 Task: Look for space in Békés, Hungary from 12th July, 2023 to 16th July, 2023 for 8 adults in price range Rs.10000 to Rs.16000. Place can be private room with 8 bedrooms having 8 beds and 8 bathrooms. Property type can be house, flat, guest house. Amenities needed are: wifi, TV, free parkinig on premises, gym, breakfast. Booking option can be shelf check-in. Required host language is English.
Action: Mouse moved to (566, 107)
Screenshot: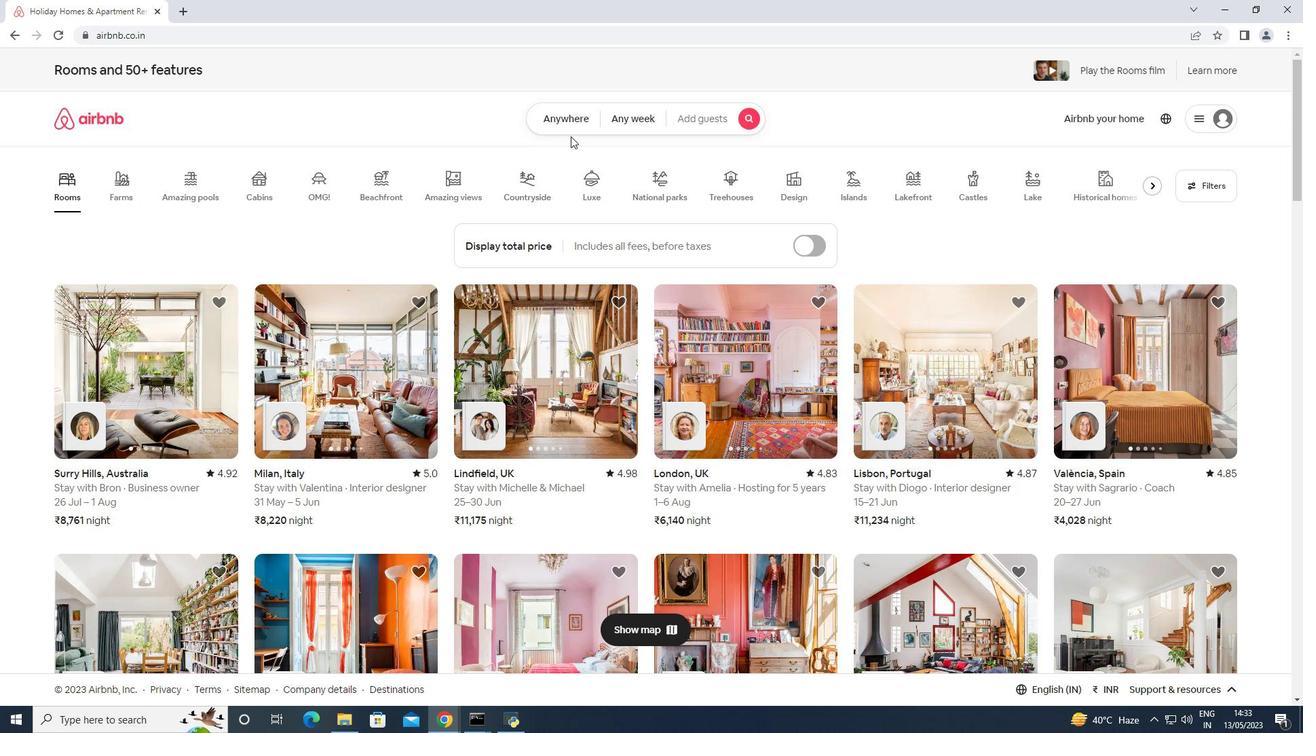 
Action: Mouse pressed left at (566, 107)
Screenshot: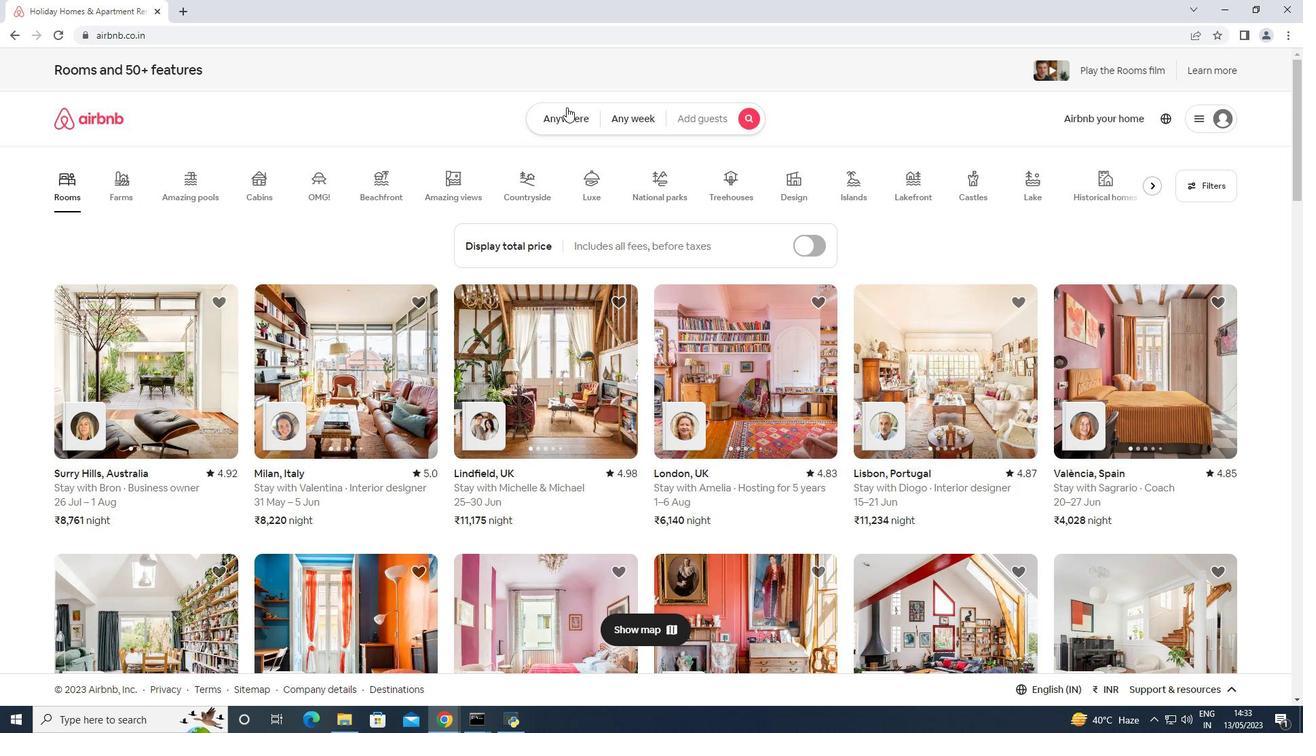 
Action: Mouse moved to (514, 165)
Screenshot: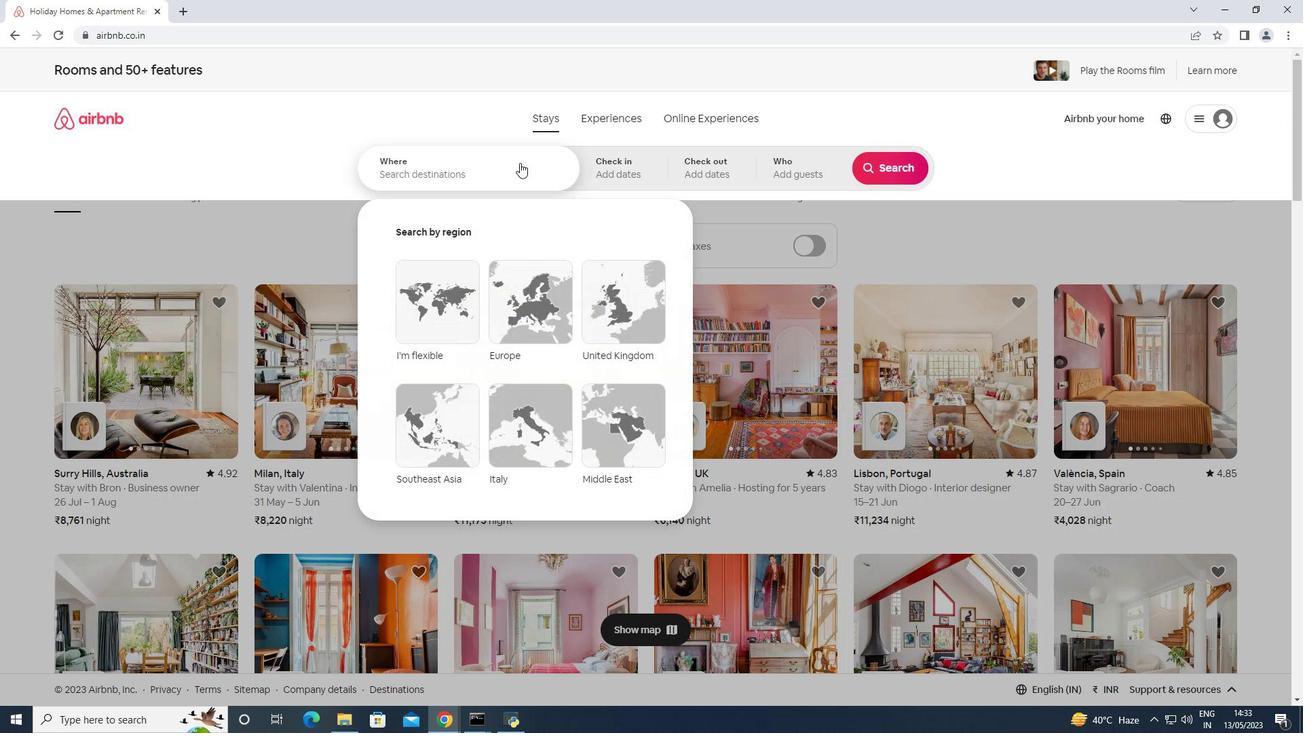 
Action: Mouse pressed left at (514, 165)
Screenshot: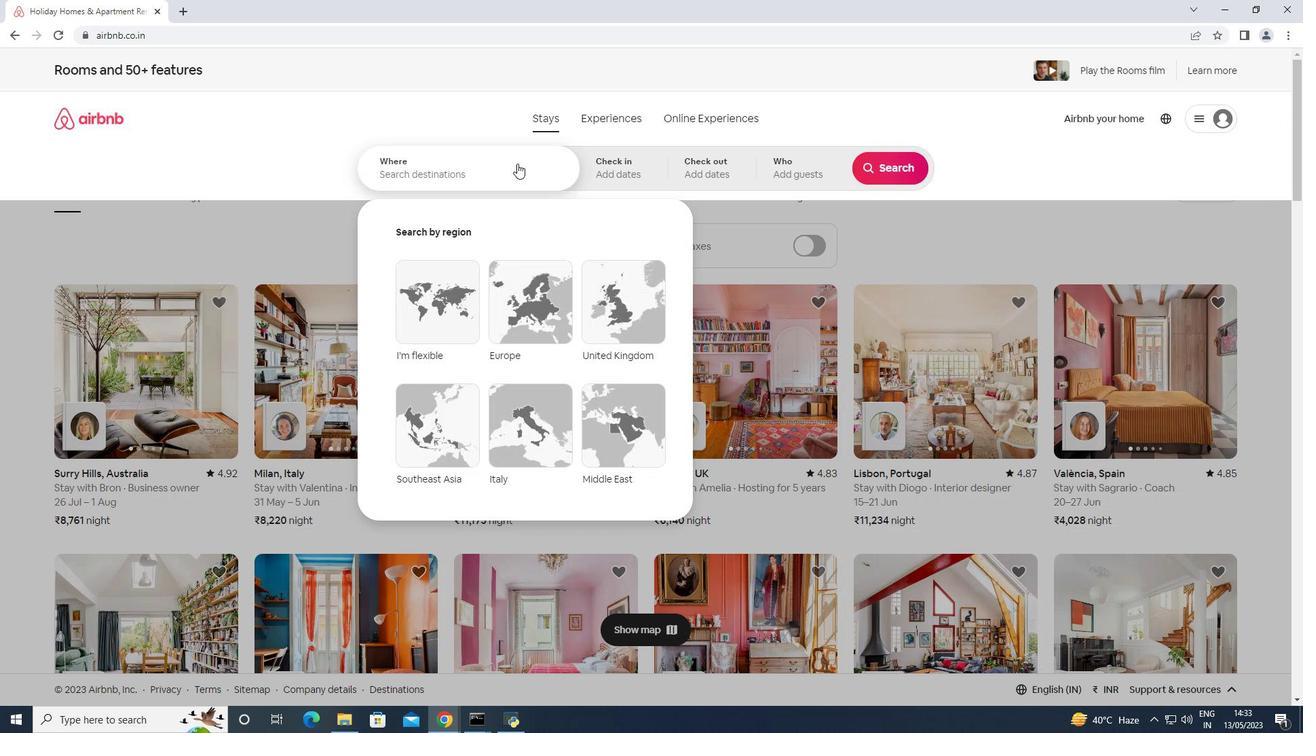 
Action: Key pressed <Key.shift>Br<Key.backspace>ekes,<Key.space><Key.shift>Hungary<Key.enter>
Screenshot: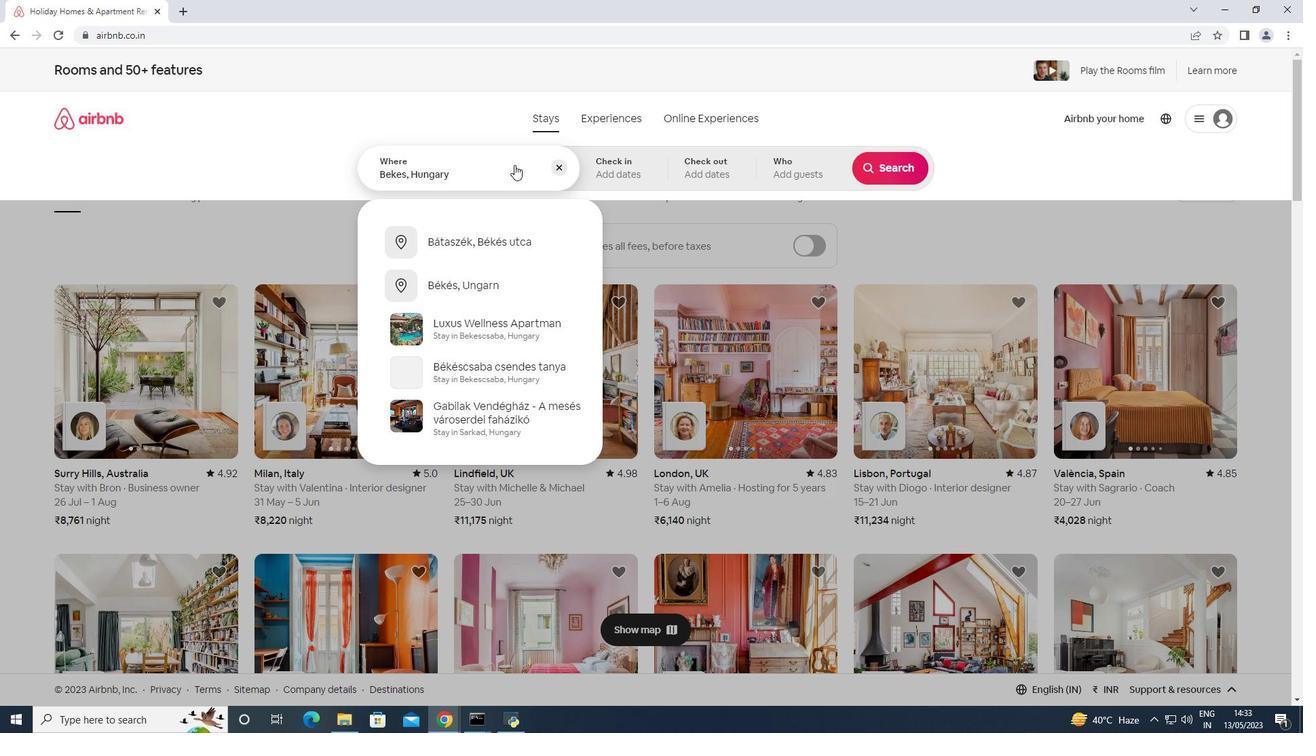 
Action: Mouse moved to (885, 285)
Screenshot: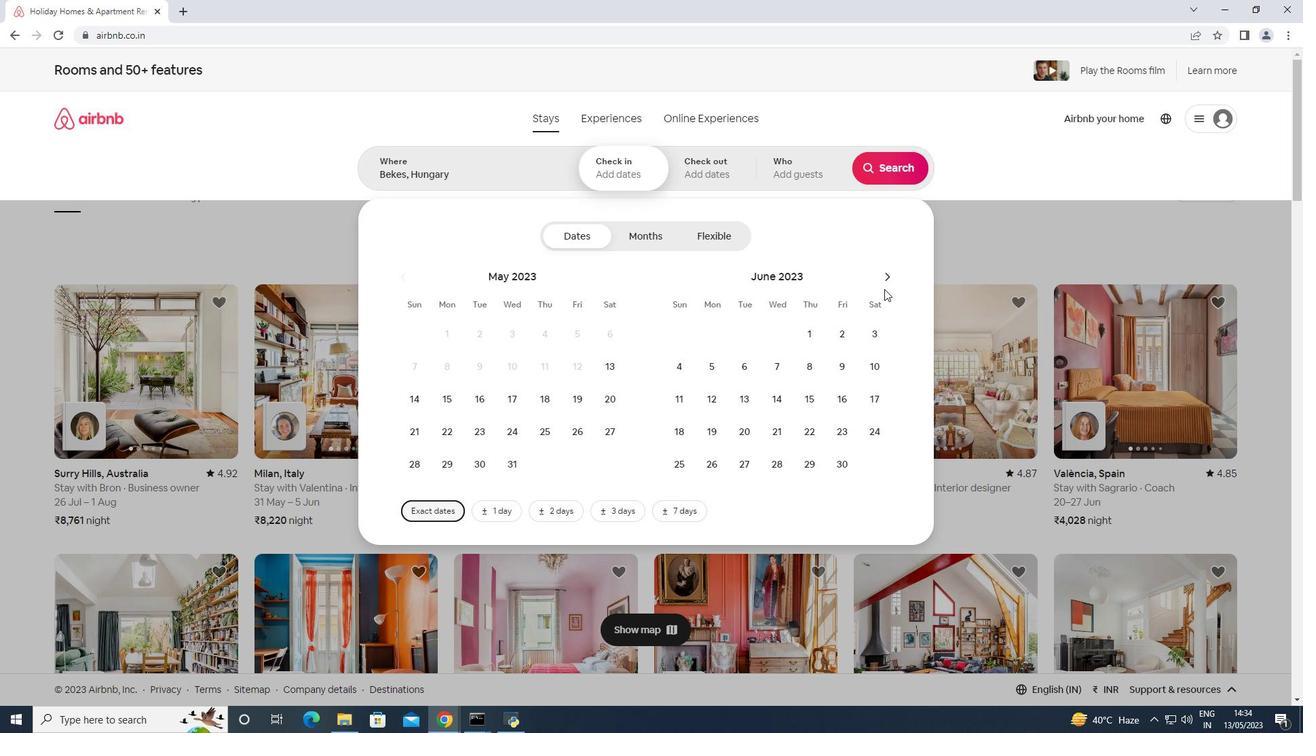 
Action: Mouse pressed left at (885, 285)
Screenshot: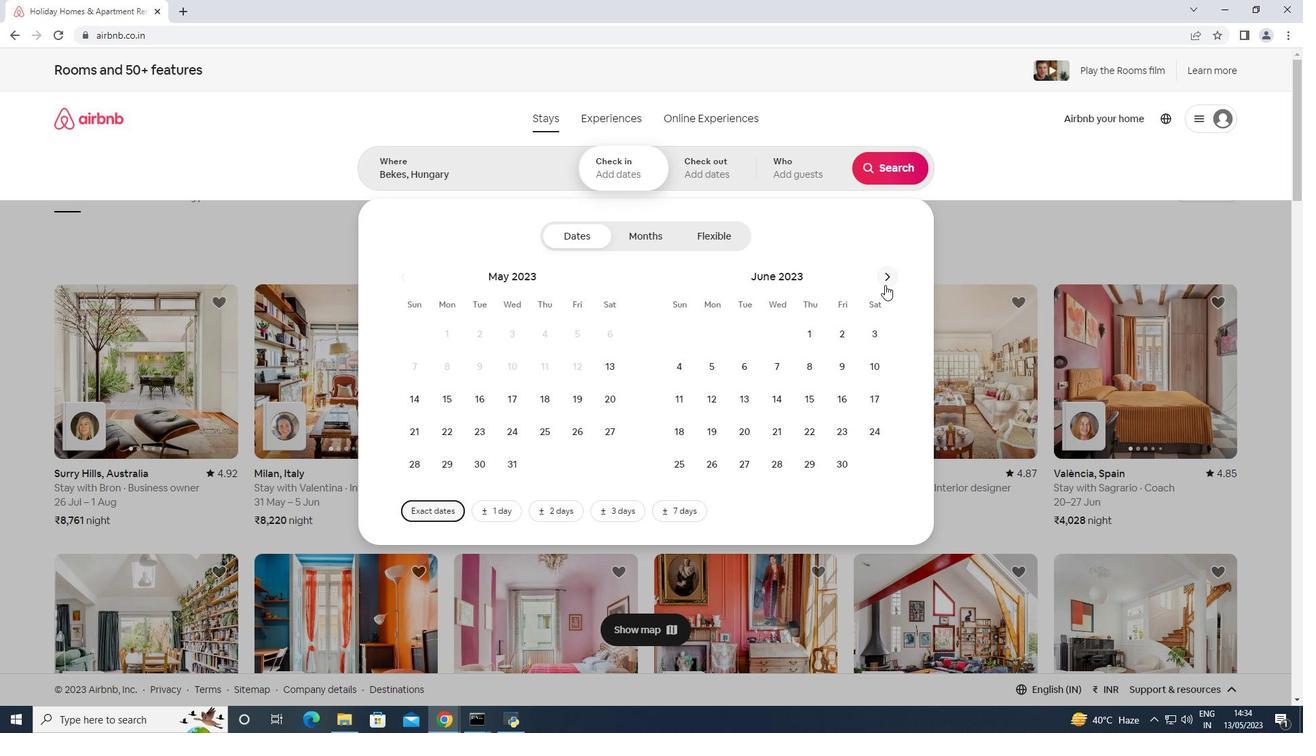 
Action: Mouse moved to (785, 400)
Screenshot: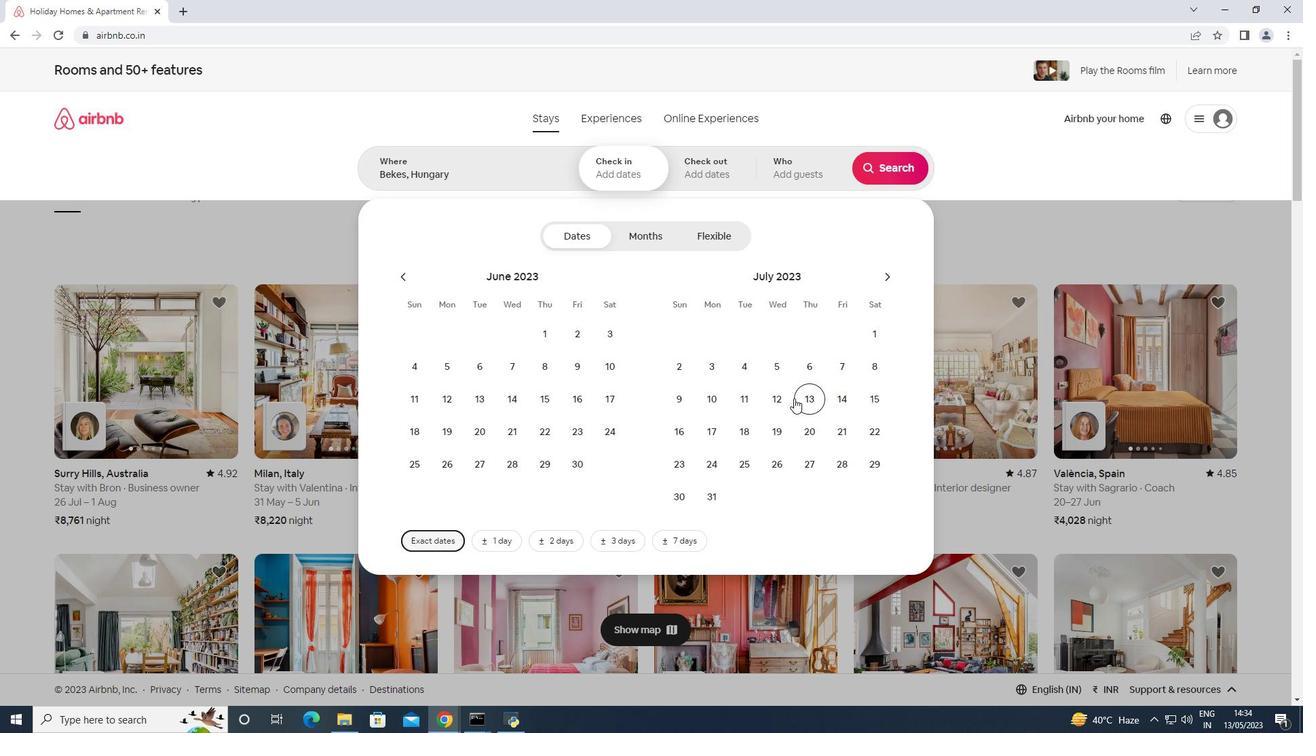 
Action: Mouse pressed left at (785, 400)
Screenshot: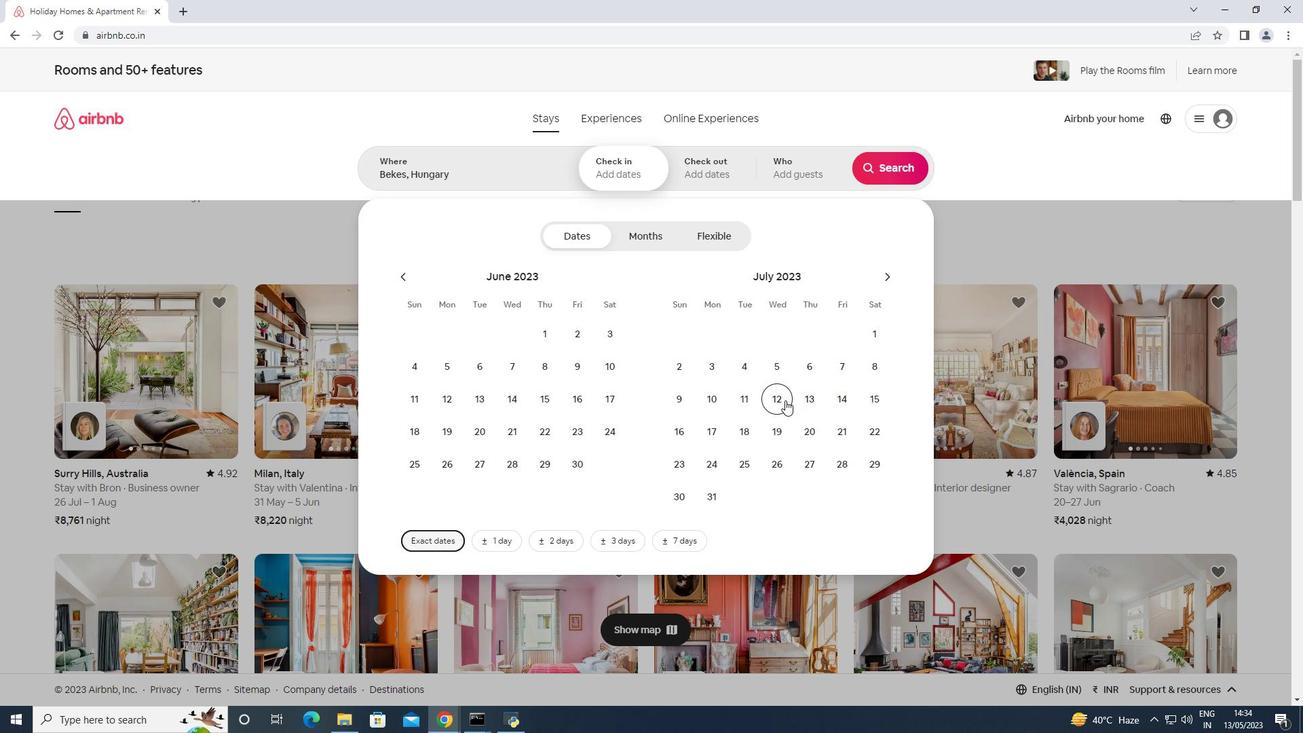 
Action: Mouse moved to (687, 424)
Screenshot: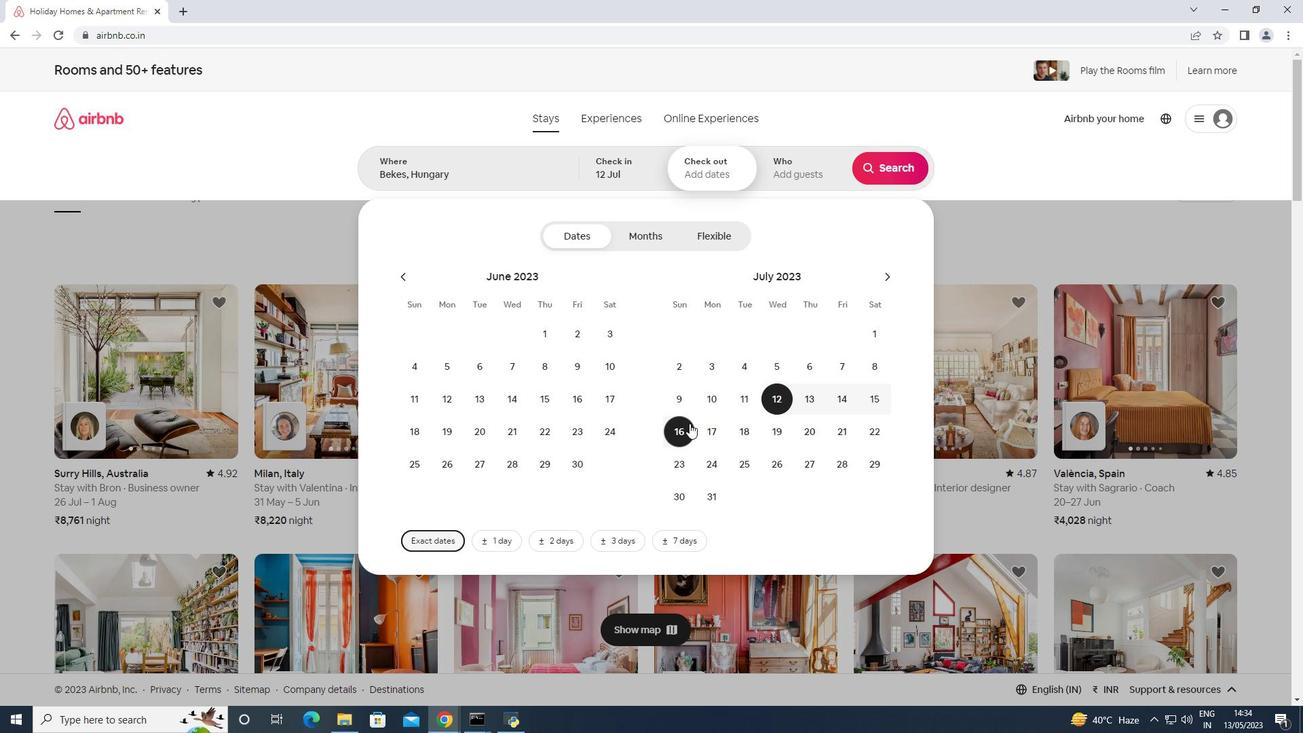 
Action: Mouse pressed left at (687, 424)
Screenshot: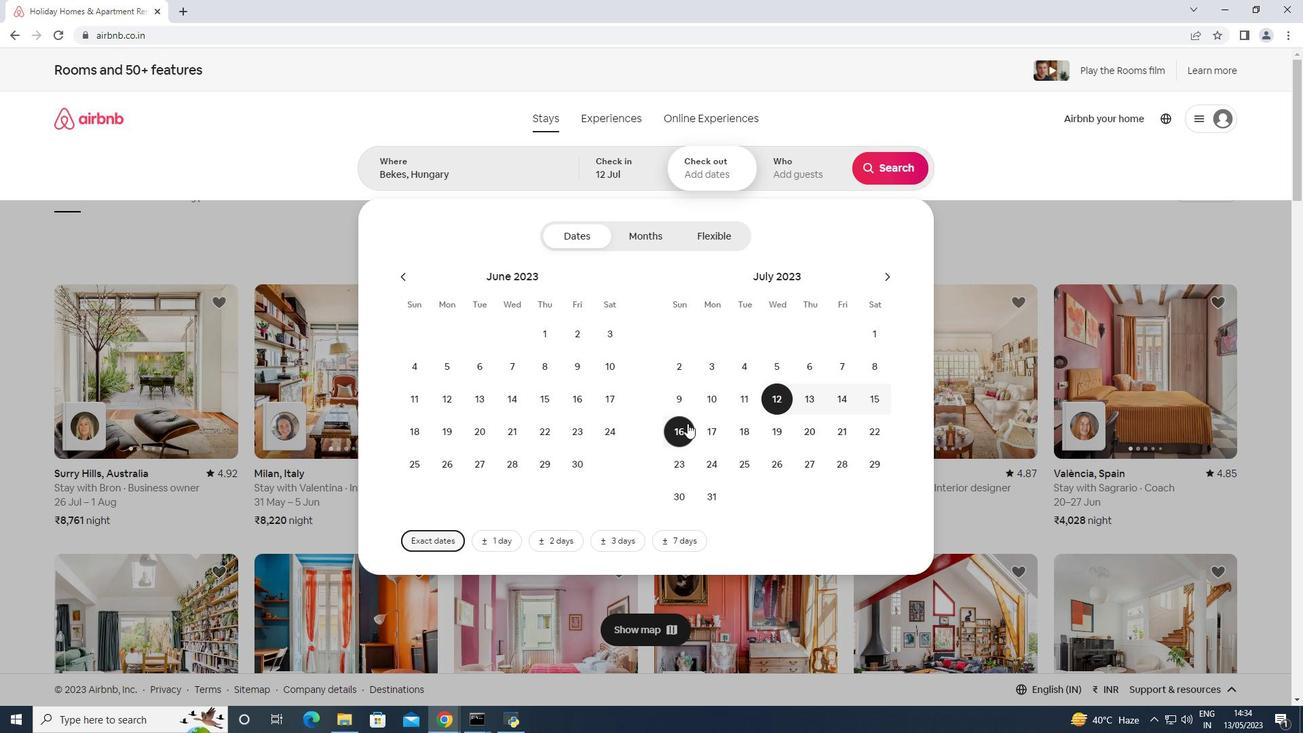 
Action: Mouse moved to (787, 167)
Screenshot: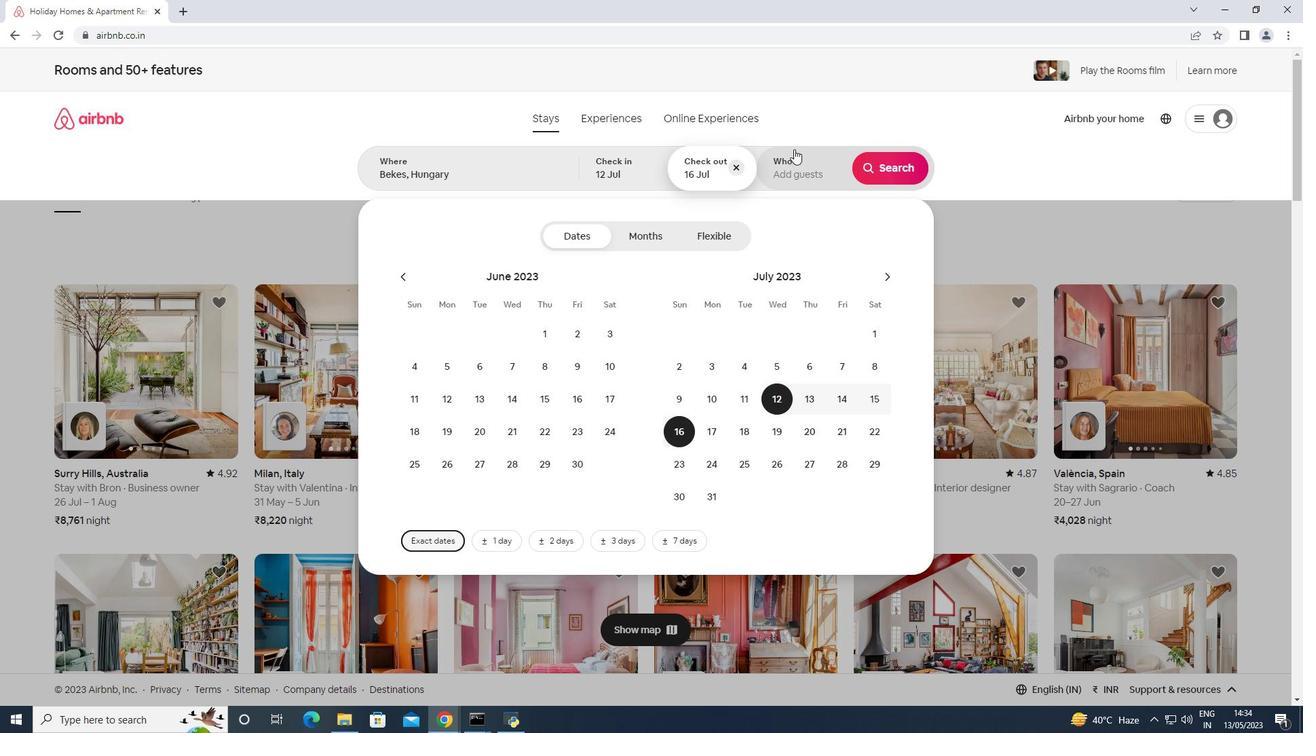 
Action: Mouse pressed left at (787, 167)
Screenshot: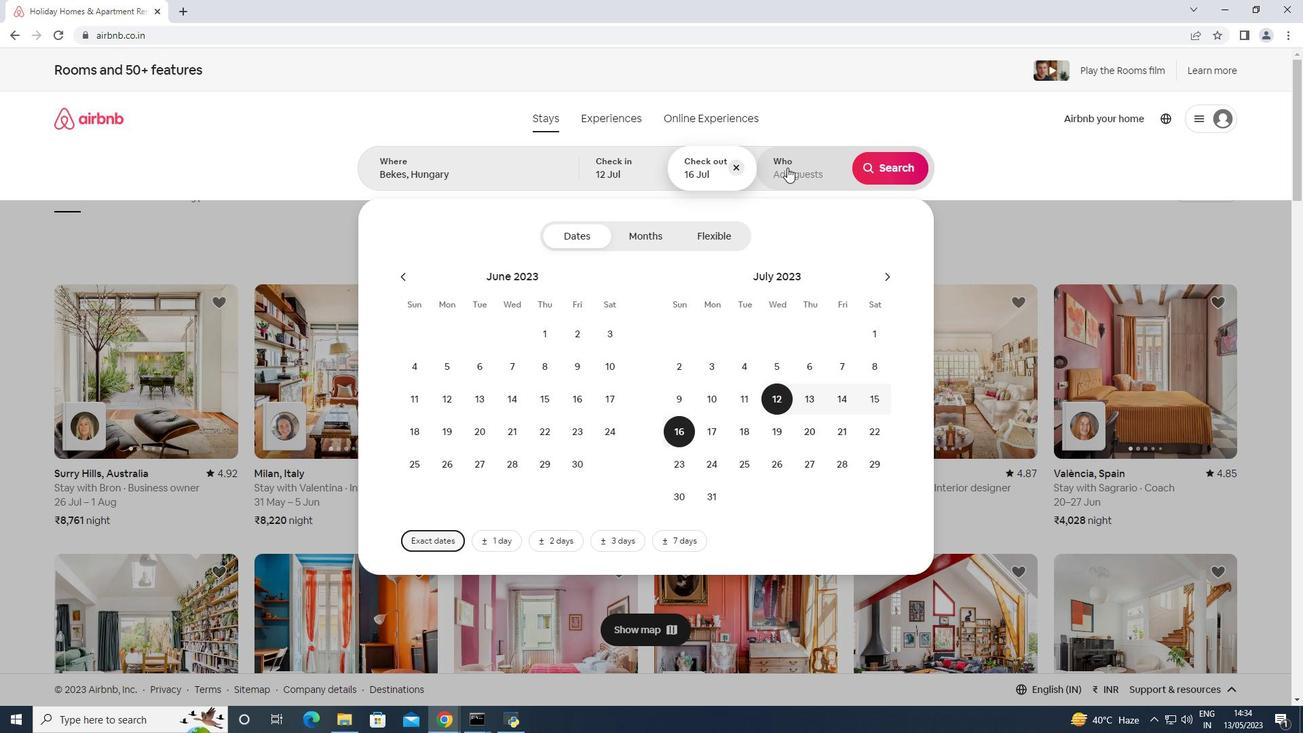 
Action: Mouse moved to (894, 240)
Screenshot: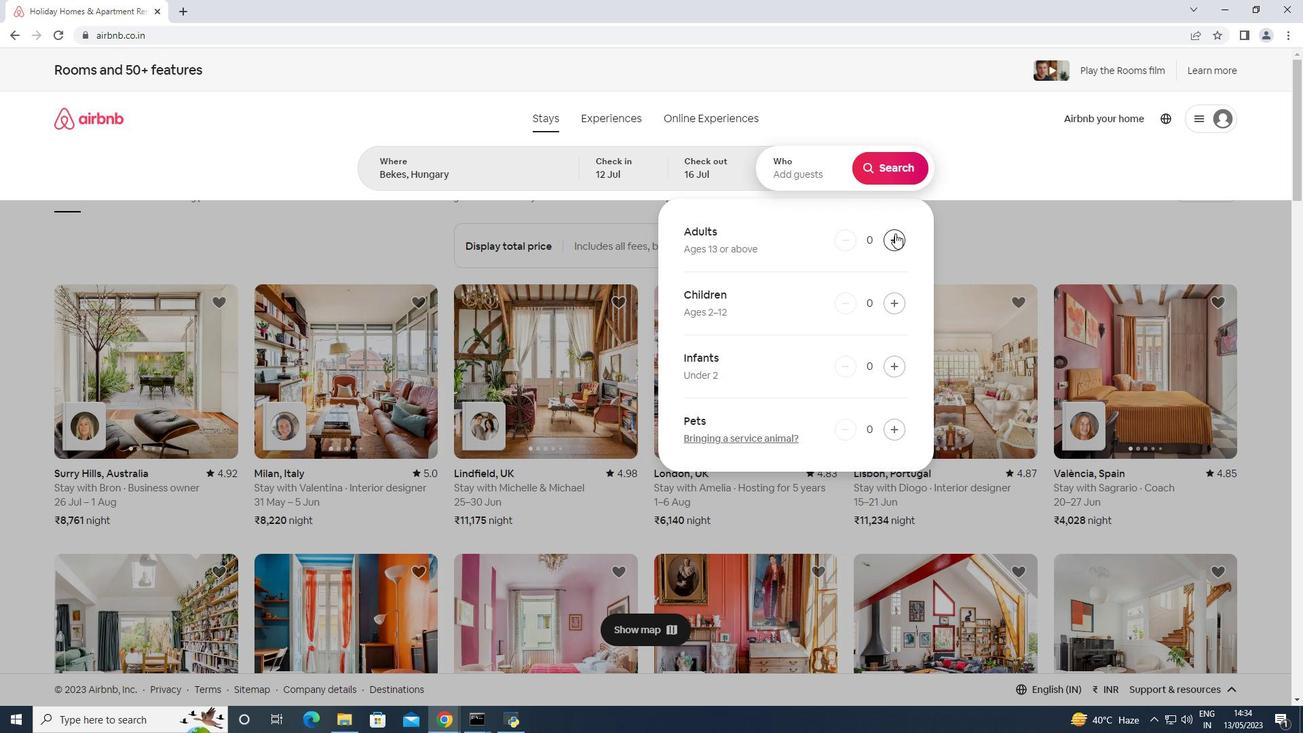 
Action: Mouse pressed left at (894, 240)
Screenshot: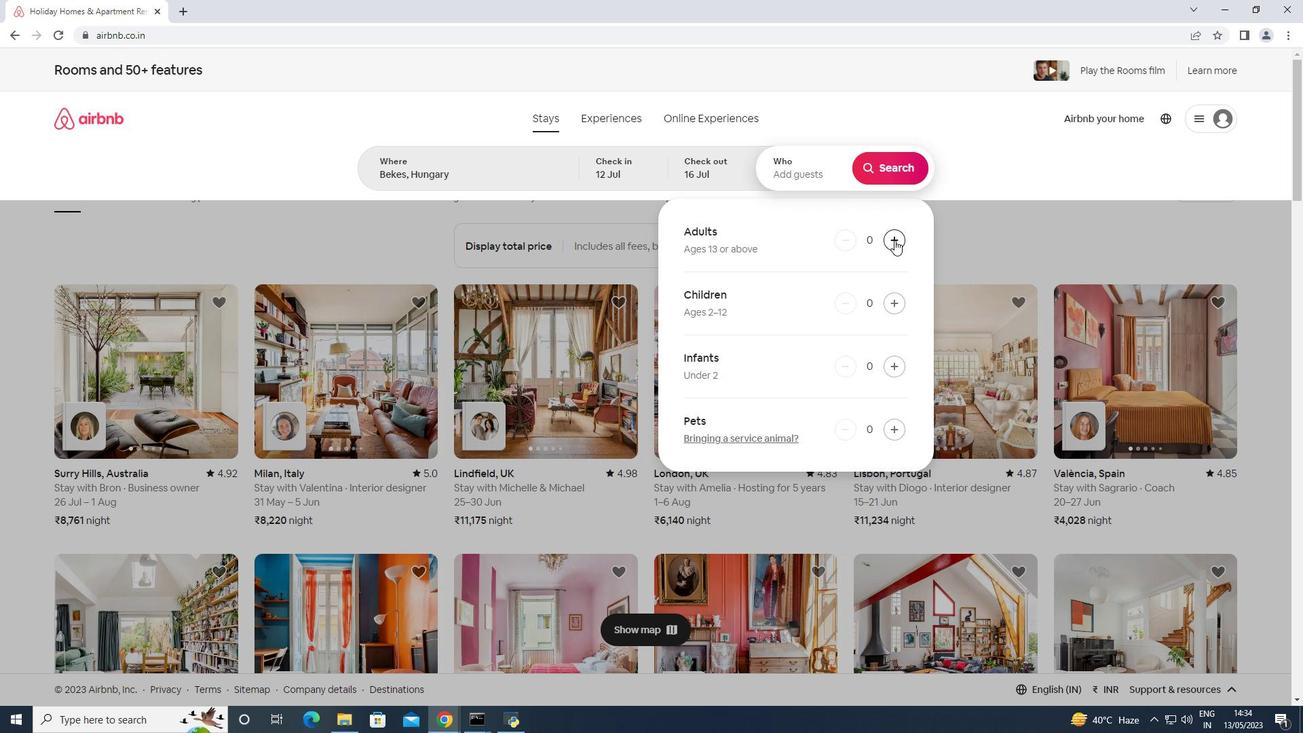 
Action: Mouse pressed left at (894, 240)
Screenshot: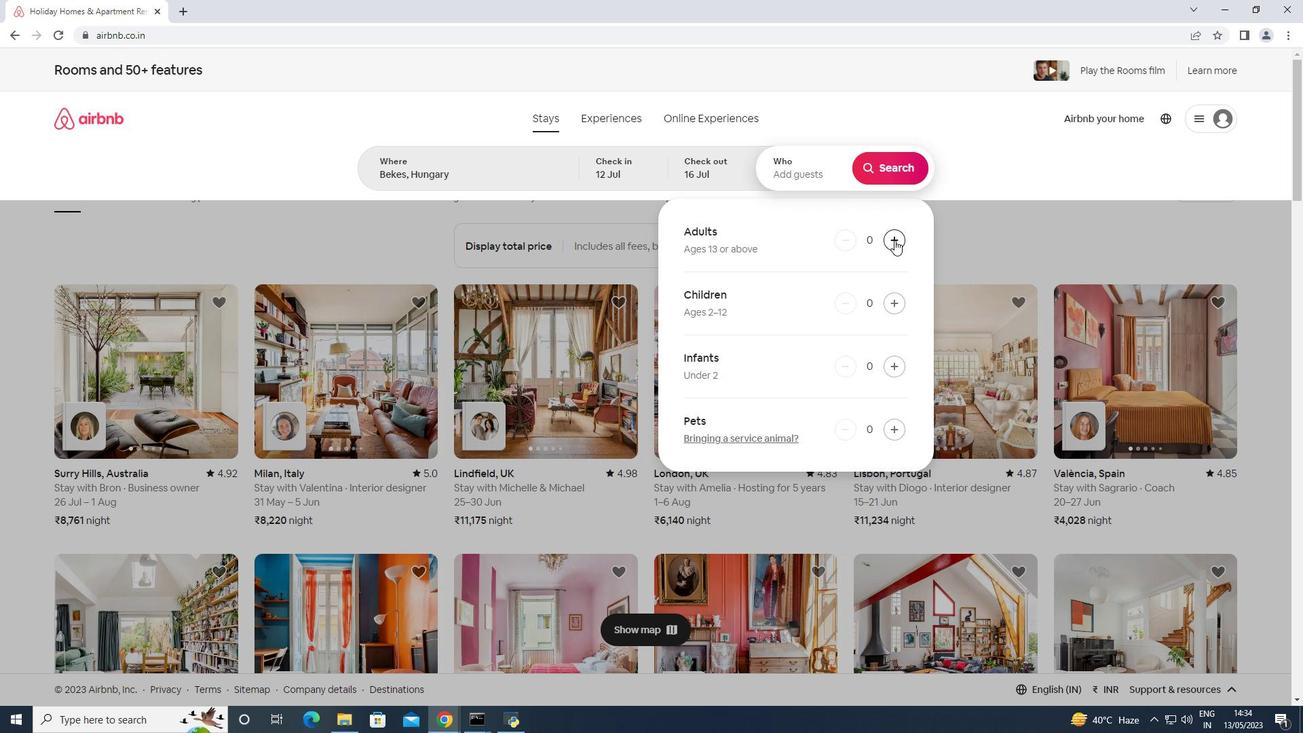 
Action: Mouse pressed left at (894, 240)
Screenshot: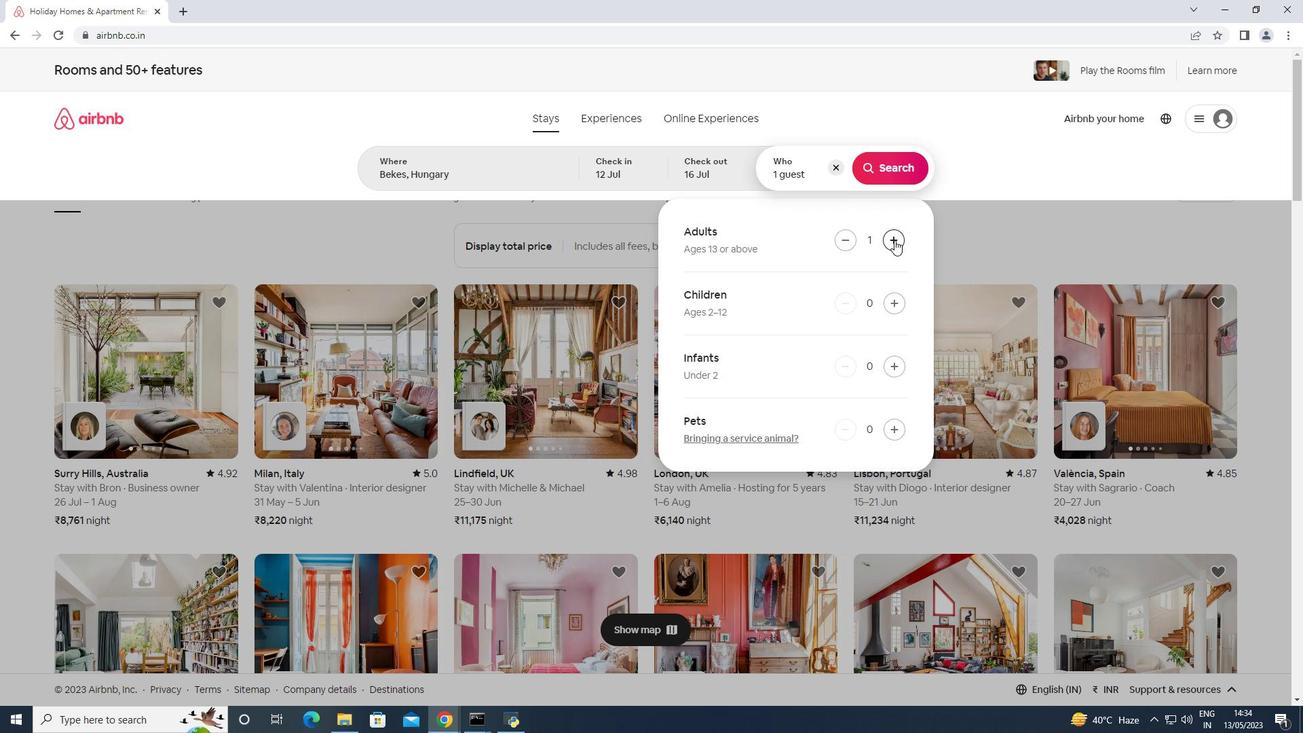 
Action: Mouse pressed left at (894, 240)
Screenshot: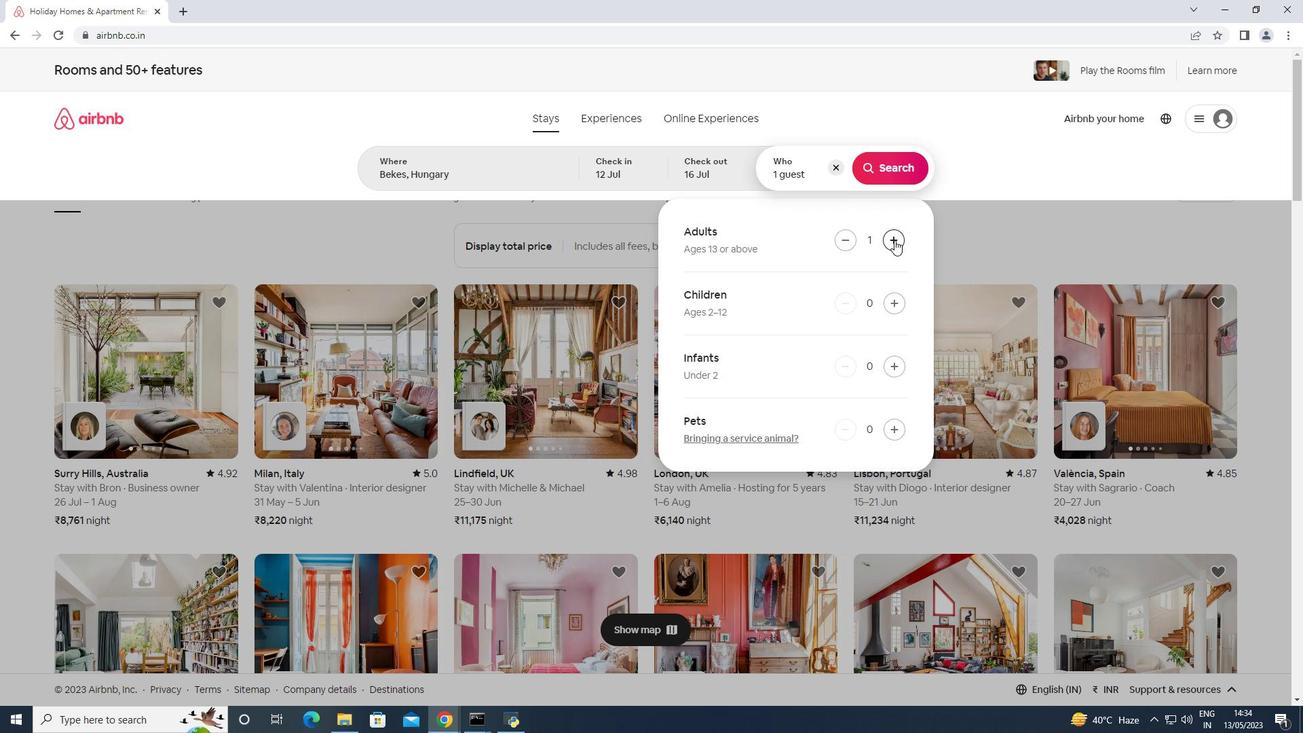 
Action: Mouse pressed left at (894, 240)
Screenshot: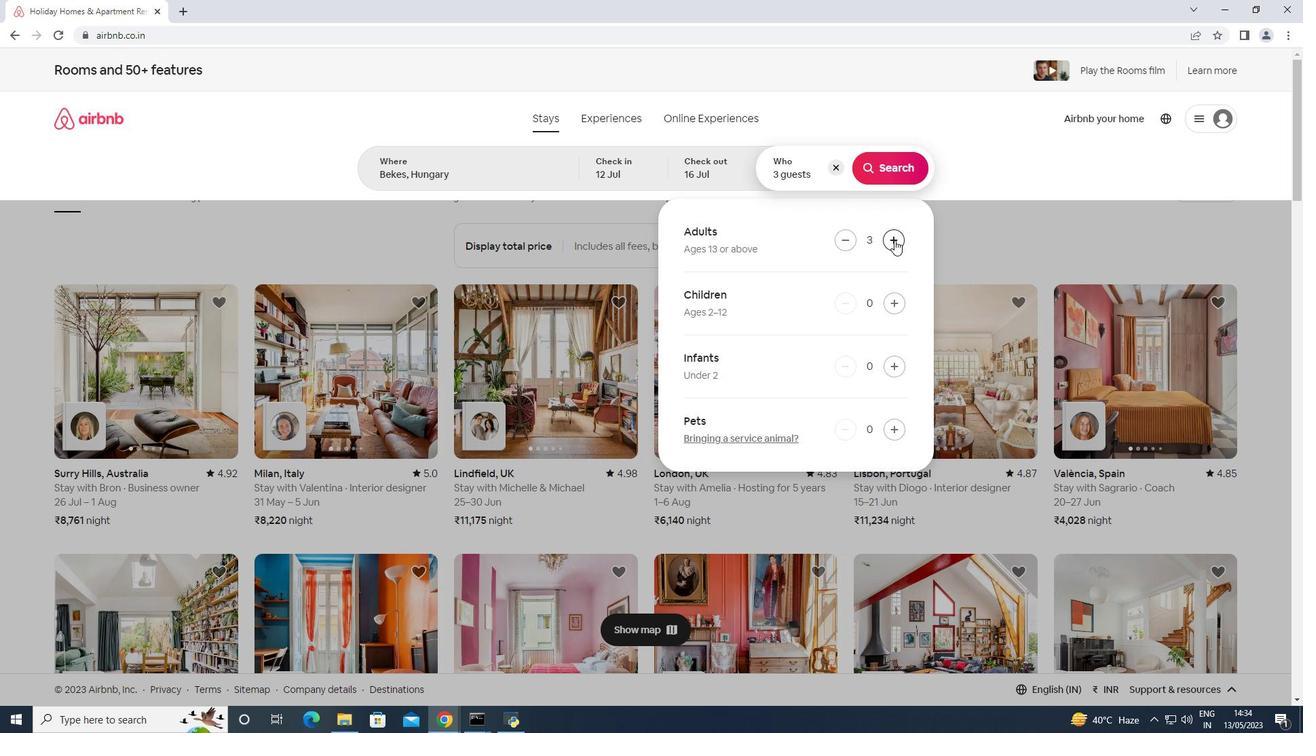 
Action: Mouse pressed left at (894, 240)
Screenshot: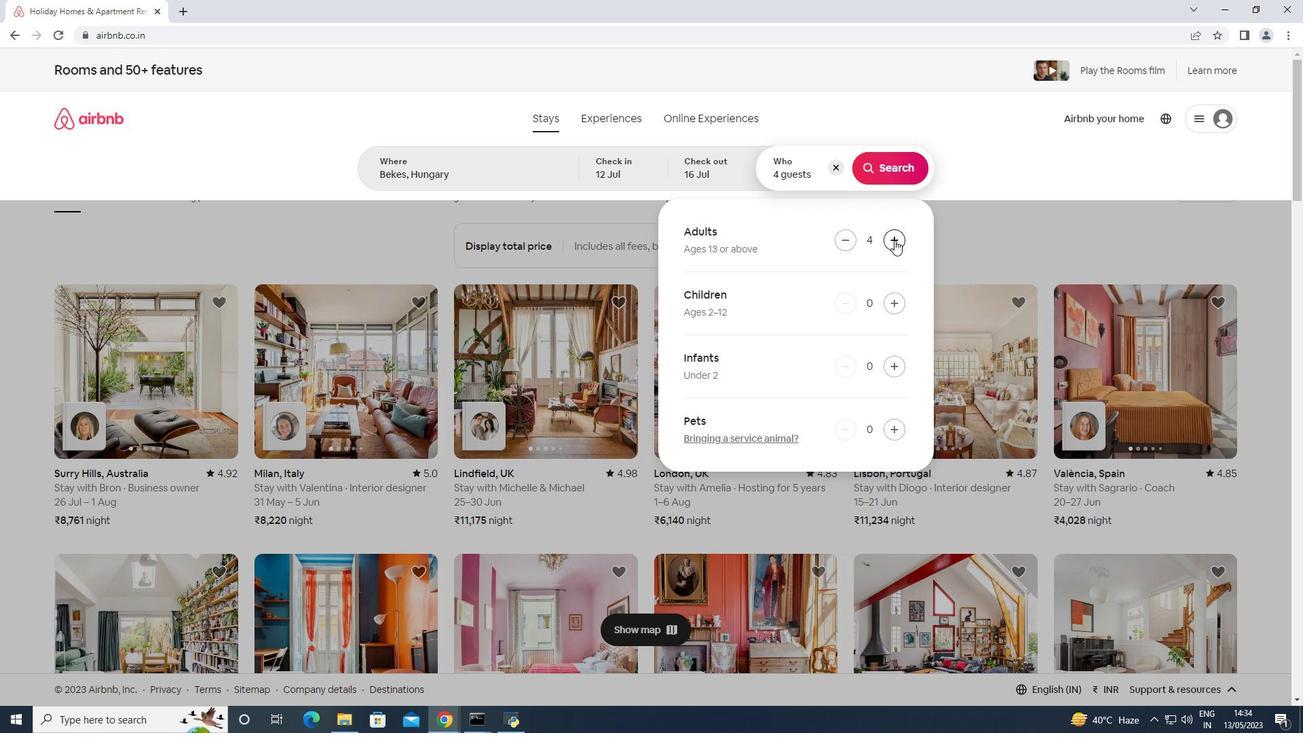 
Action: Mouse pressed left at (894, 240)
Screenshot: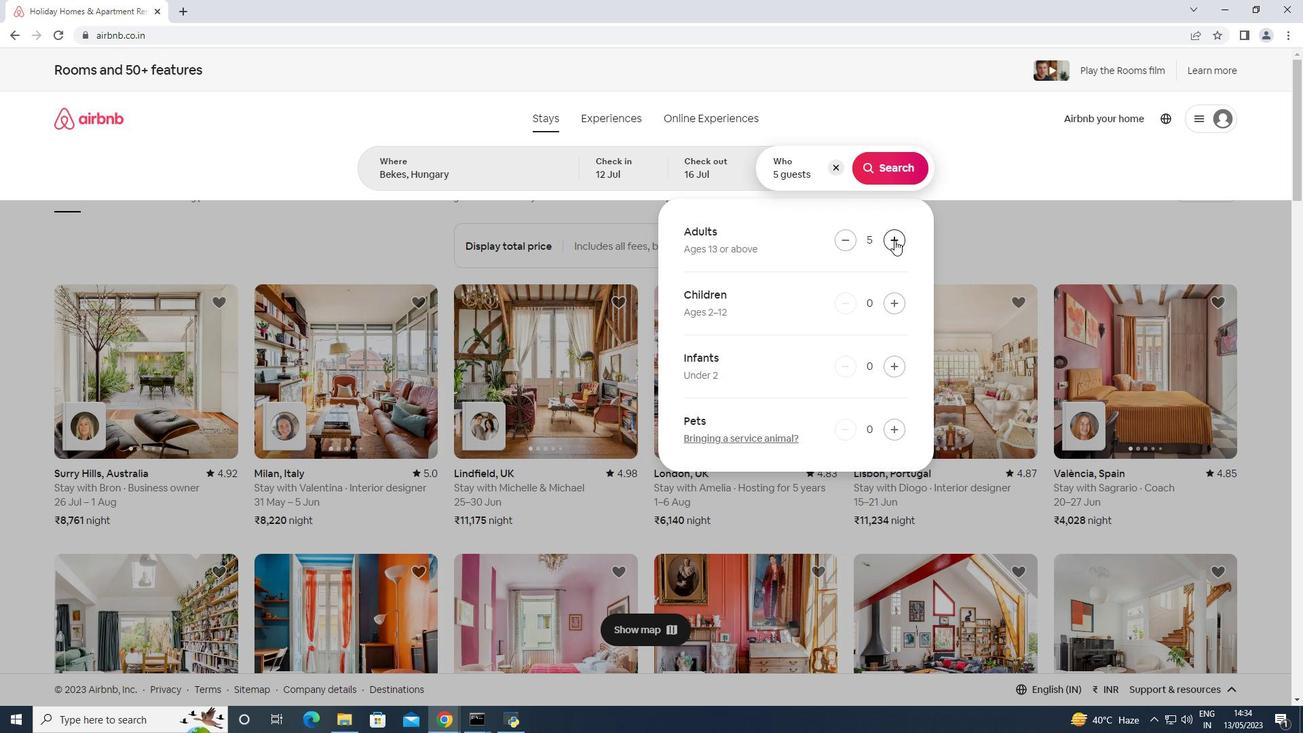 
Action: Mouse pressed left at (894, 240)
Screenshot: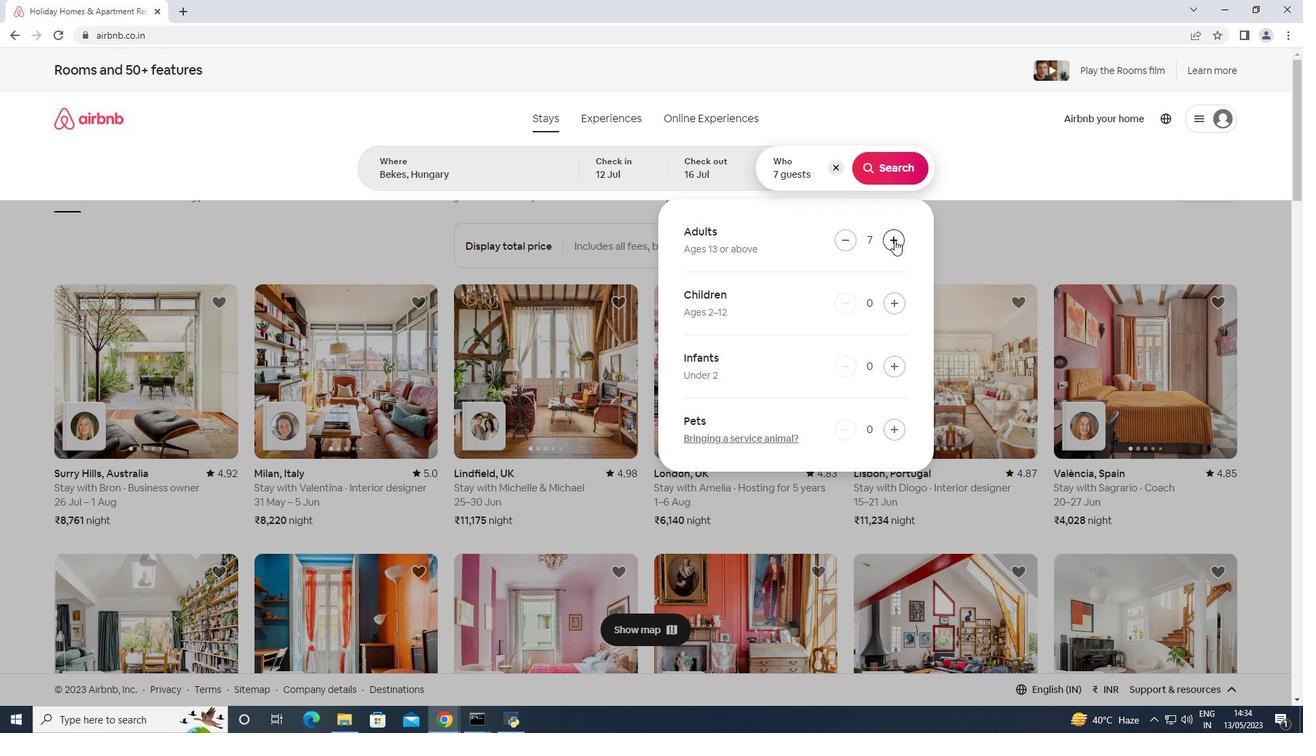 
Action: Mouse moved to (891, 175)
Screenshot: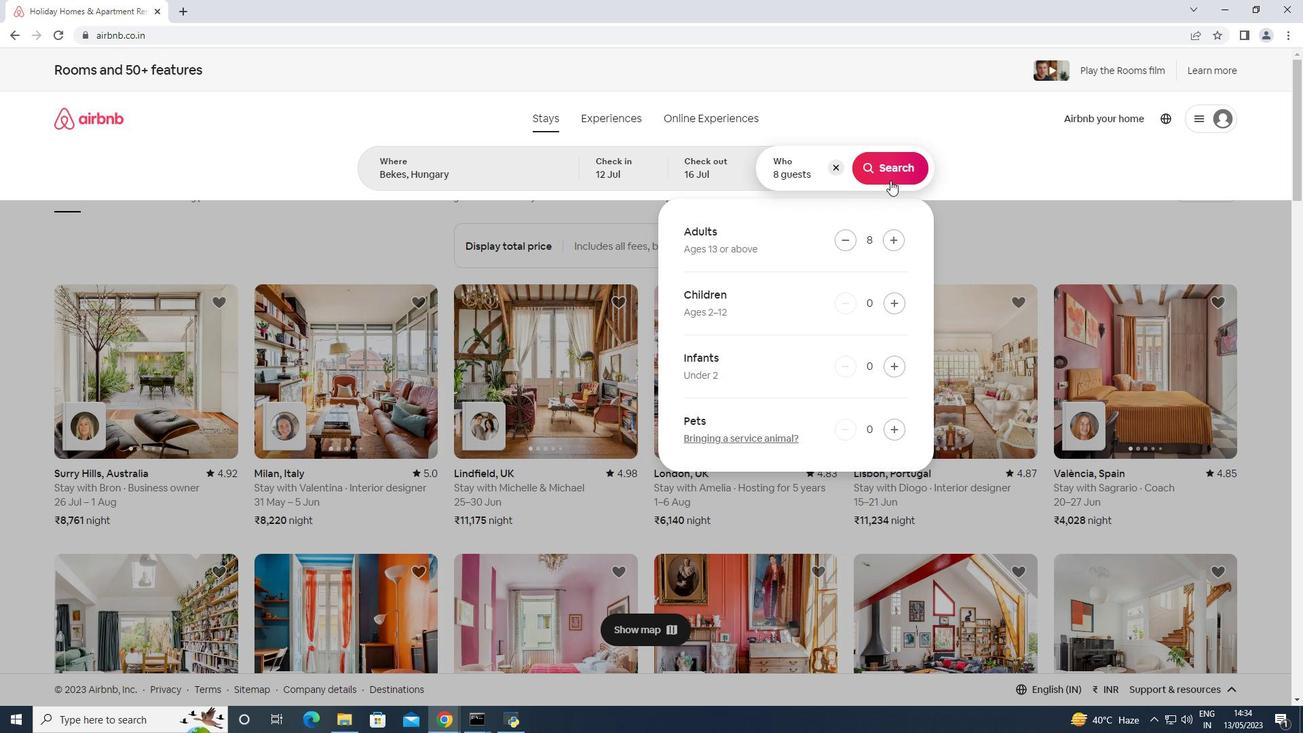 
Action: Mouse pressed left at (891, 175)
Screenshot: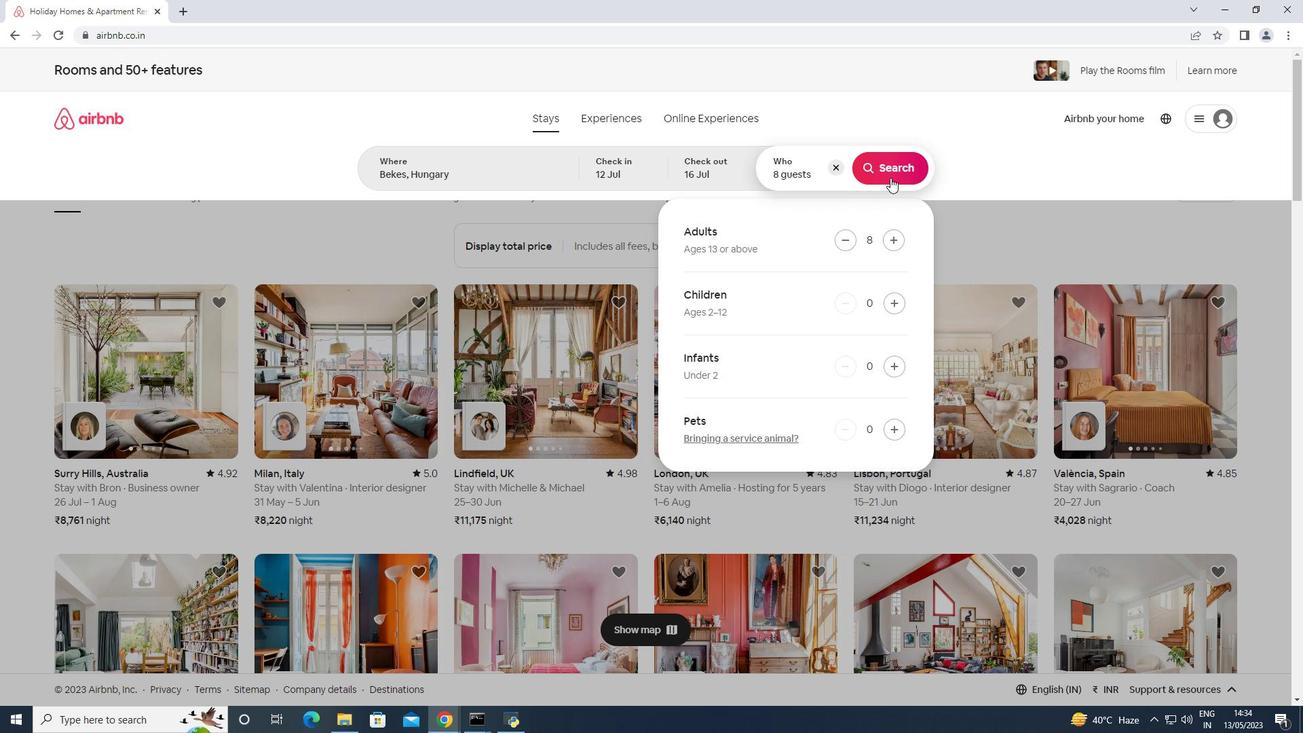 
Action: Mouse moved to (1247, 124)
Screenshot: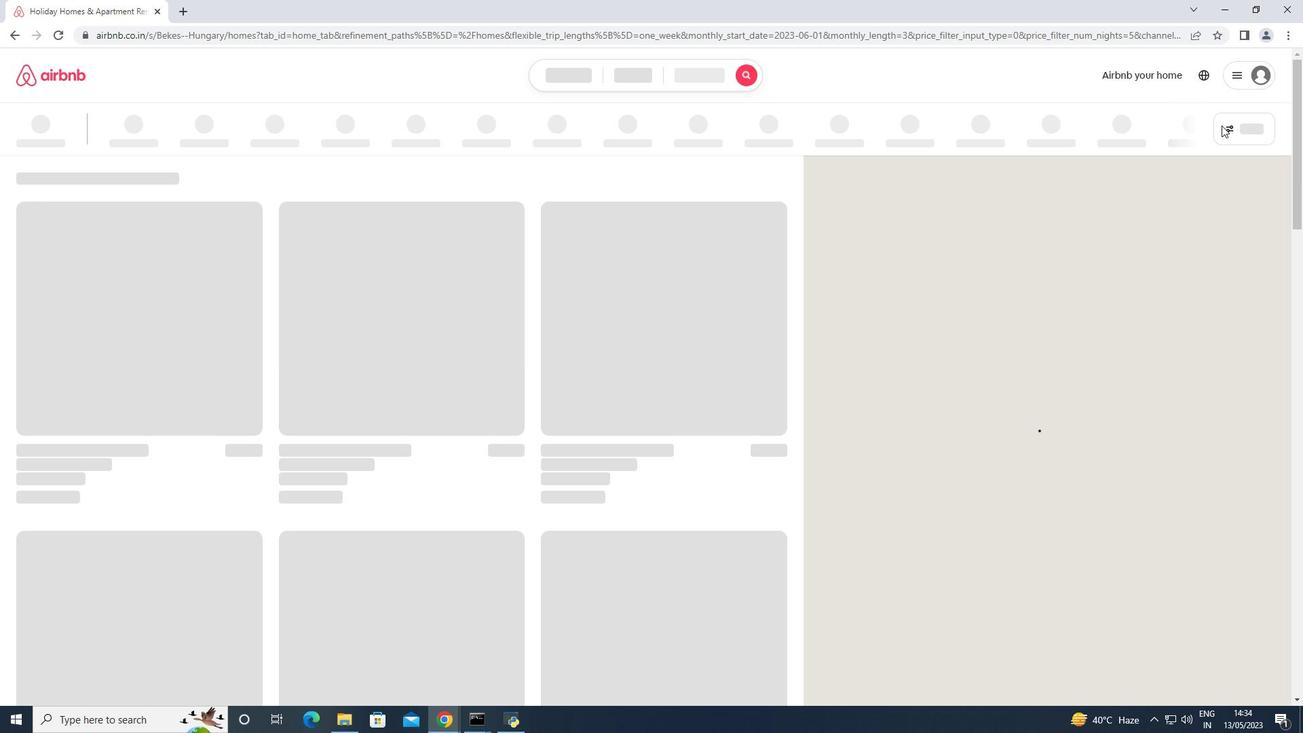 
Action: Mouse pressed left at (1247, 124)
Screenshot: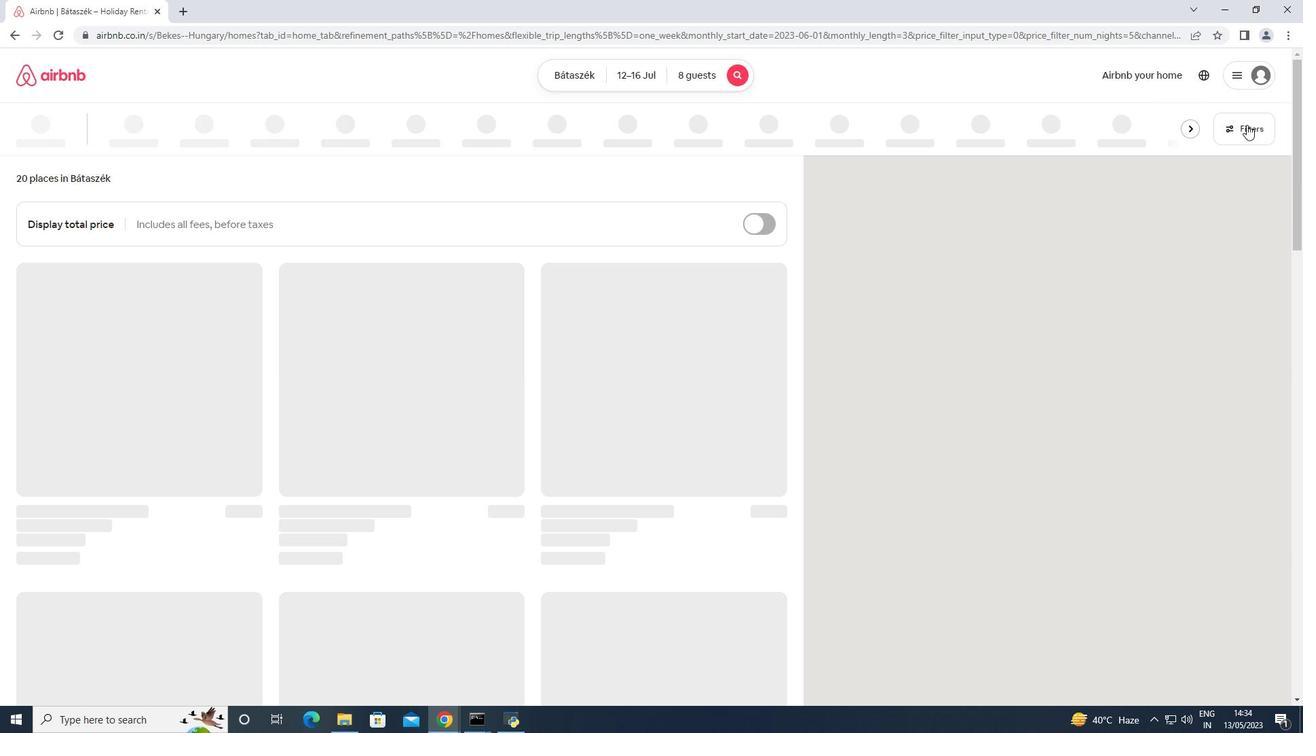 
Action: Mouse moved to (583, 461)
Screenshot: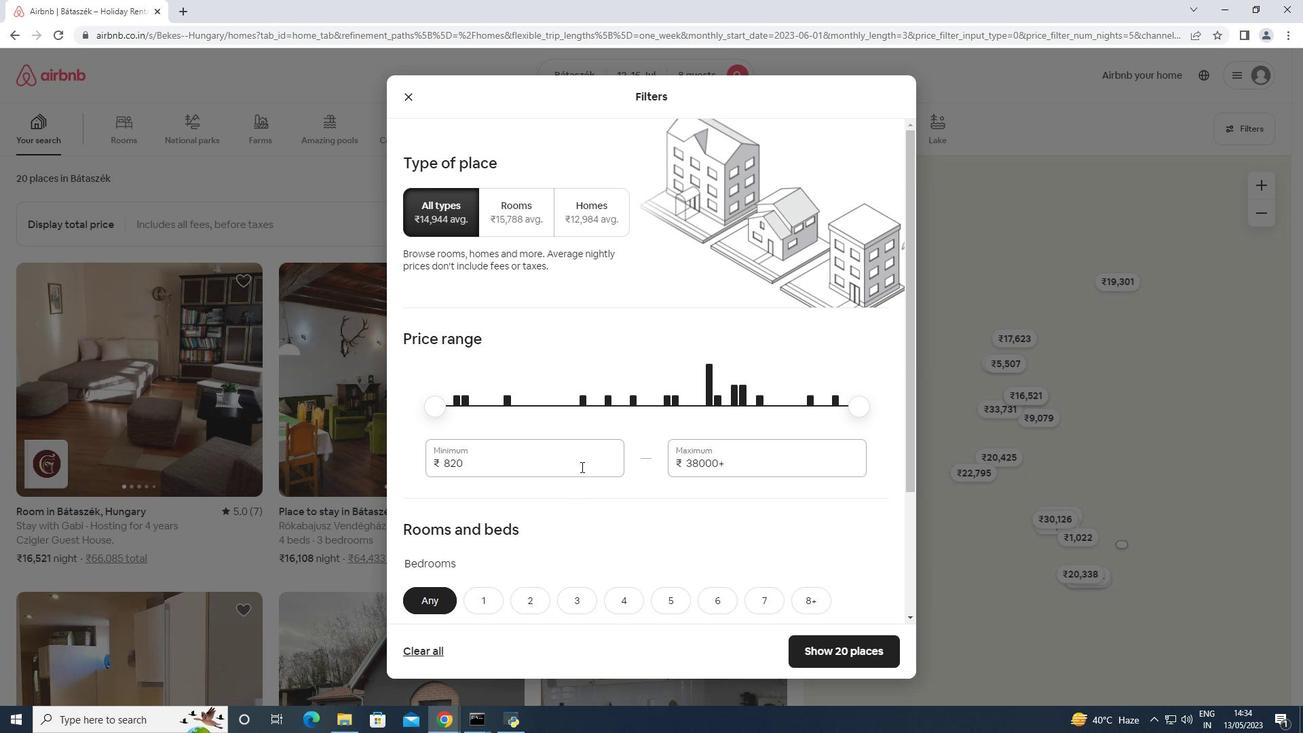 
Action: Mouse pressed left at (583, 461)
Screenshot: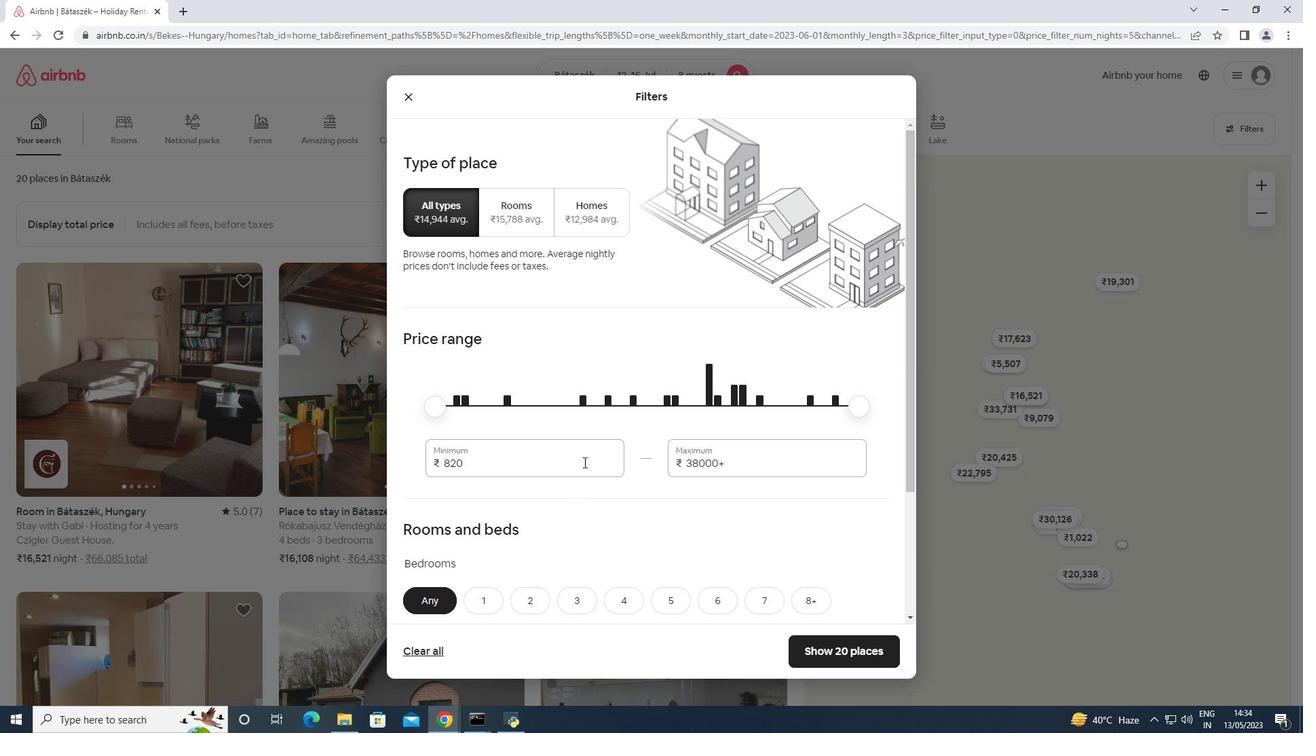 
Action: Mouse pressed left at (583, 461)
Screenshot: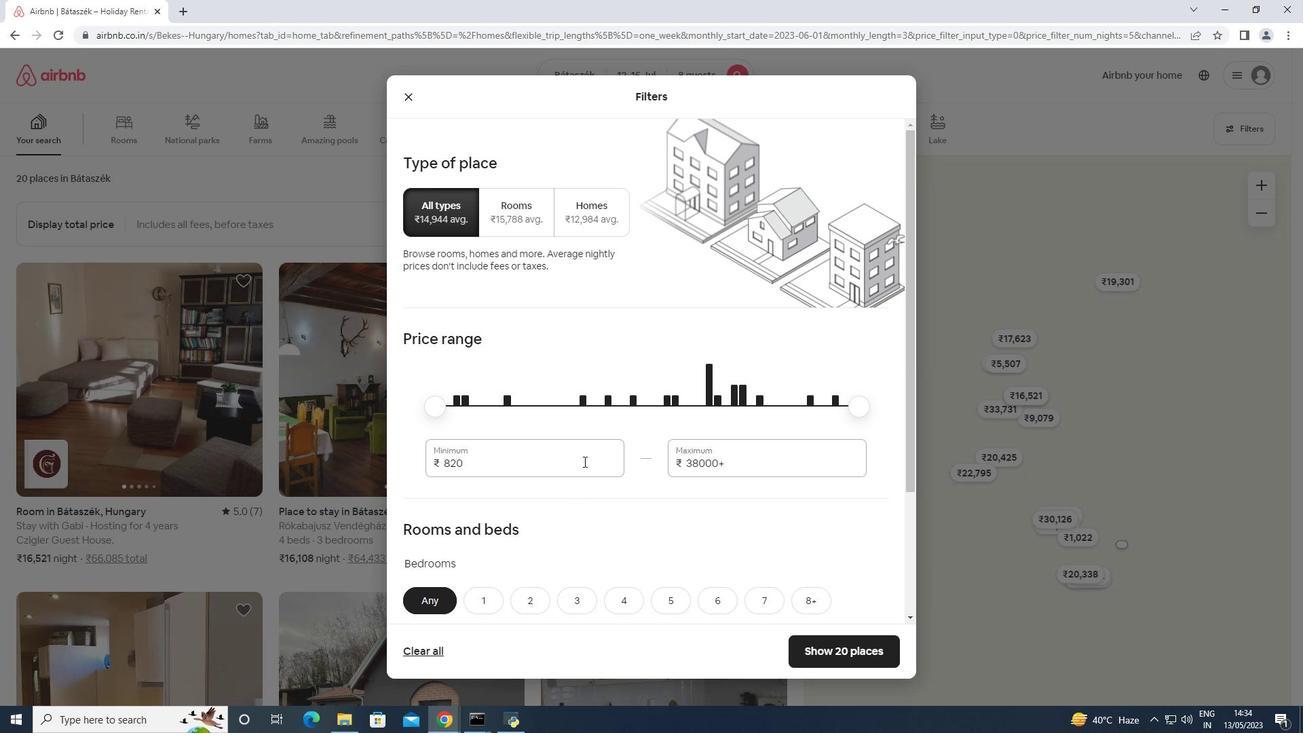 
Action: Key pressed 10000<Key.tab>16000
Screenshot: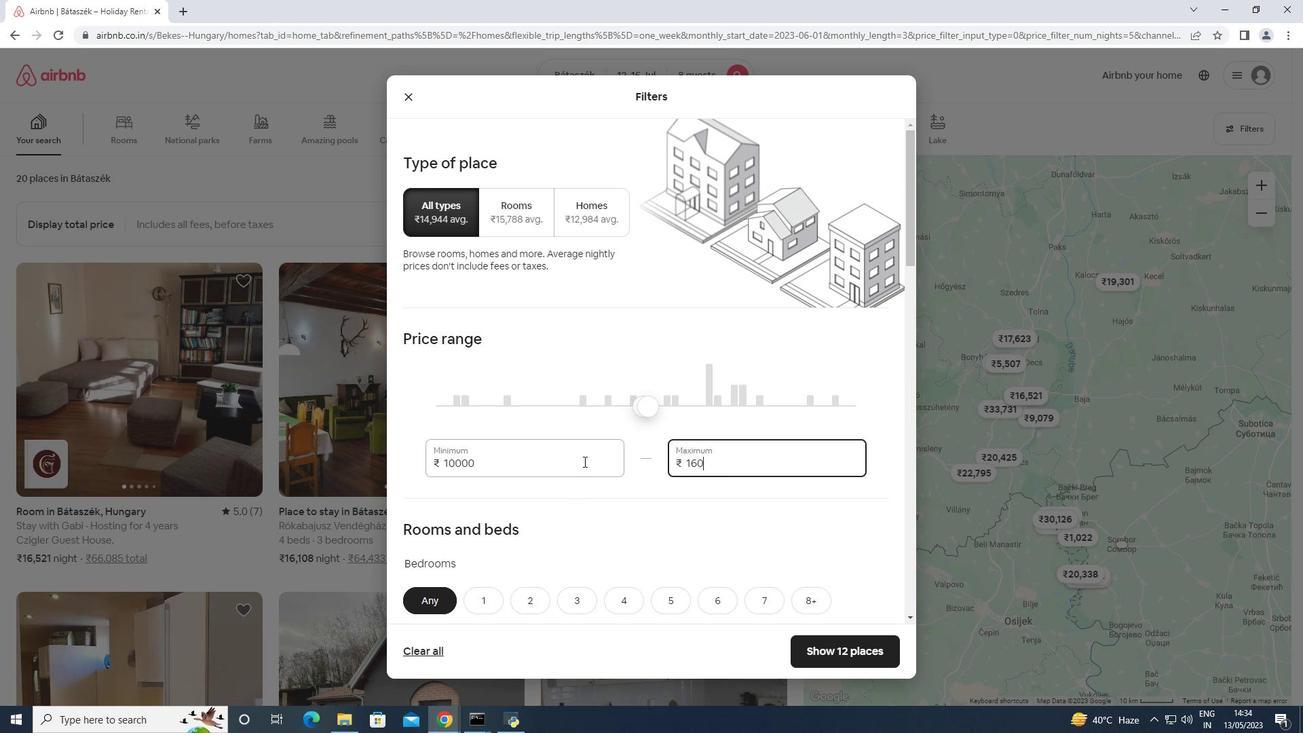 
Action: Mouse scrolled (583, 461) with delta (0, 0)
Screenshot: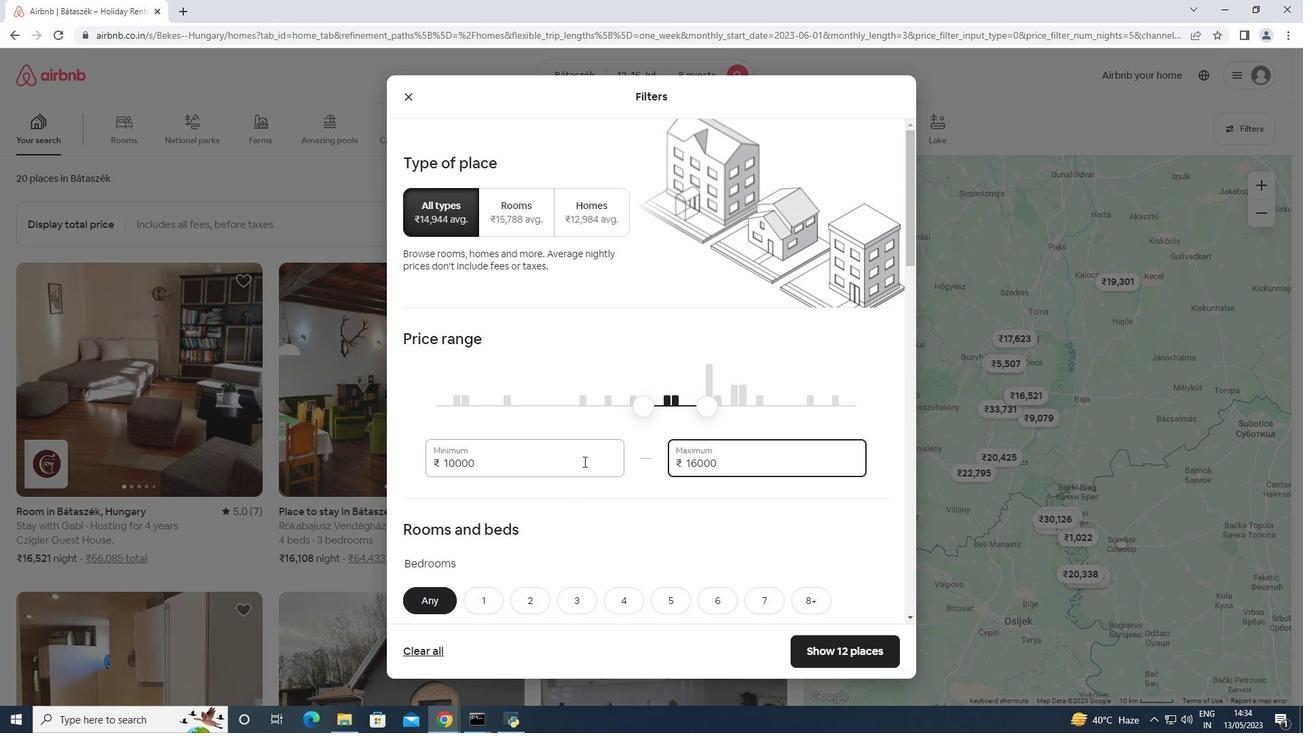 
Action: Mouse scrolled (583, 461) with delta (0, 0)
Screenshot: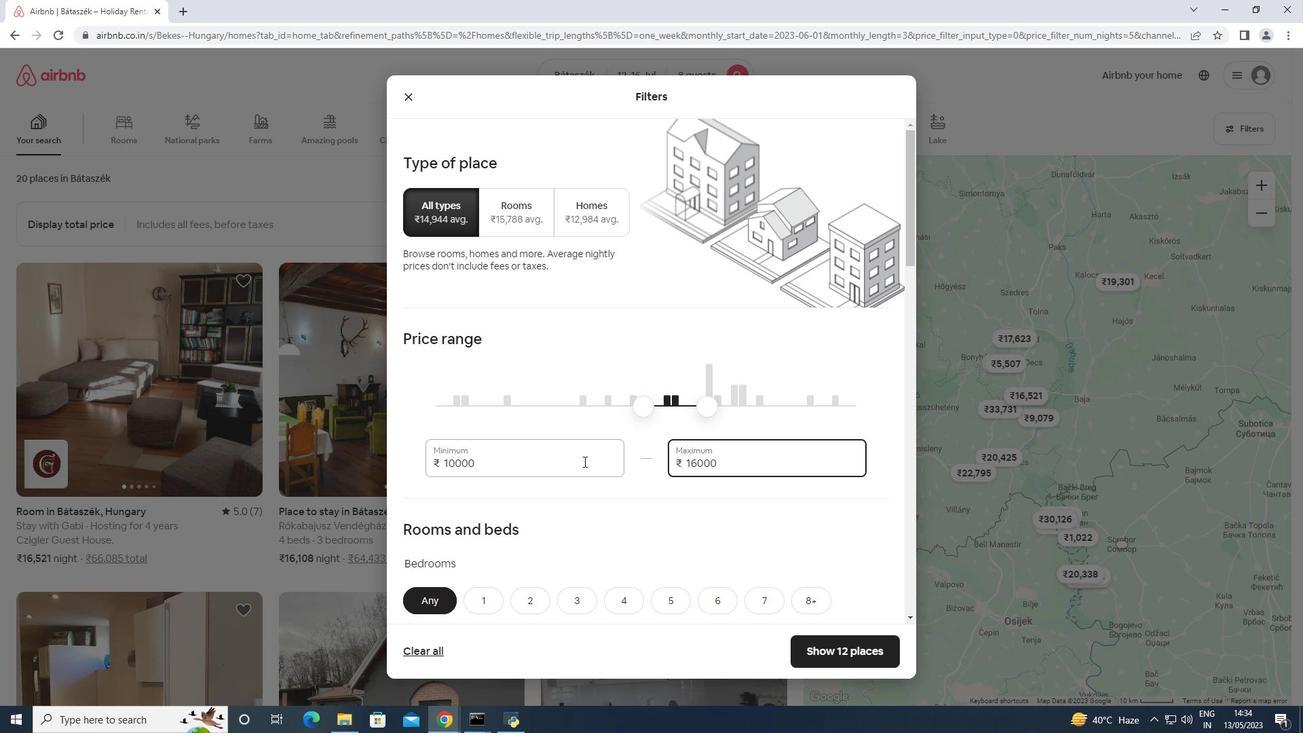 
Action: Mouse scrolled (583, 461) with delta (0, 0)
Screenshot: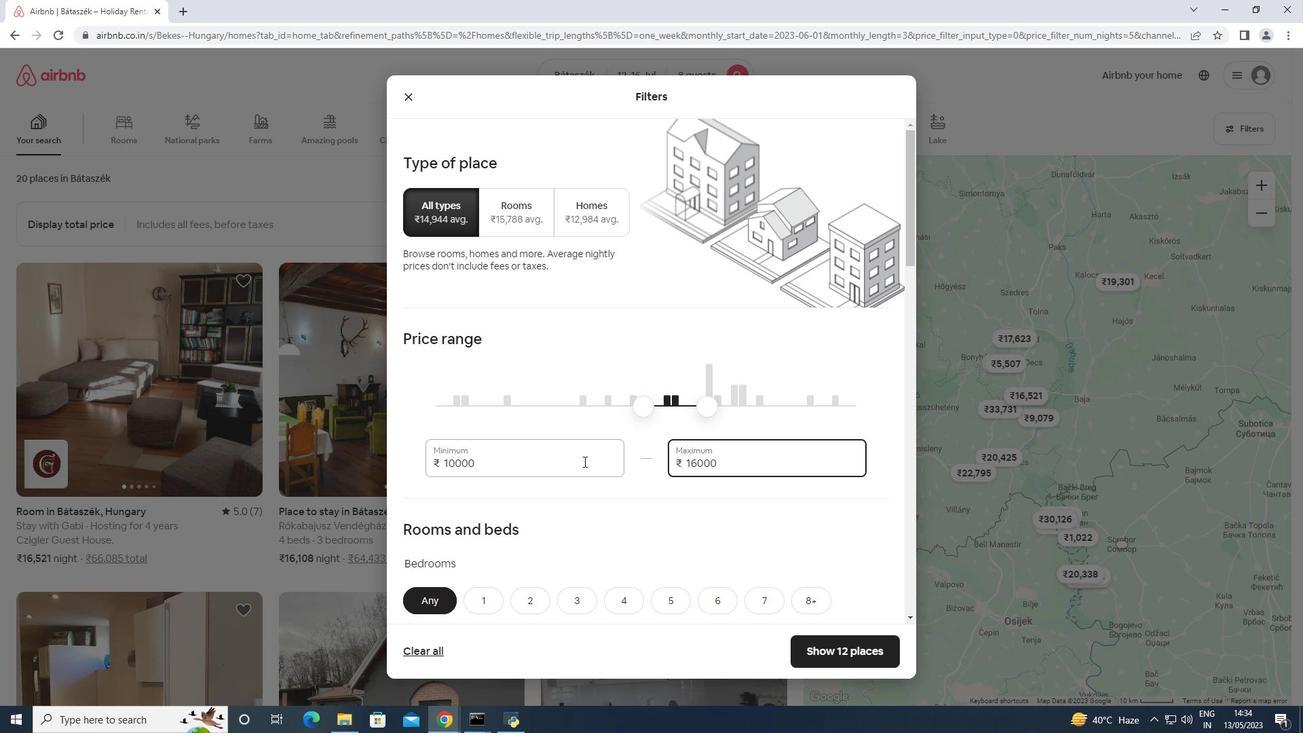 
Action: Mouse scrolled (583, 461) with delta (0, 0)
Screenshot: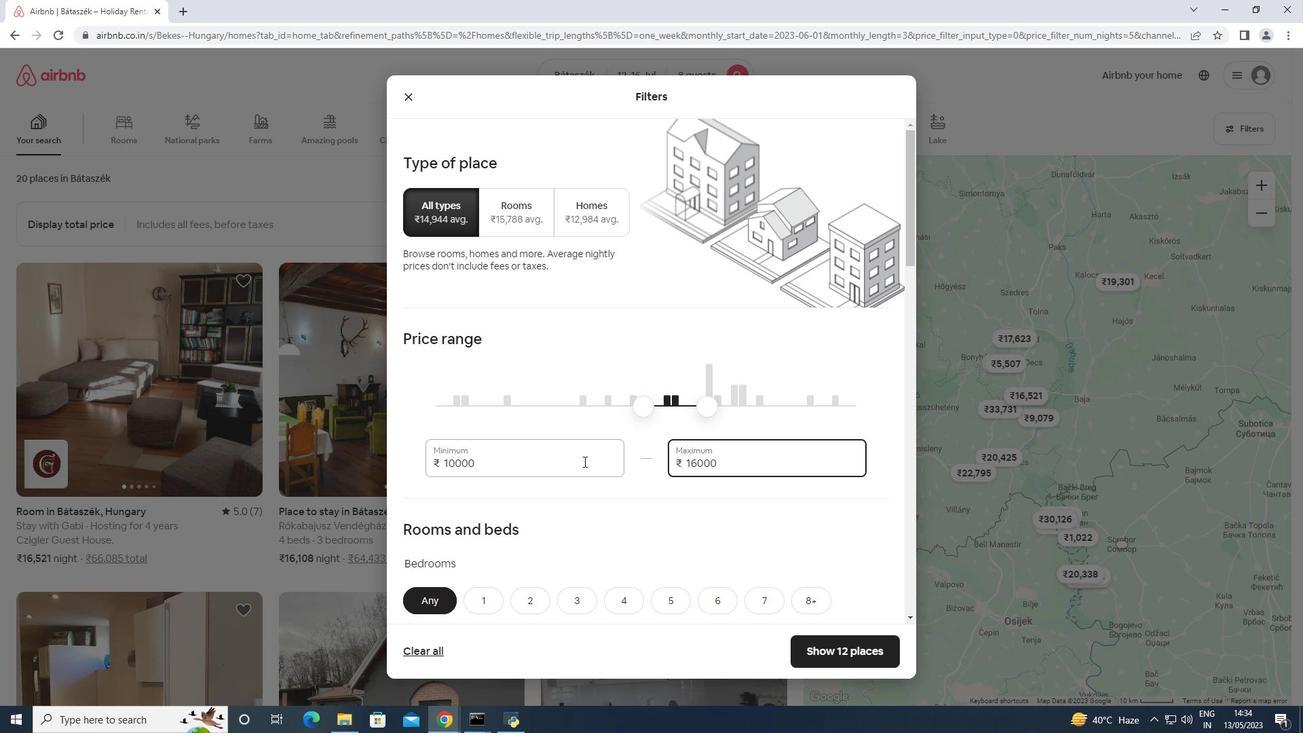 
Action: Mouse scrolled (583, 461) with delta (0, 0)
Screenshot: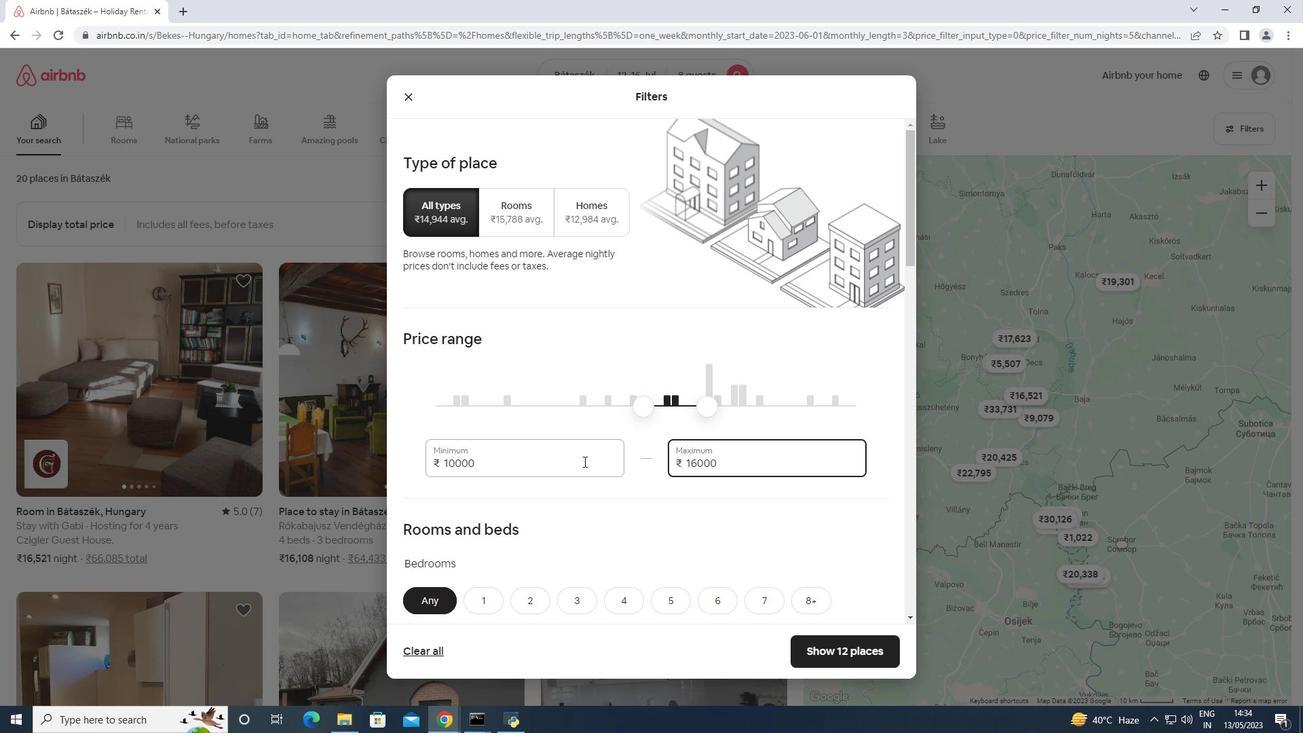 
Action: Mouse moved to (805, 258)
Screenshot: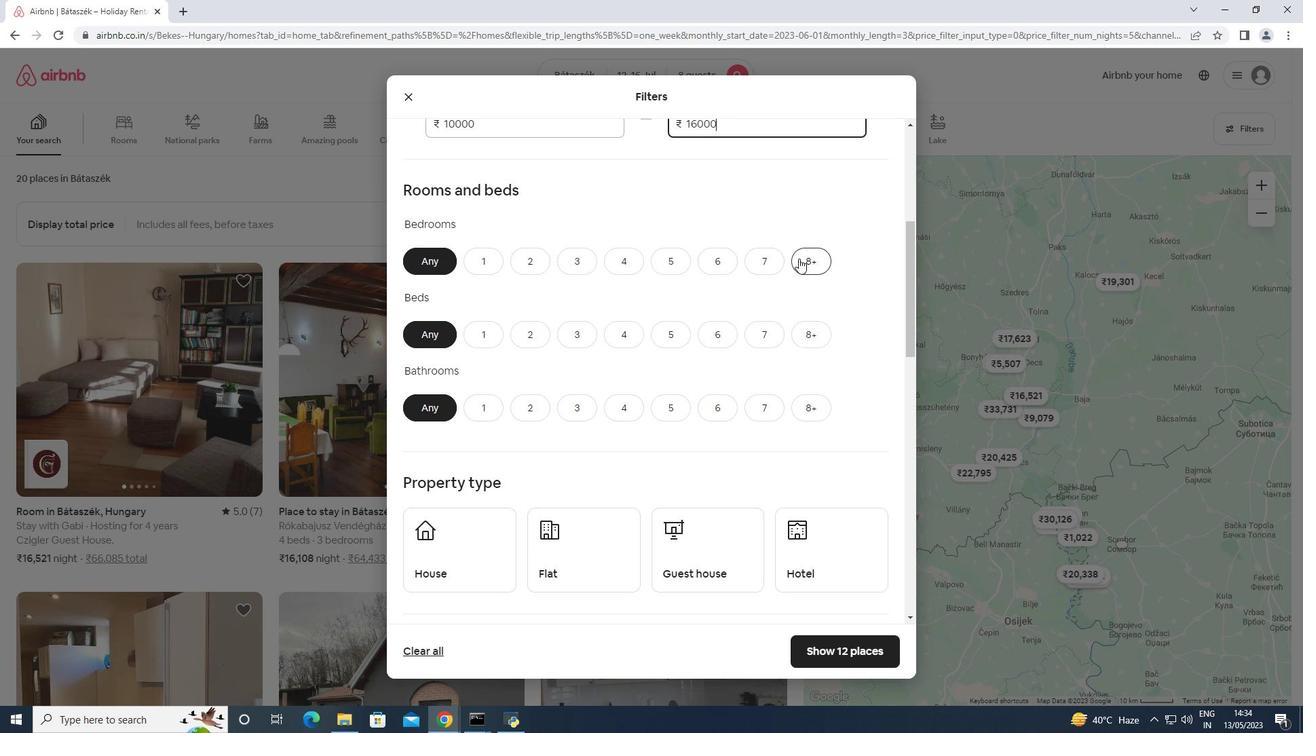 
Action: Mouse pressed left at (805, 258)
Screenshot: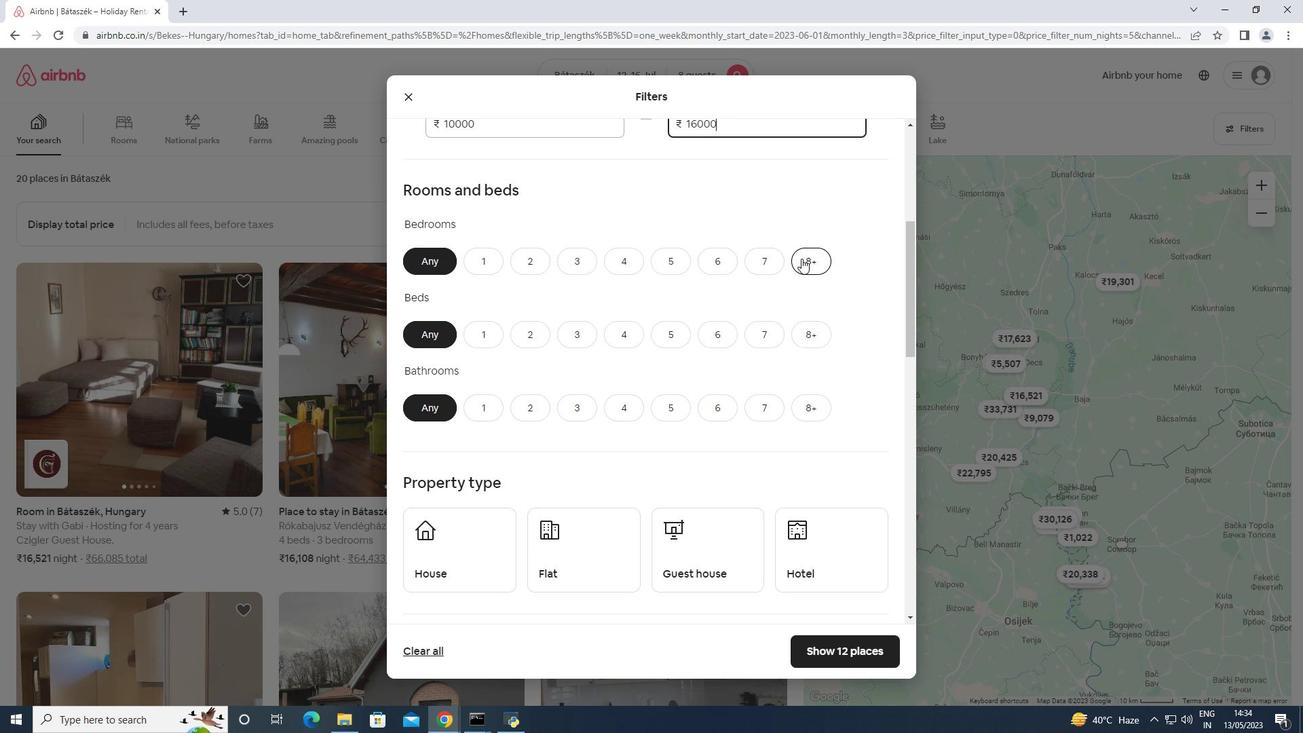 
Action: Mouse moved to (805, 328)
Screenshot: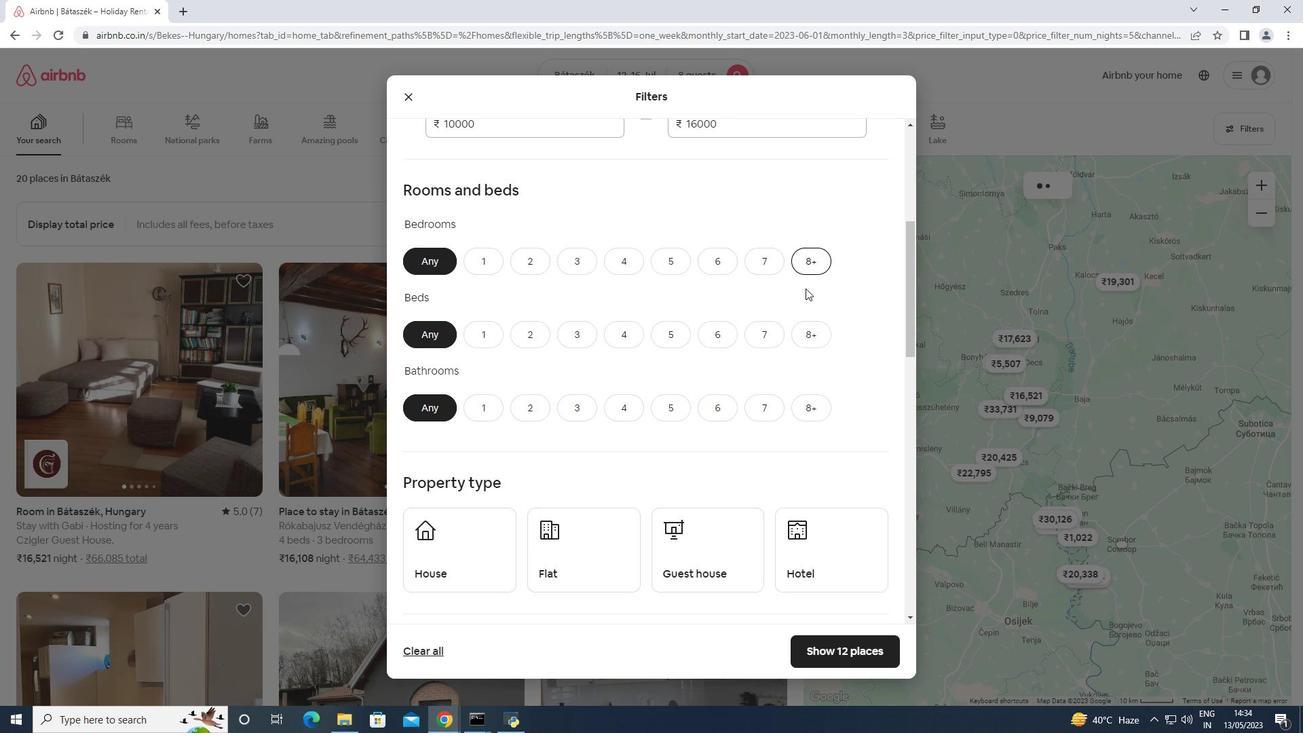 
Action: Mouse pressed left at (805, 328)
Screenshot: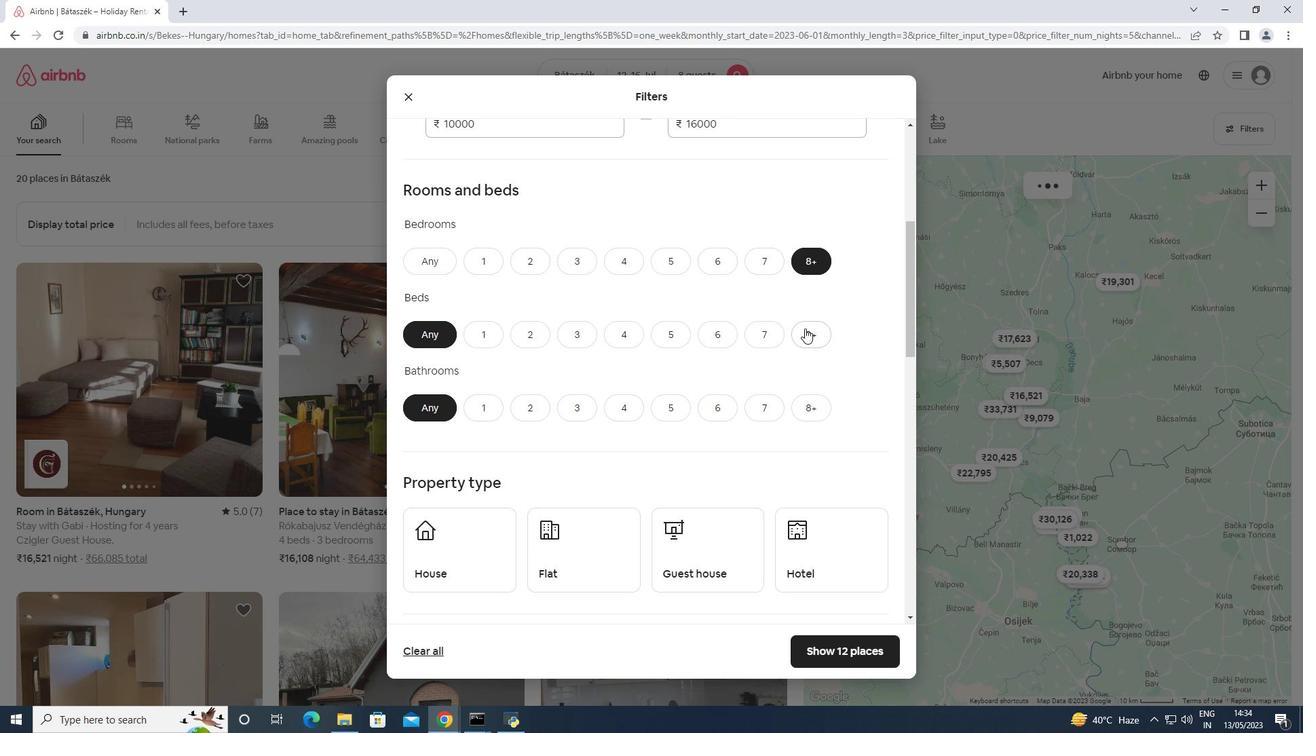 
Action: Mouse moved to (816, 406)
Screenshot: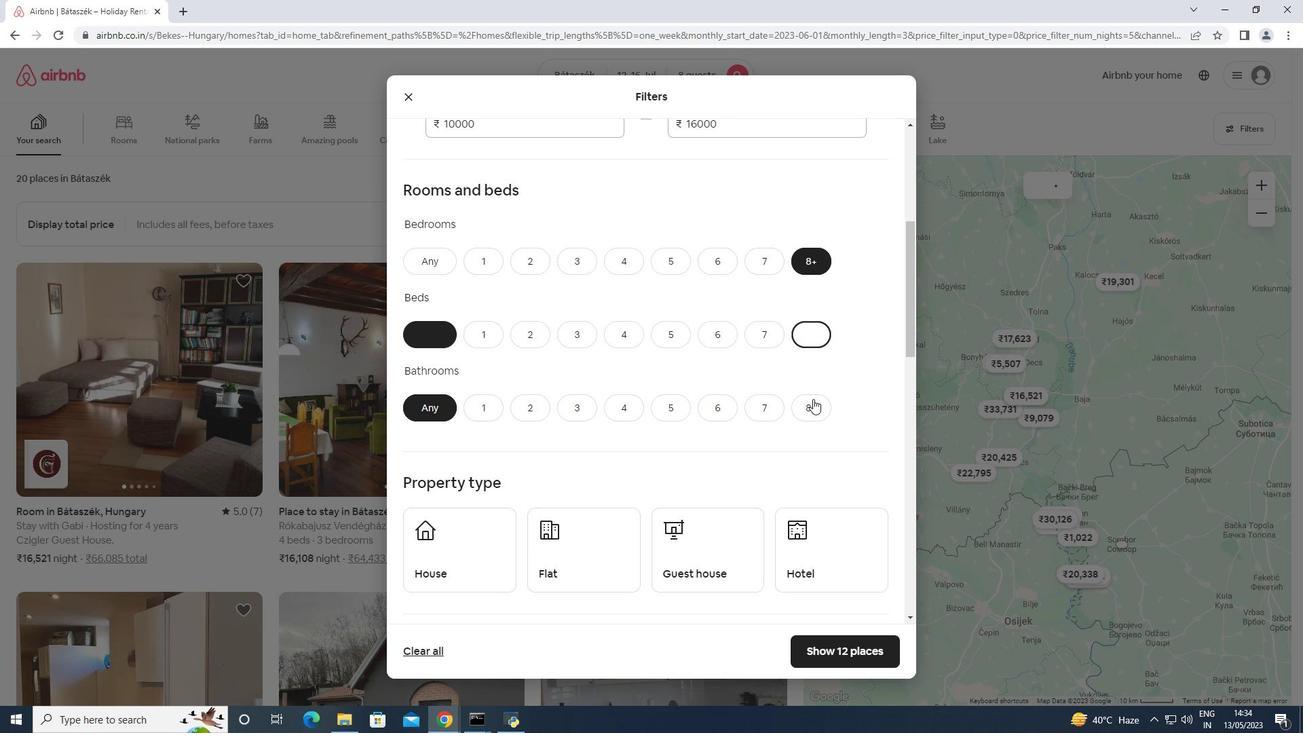 
Action: Mouse pressed left at (816, 406)
Screenshot: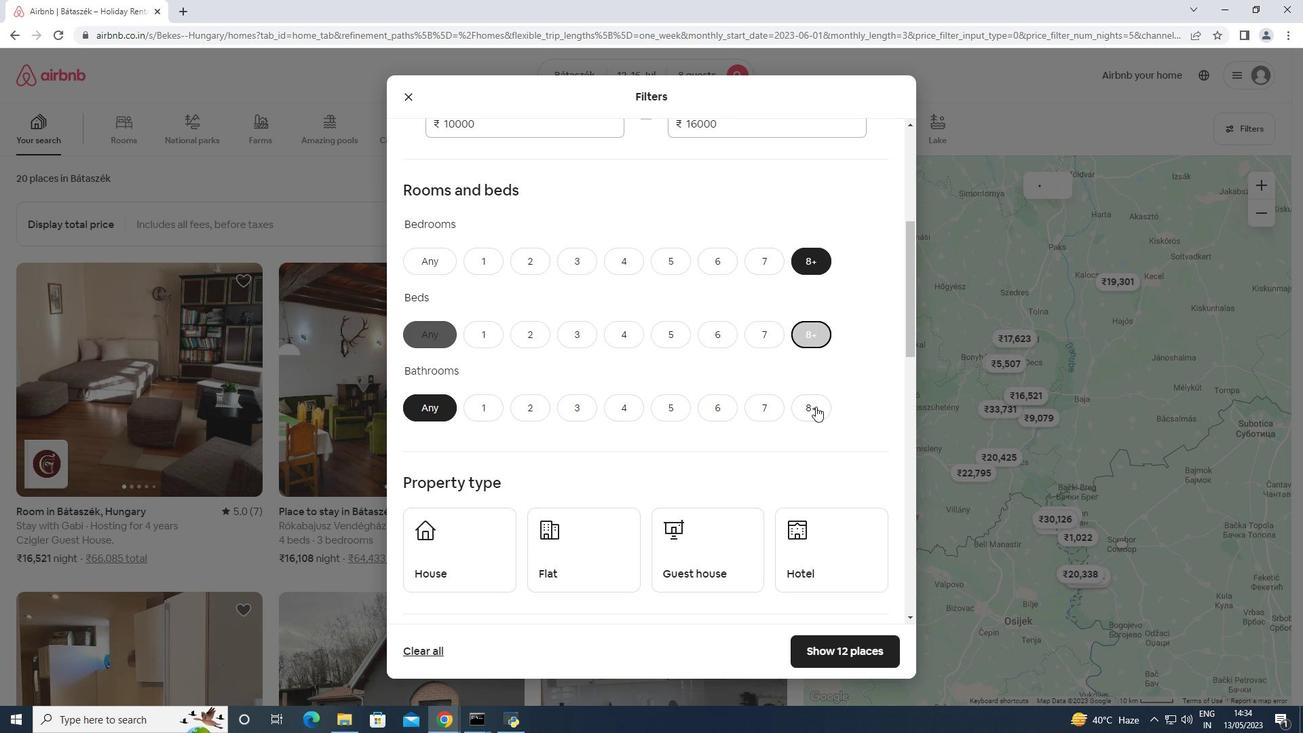 
Action: Mouse moved to (816, 399)
Screenshot: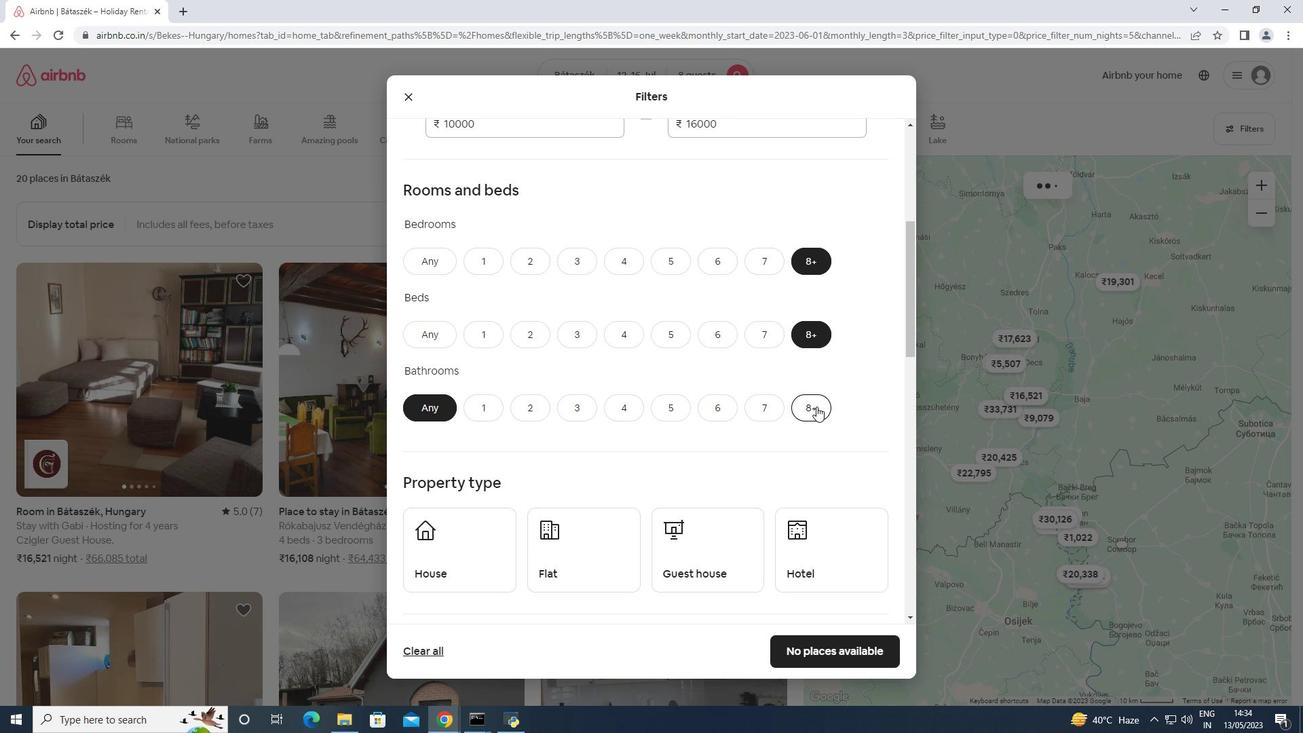 
Action: Mouse scrolled (816, 399) with delta (0, 0)
Screenshot: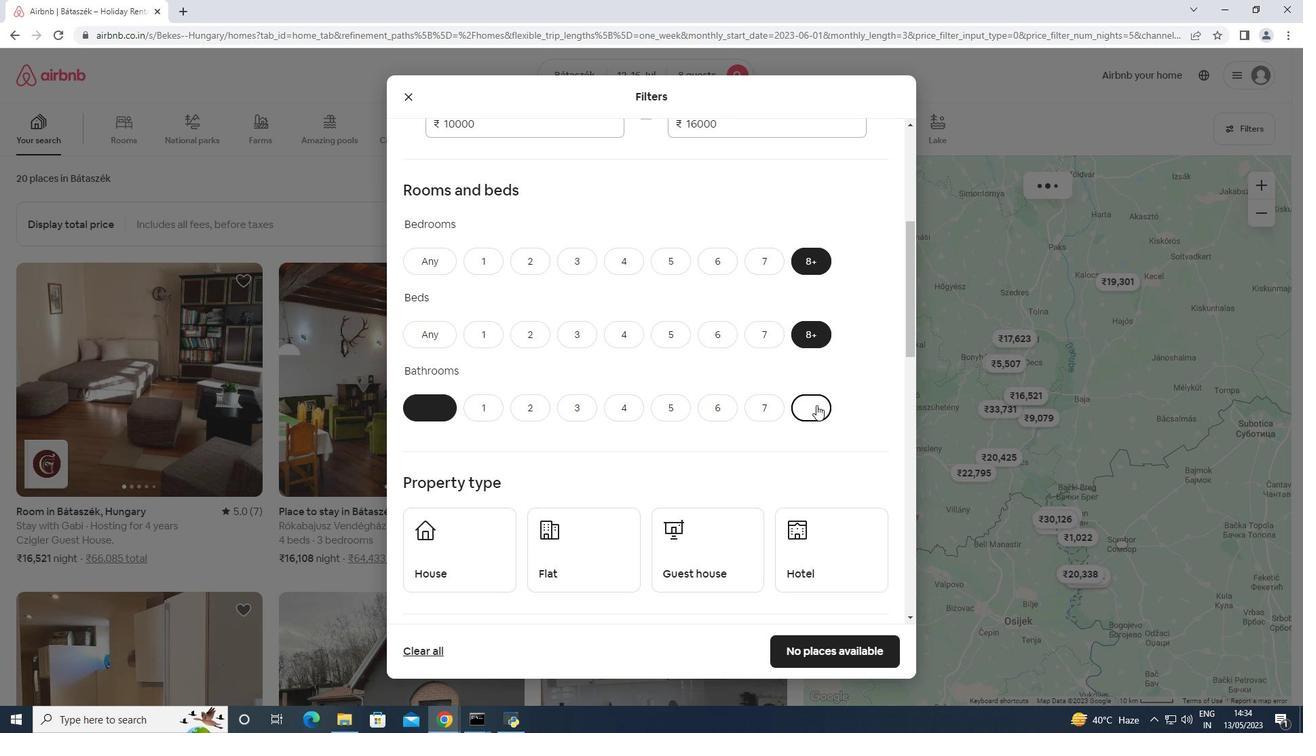 
Action: Mouse scrolled (816, 399) with delta (0, 0)
Screenshot: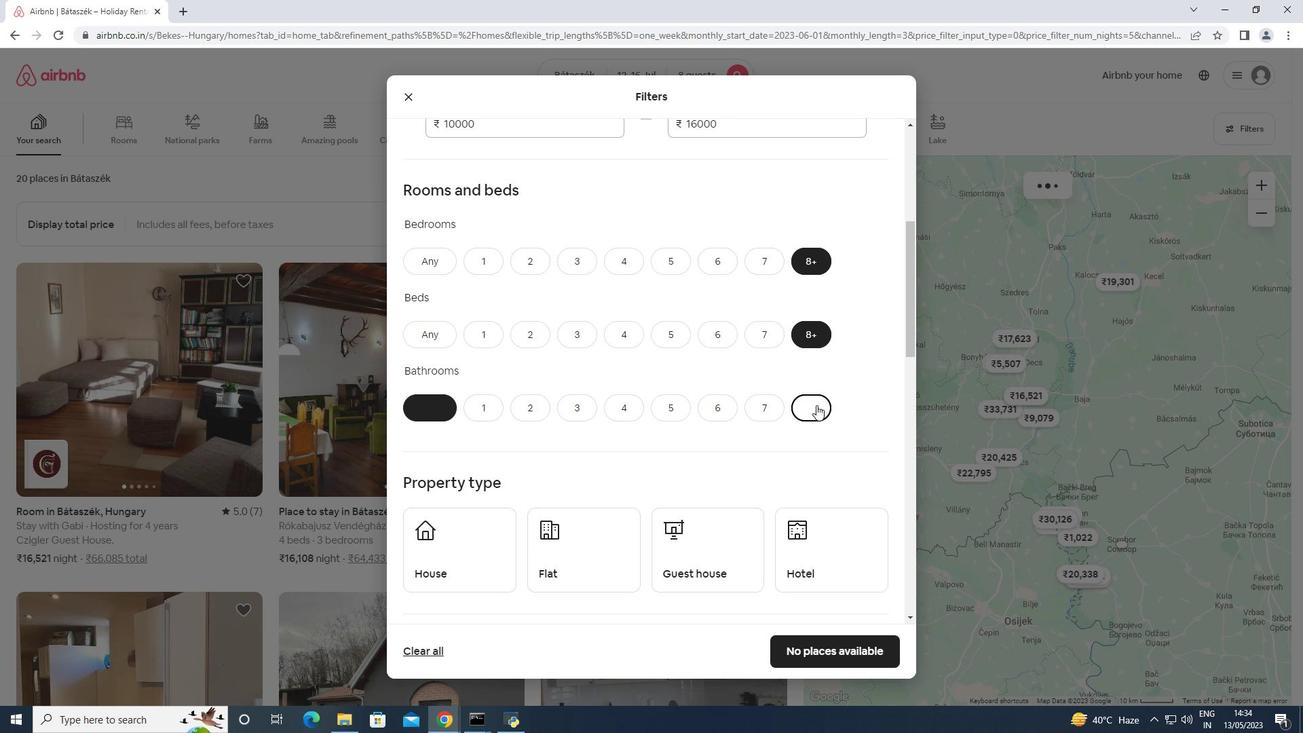 
Action: Mouse scrolled (816, 399) with delta (0, 0)
Screenshot: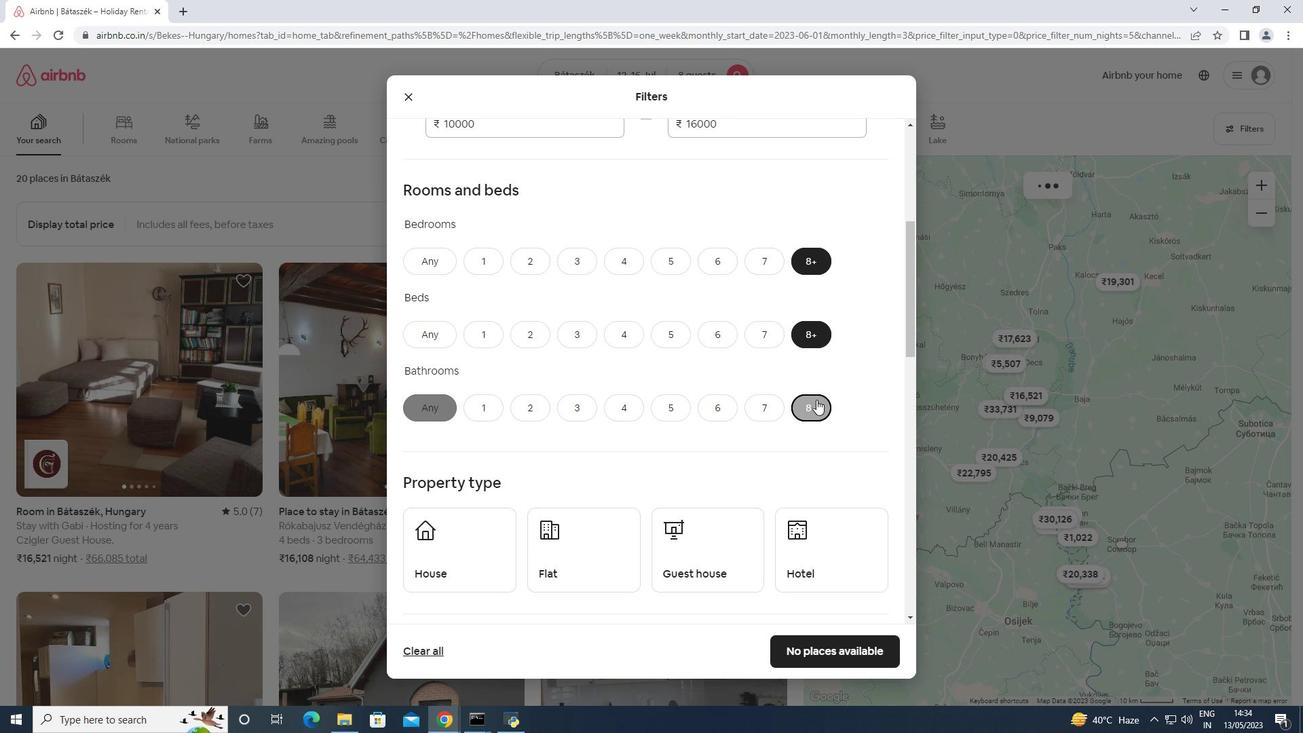 
Action: Mouse moved to (736, 361)
Screenshot: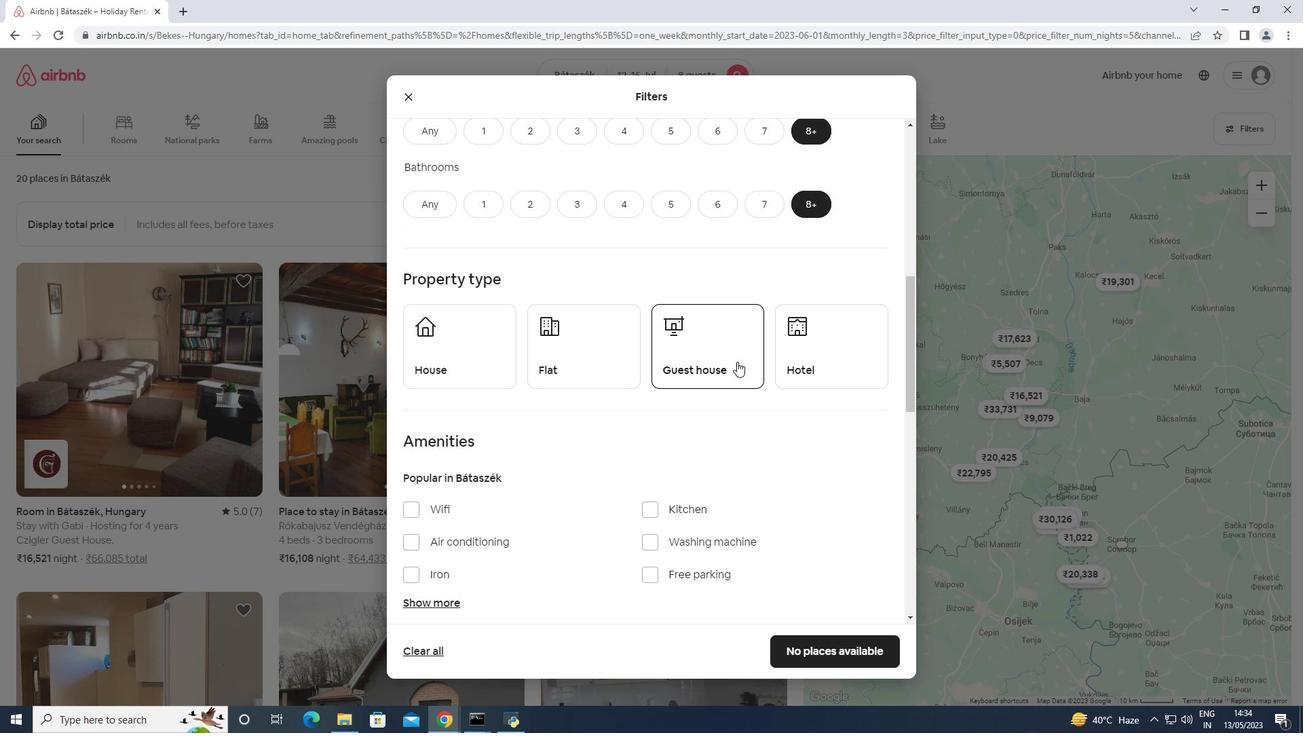 
Action: Mouse pressed left at (736, 361)
Screenshot: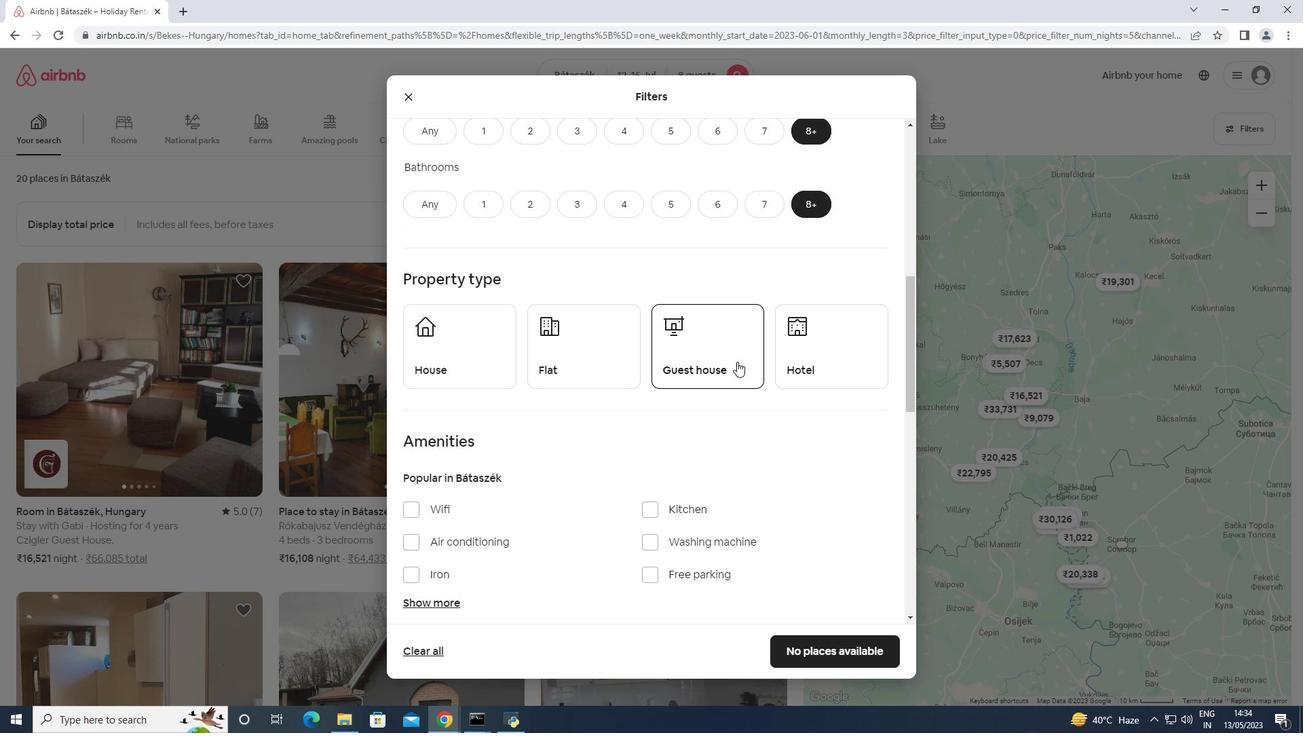 
Action: Mouse moved to (597, 367)
Screenshot: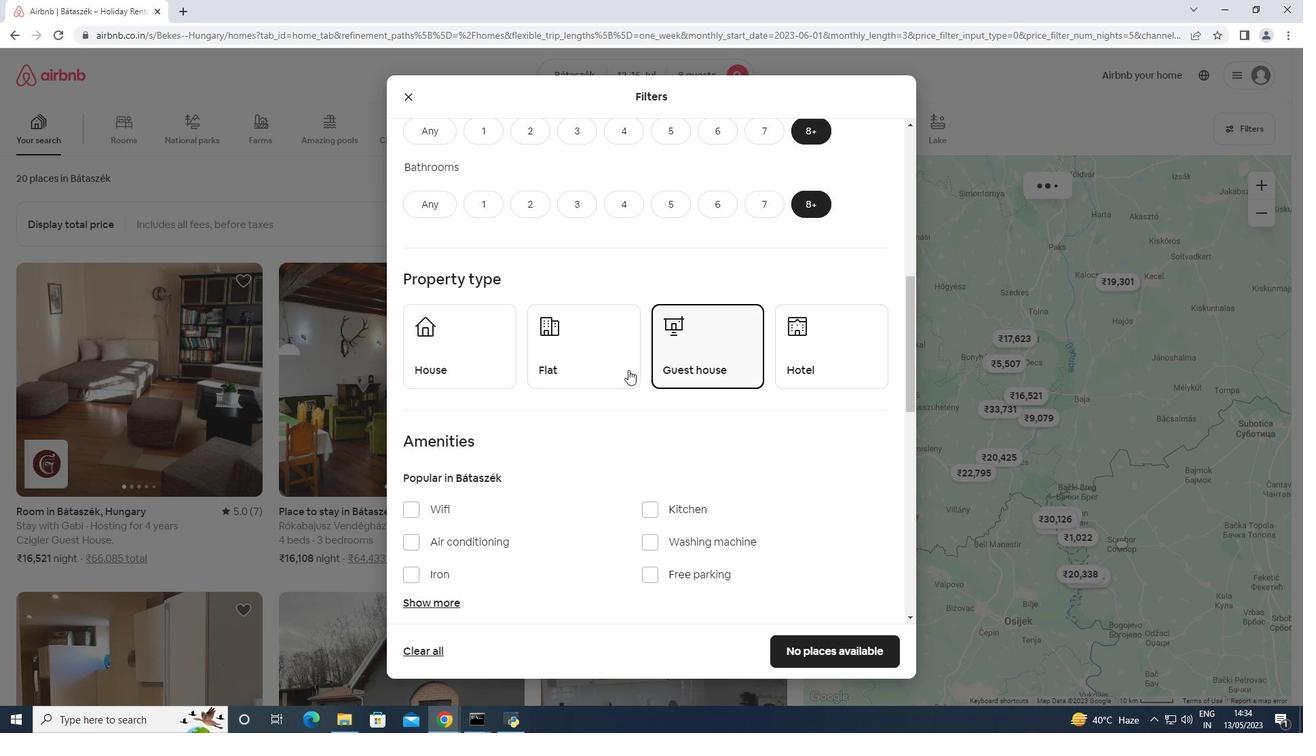 
Action: Mouse pressed left at (597, 367)
Screenshot: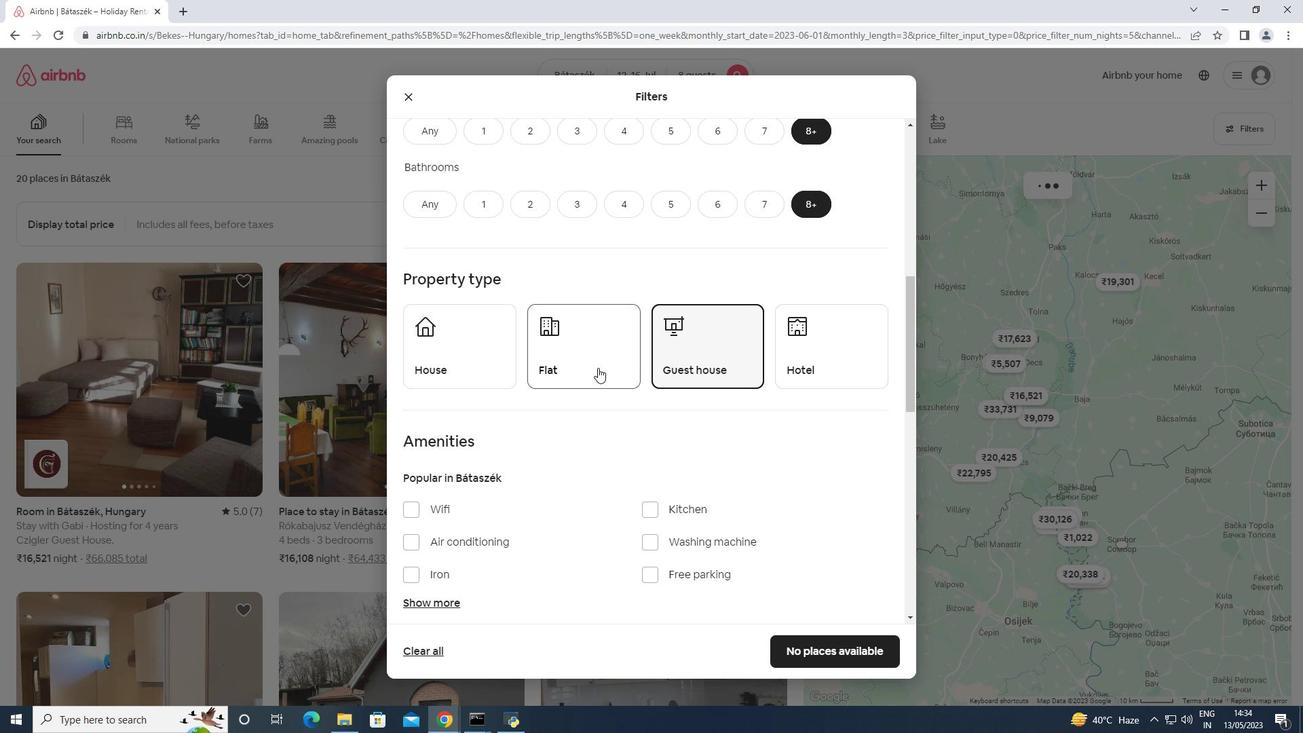
Action: Mouse moved to (450, 363)
Screenshot: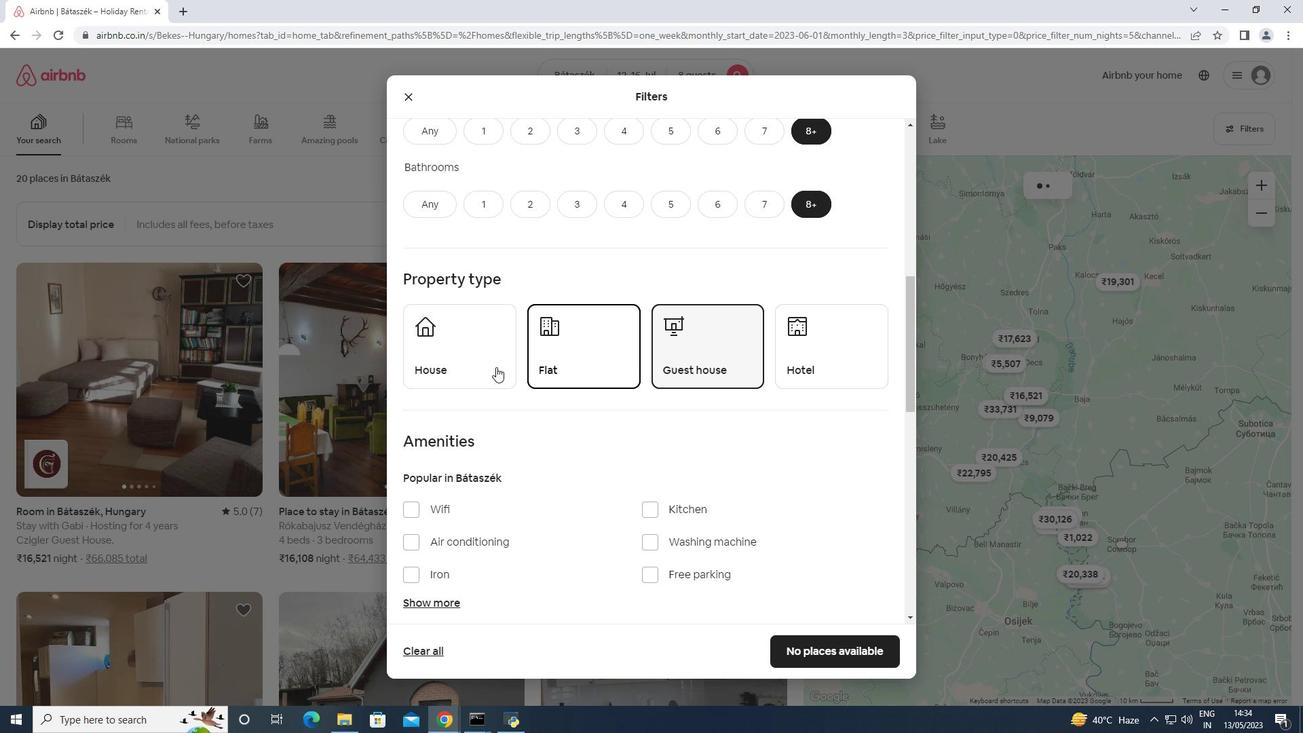 
Action: Mouse pressed left at (450, 363)
Screenshot: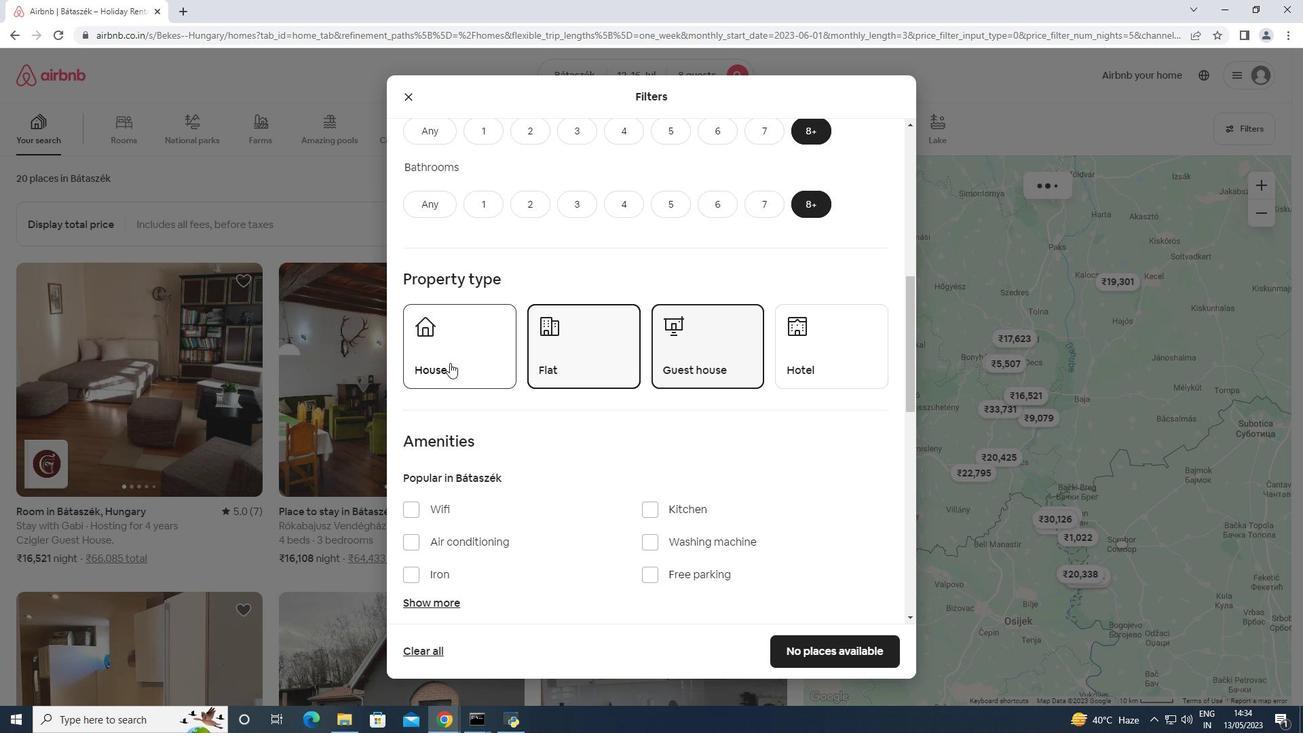 
Action: Mouse moved to (450, 361)
Screenshot: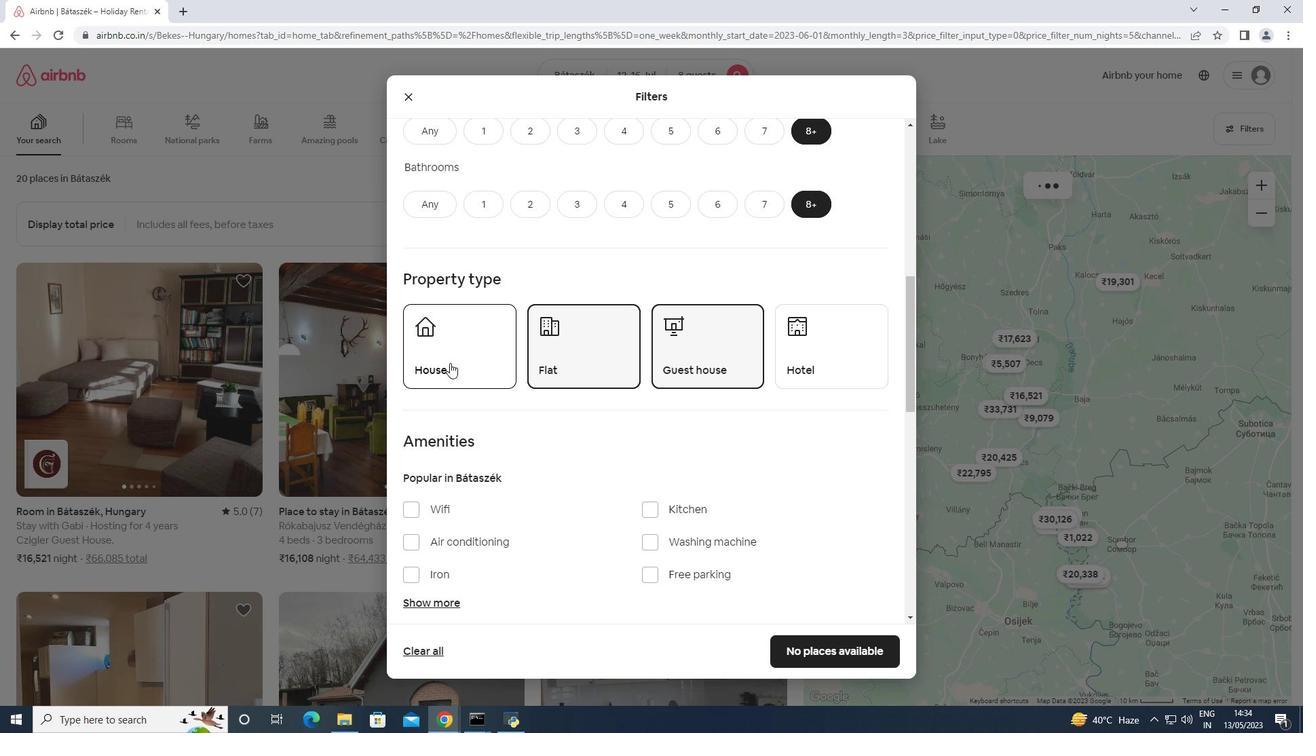 
Action: Mouse scrolled (450, 361) with delta (0, 0)
Screenshot: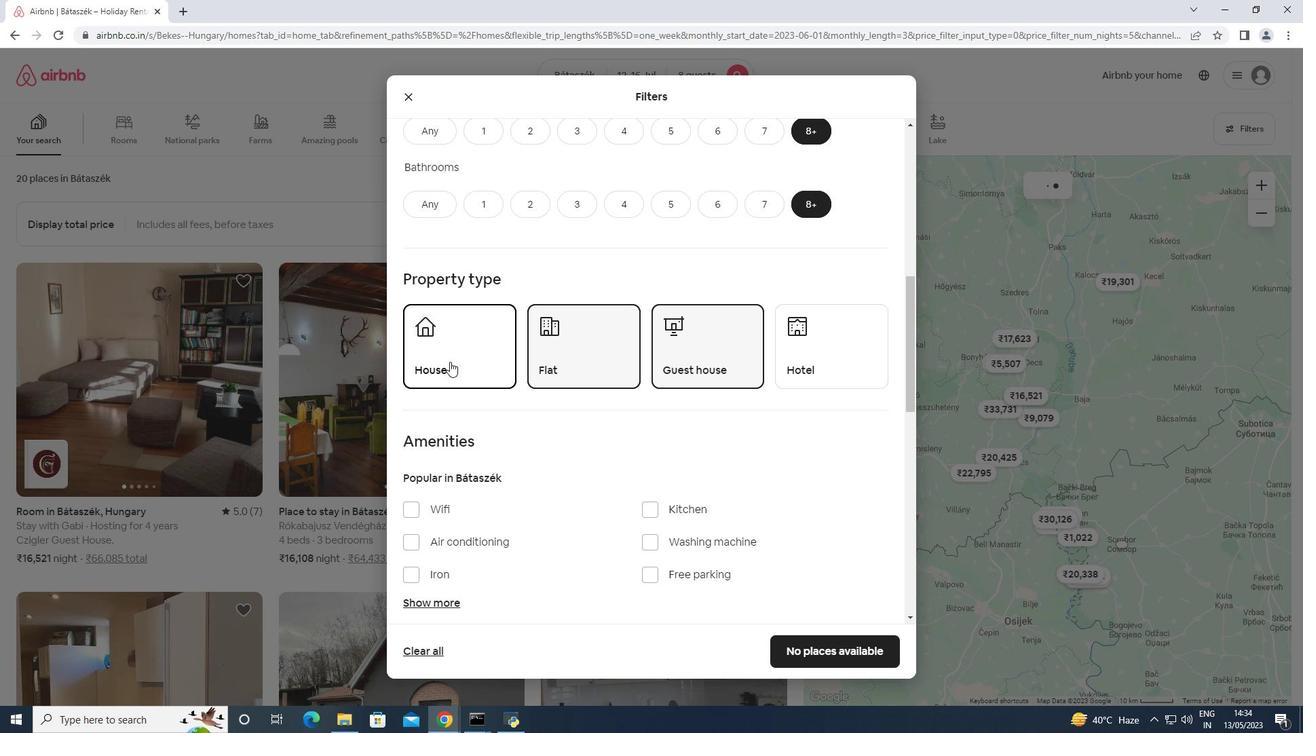 
Action: Mouse scrolled (450, 361) with delta (0, 0)
Screenshot: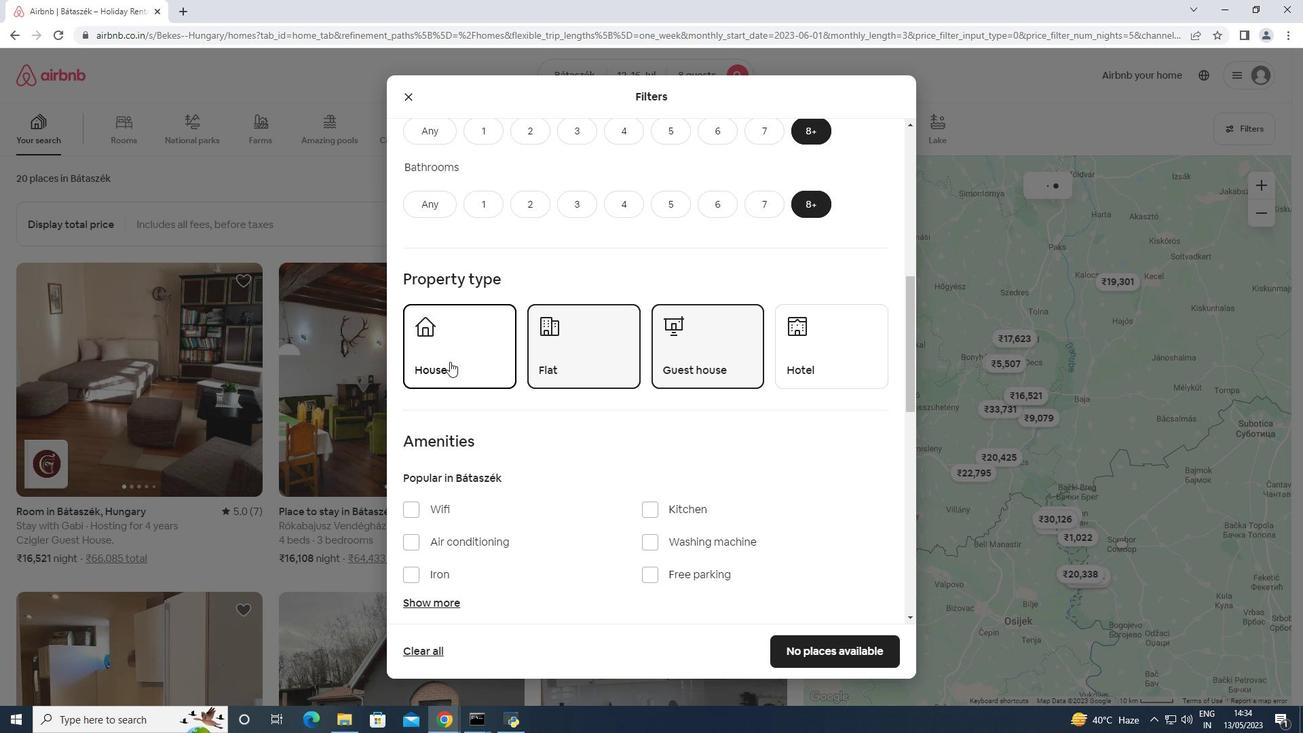
Action: Mouse scrolled (450, 361) with delta (0, 0)
Screenshot: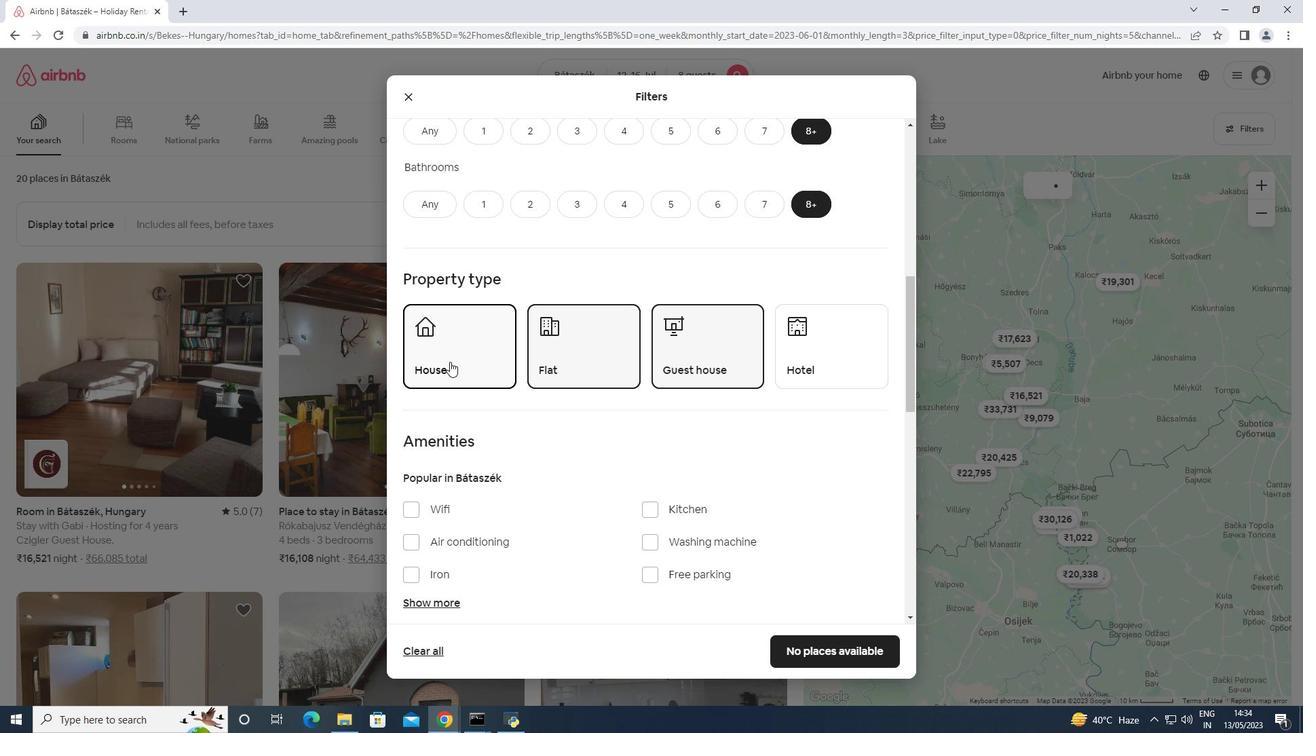 
Action: Mouse moved to (442, 395)
Screenshot: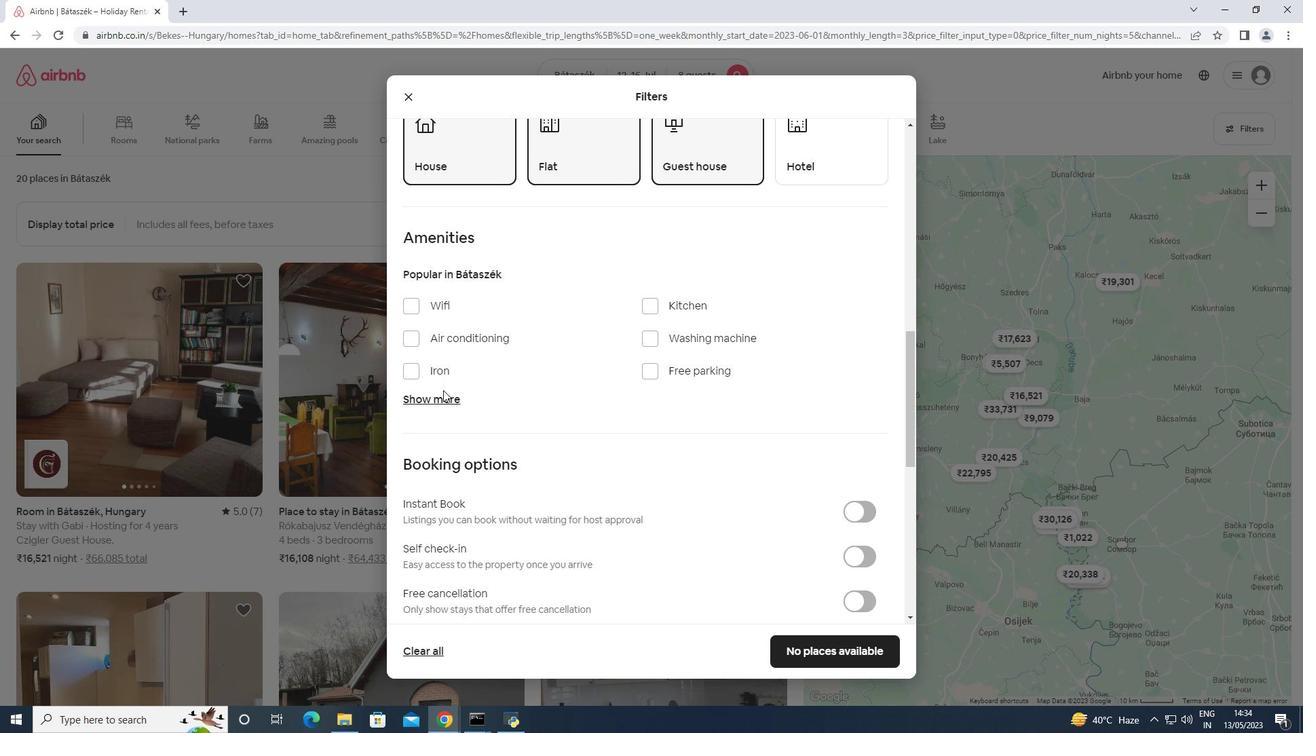 
Action: Mouse pressed left at (442, 395)
Screenshot: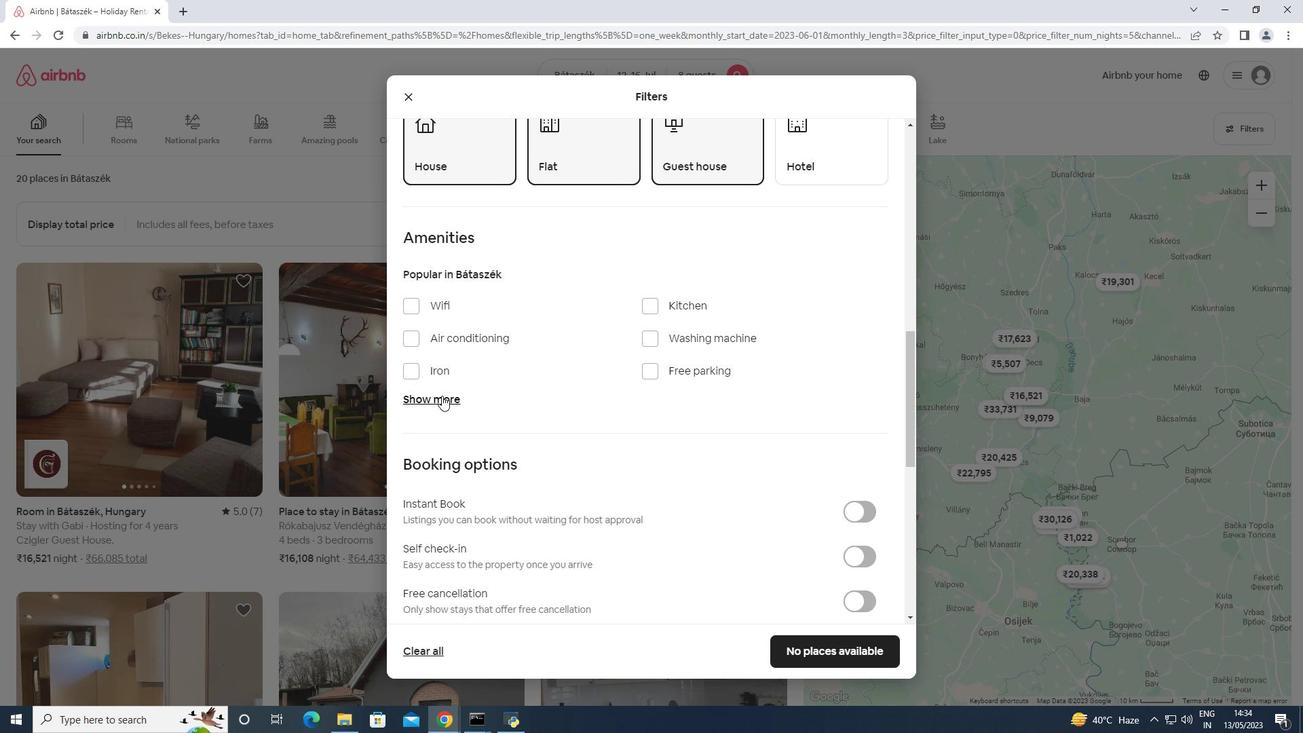 
Action: Mouse moved to (460, 307)
Screenshot: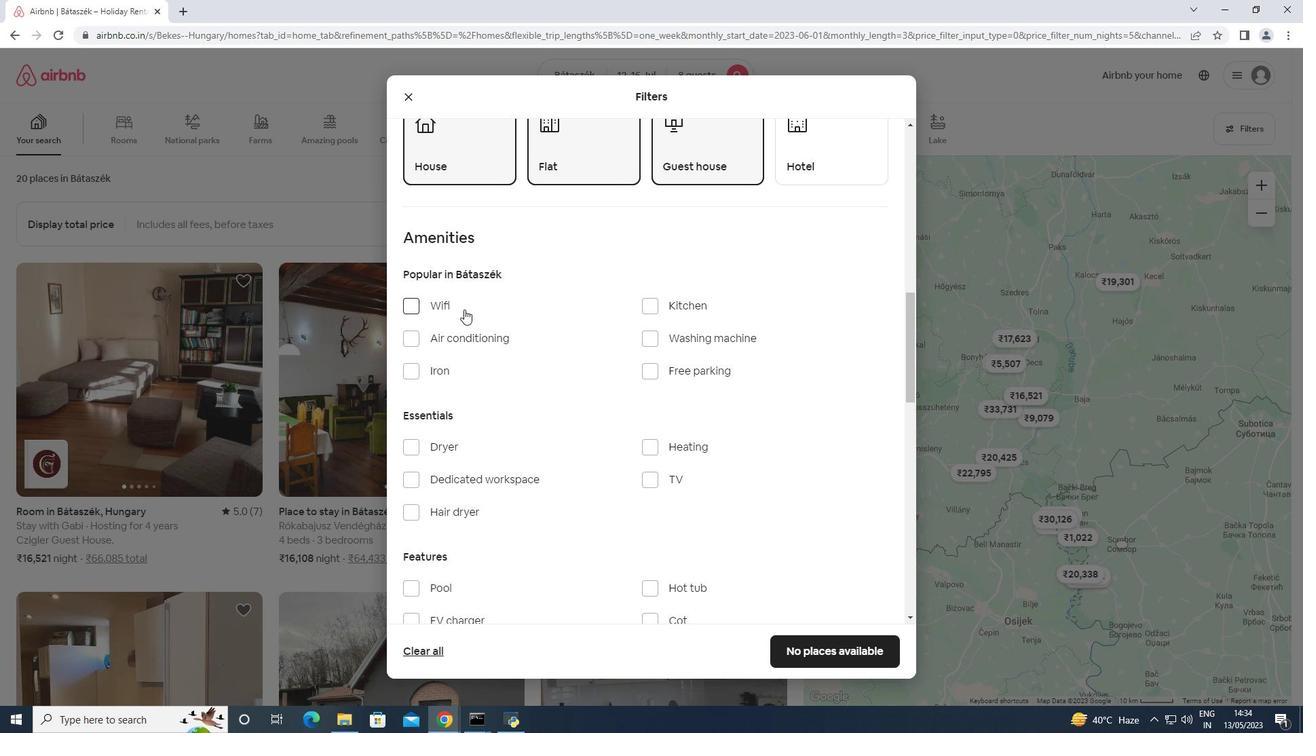 
Action: Mouse pressed left at (460, 307)
Screenshot: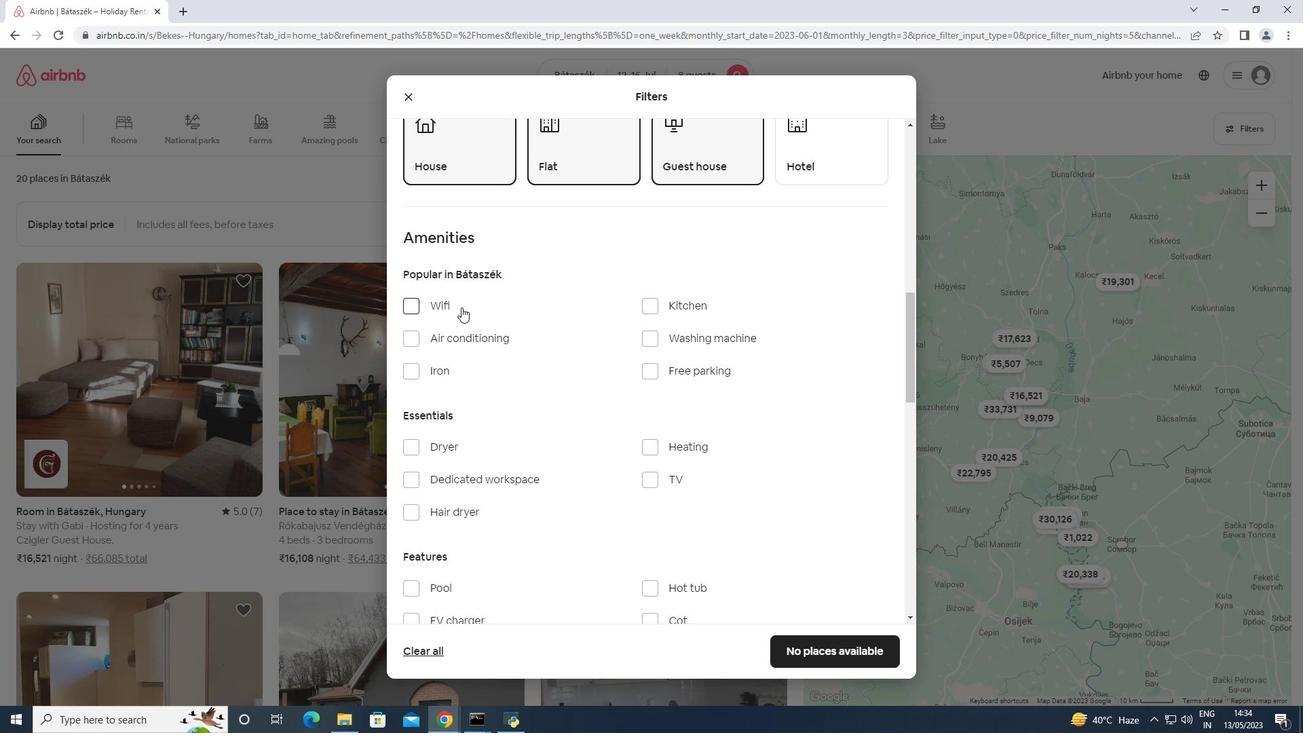 
Action: Mouse moved to (649, 368)
Screenshot: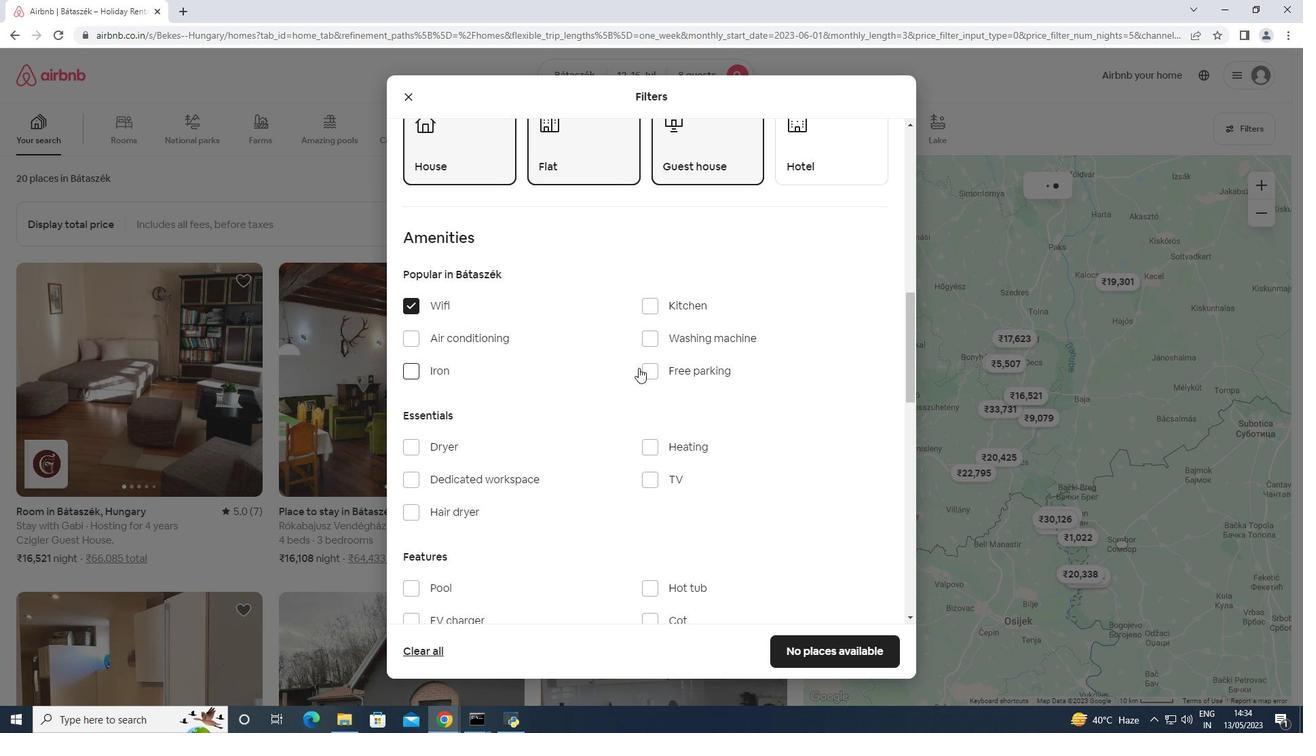
Action: Mouse pressed left at (649, 368)
Screenshot: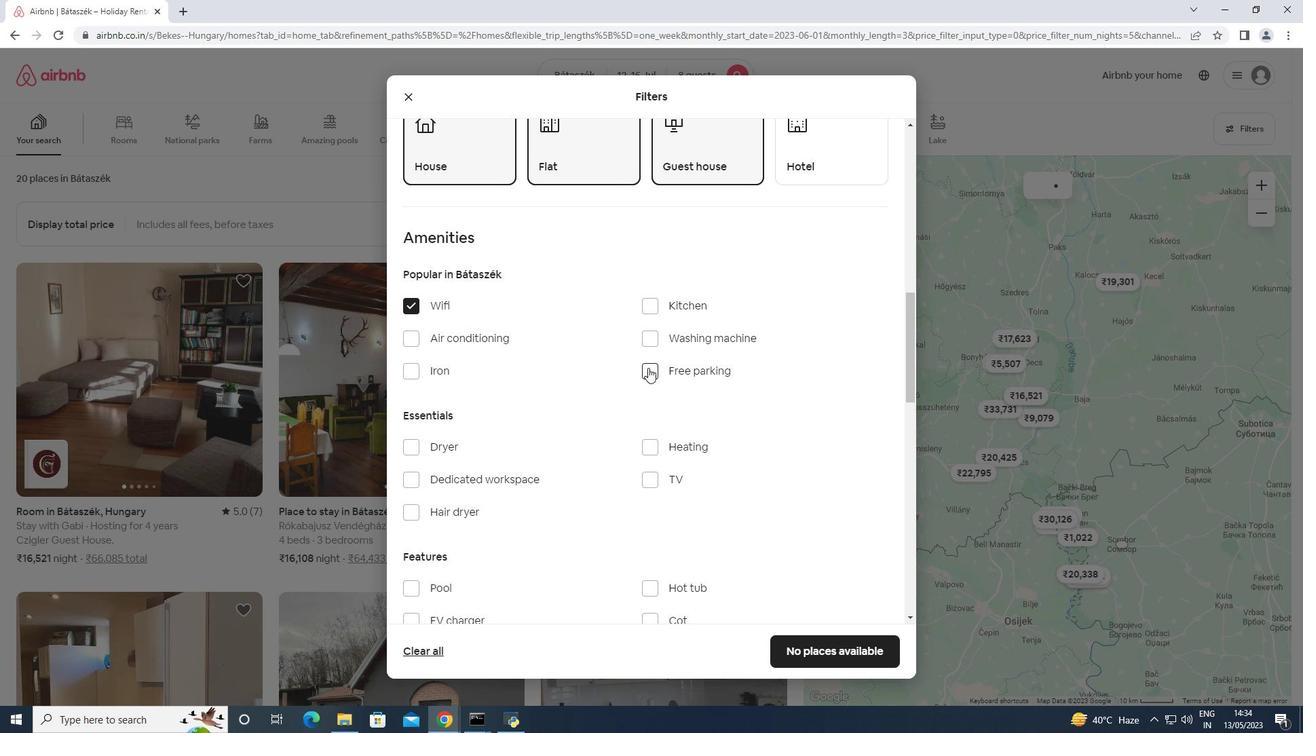 
Action: Mouse moved to (649, 476)
Screenshot: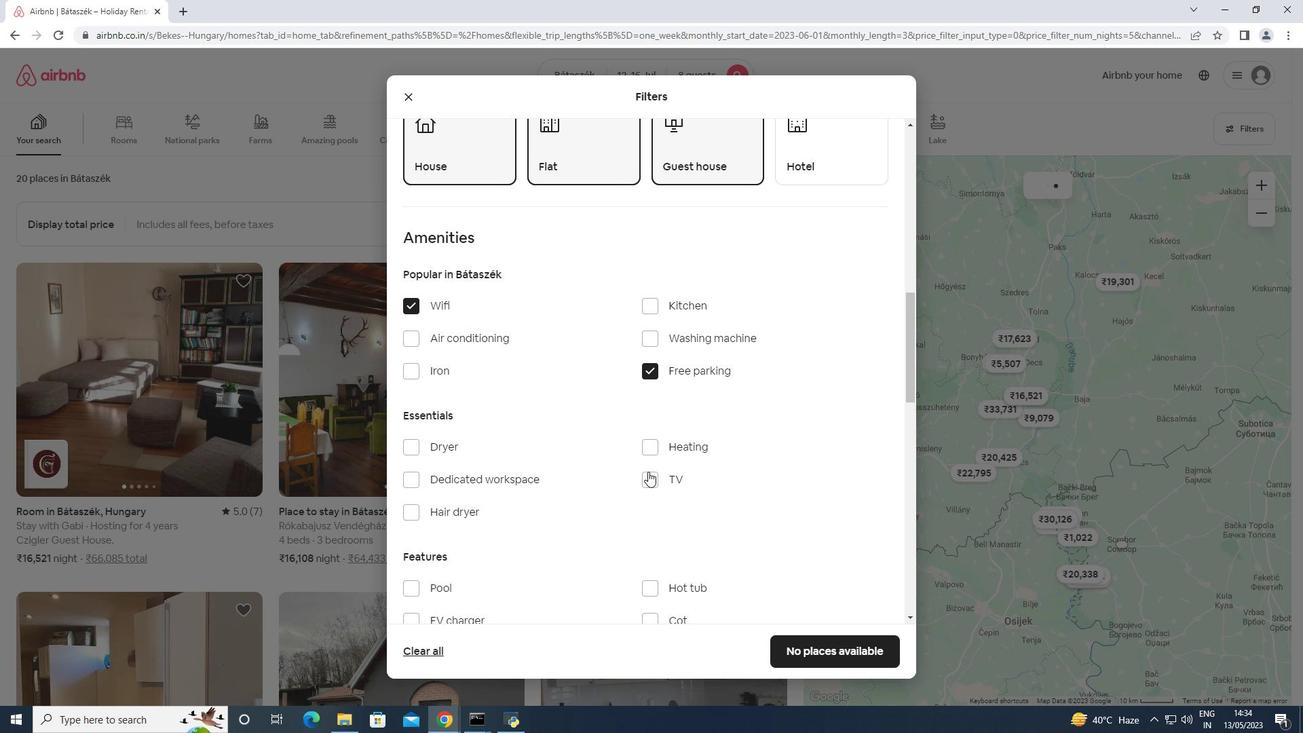 
Action: Mouse pressed left at (649, 476)
Screenshot: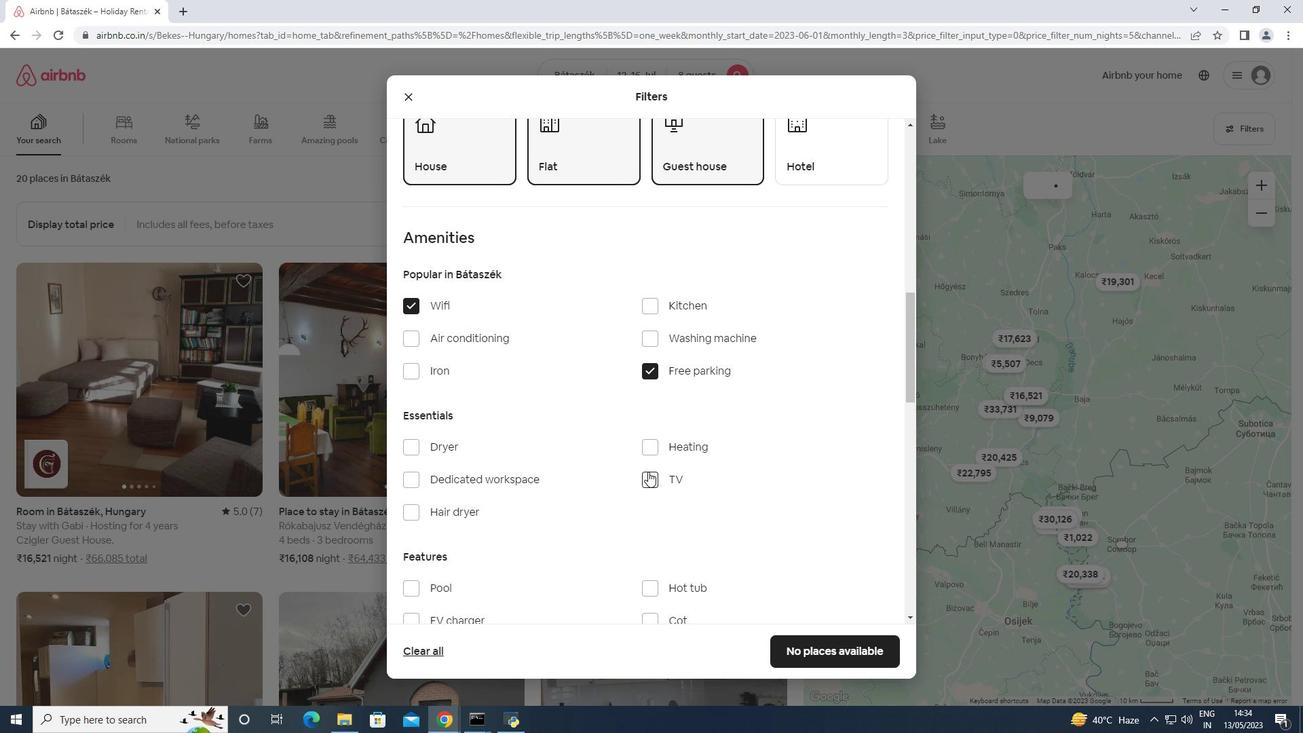 
Action: Mouse moved to (649, 465)
Screenshot: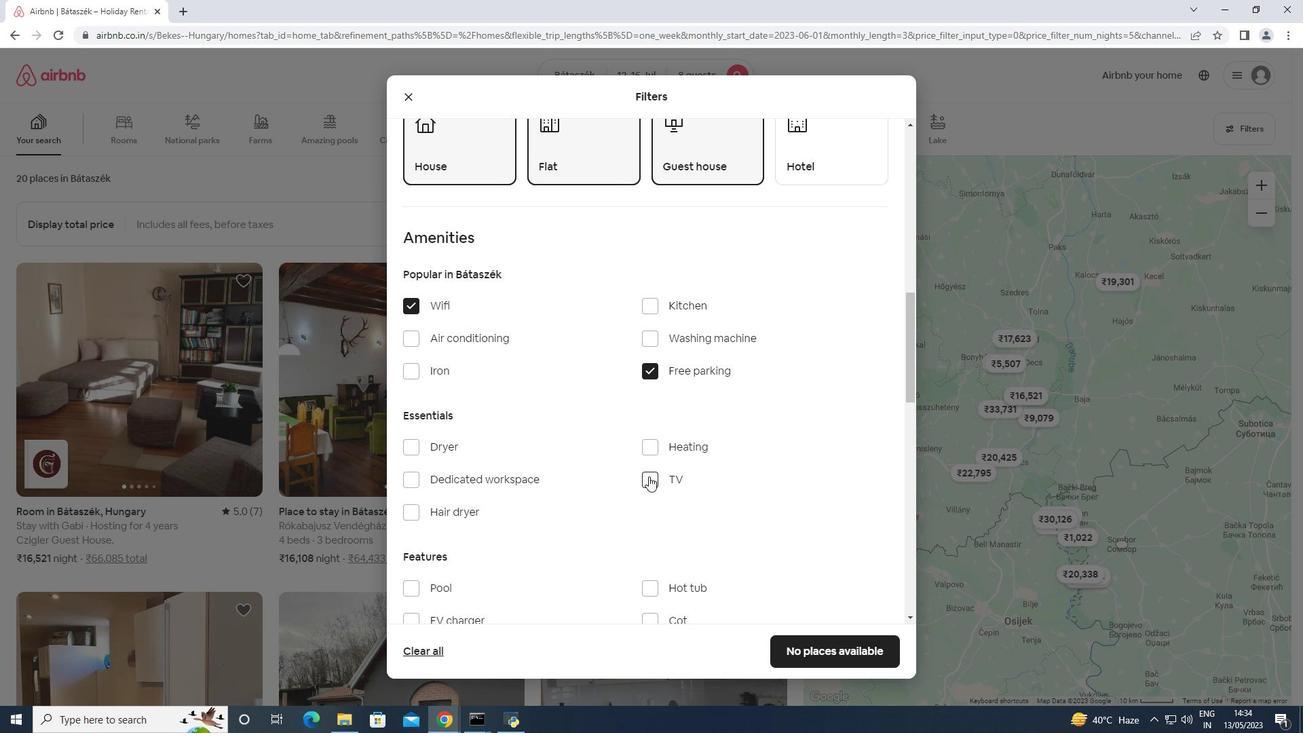 
Action: Mouse scrolled (649, 464) with delta (0, 0)
Screenshot: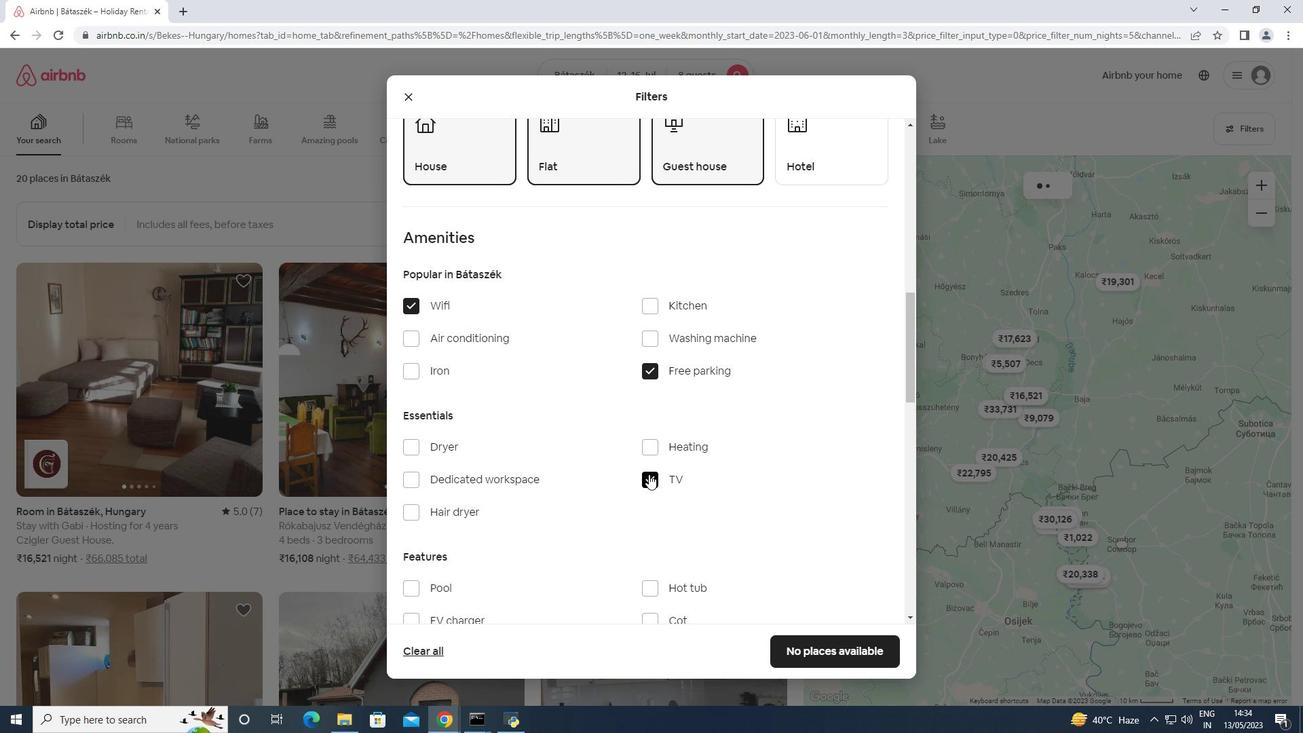 
Action: Mouse scrolled (649, 464) with delta (0, 0)
Screenshot: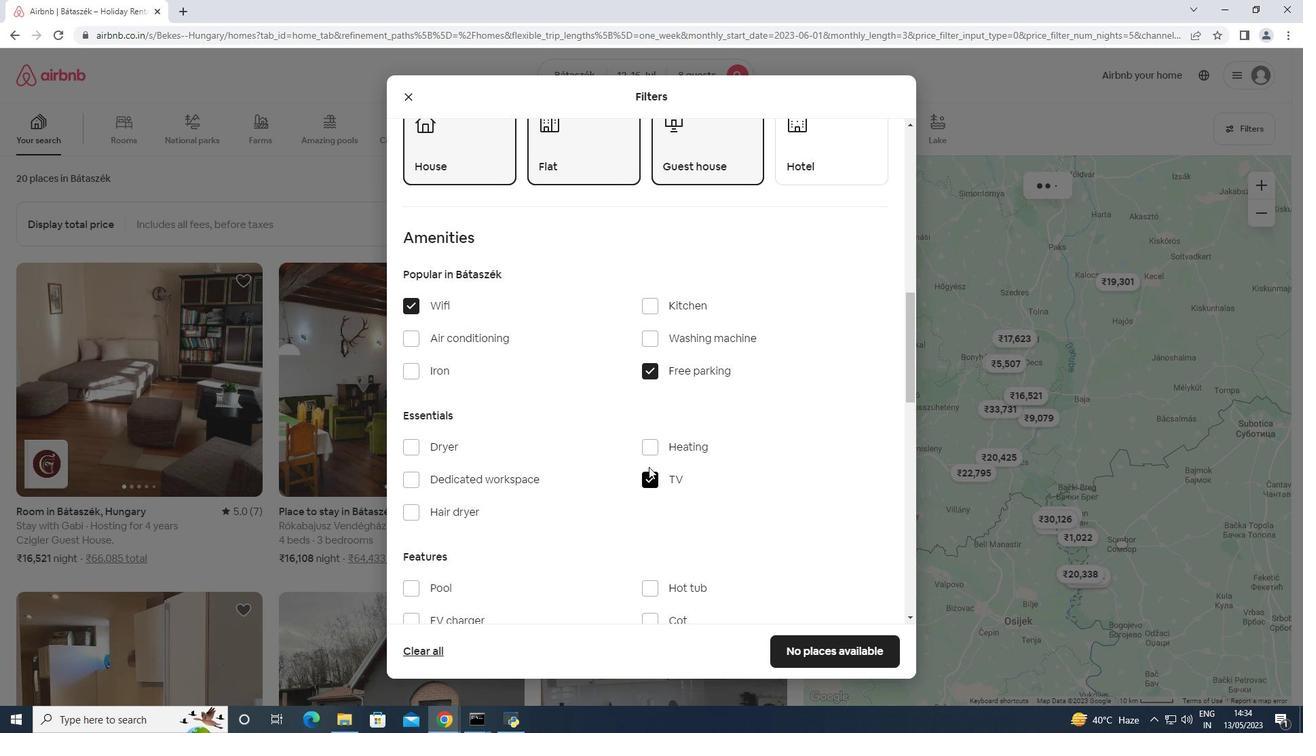 
Action: Mouse scrolled (649, 464) with delta (0, 0)
Screenshot: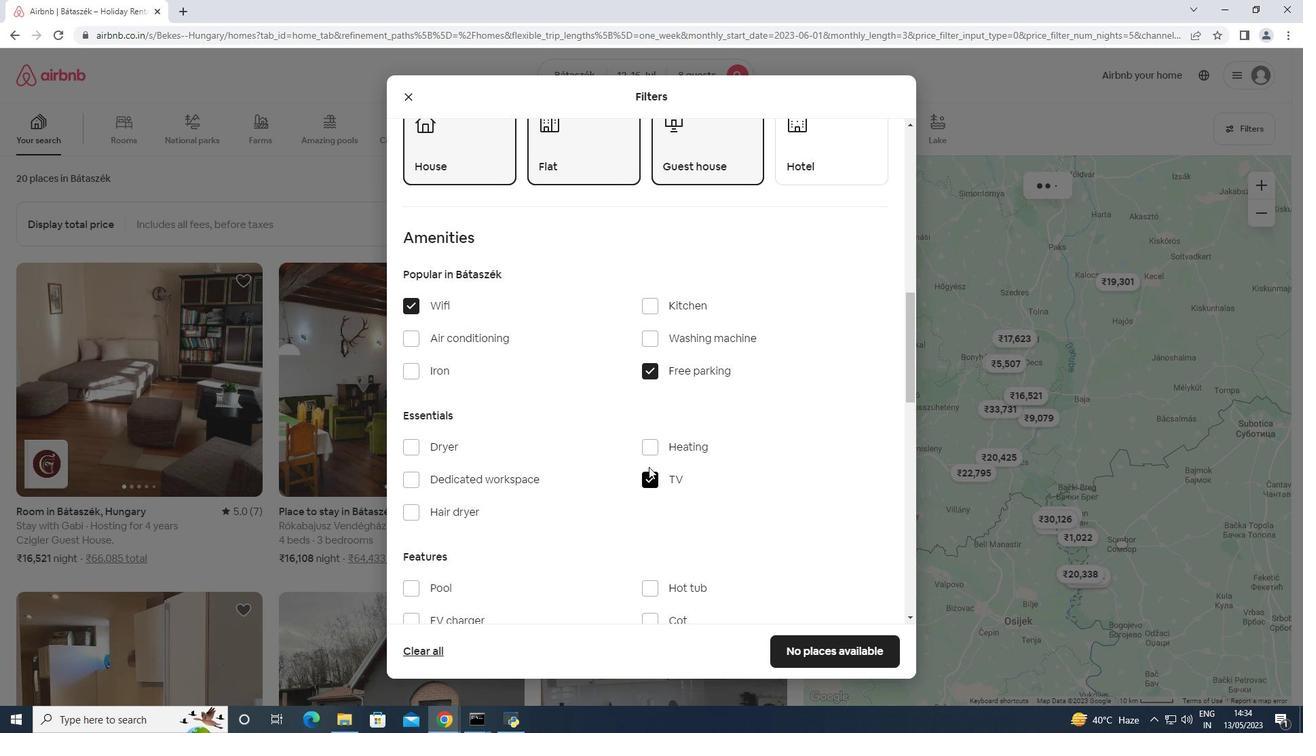 
Action: Mouse scrolled (649, 464) with delta (0, 0)
Screenshot: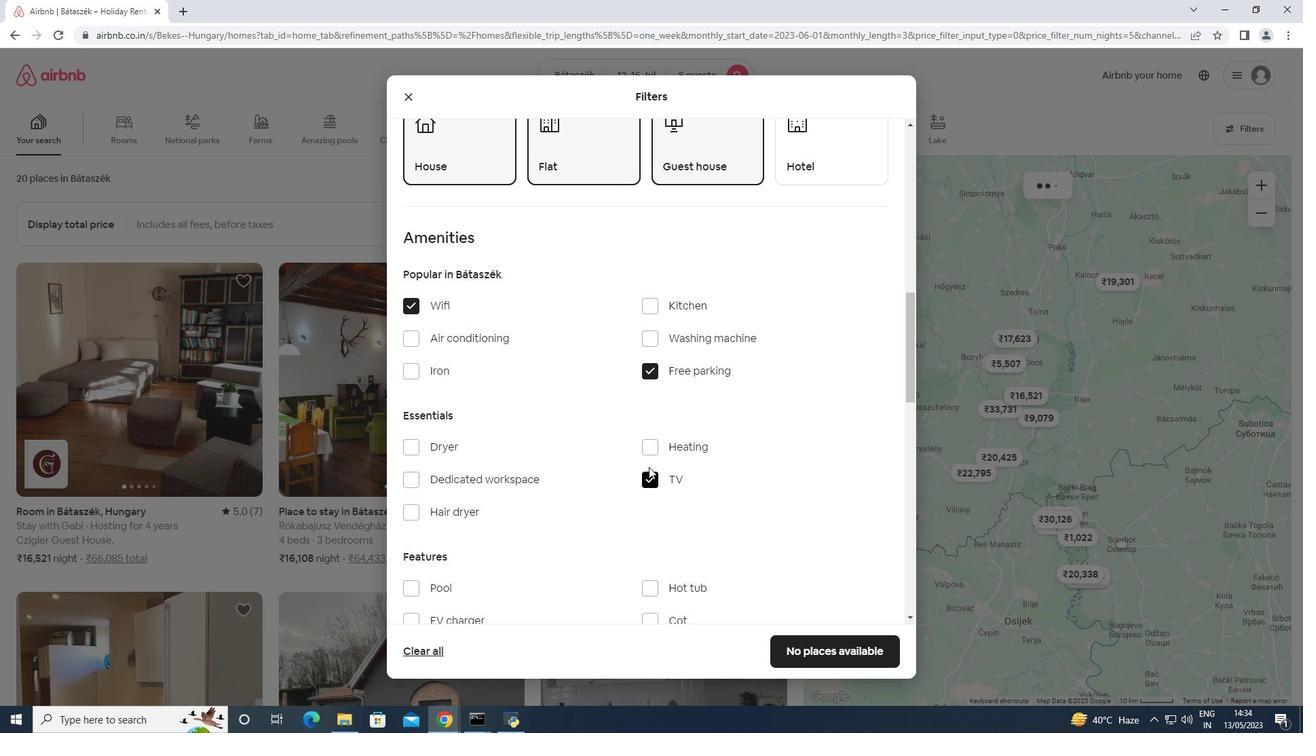 
Action: Mouse moved to (460, 406)
Screenshot: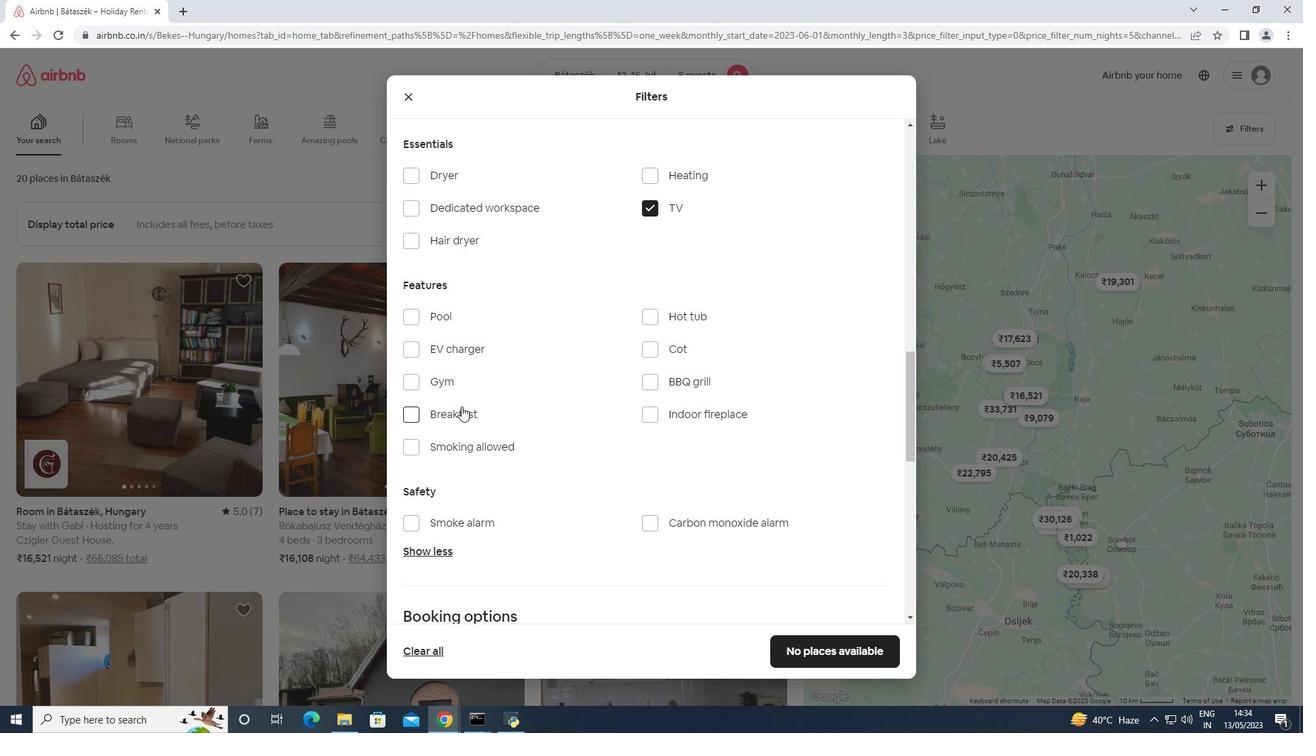 
Action: Mouse pressed left at (460, 406)
Screenshot: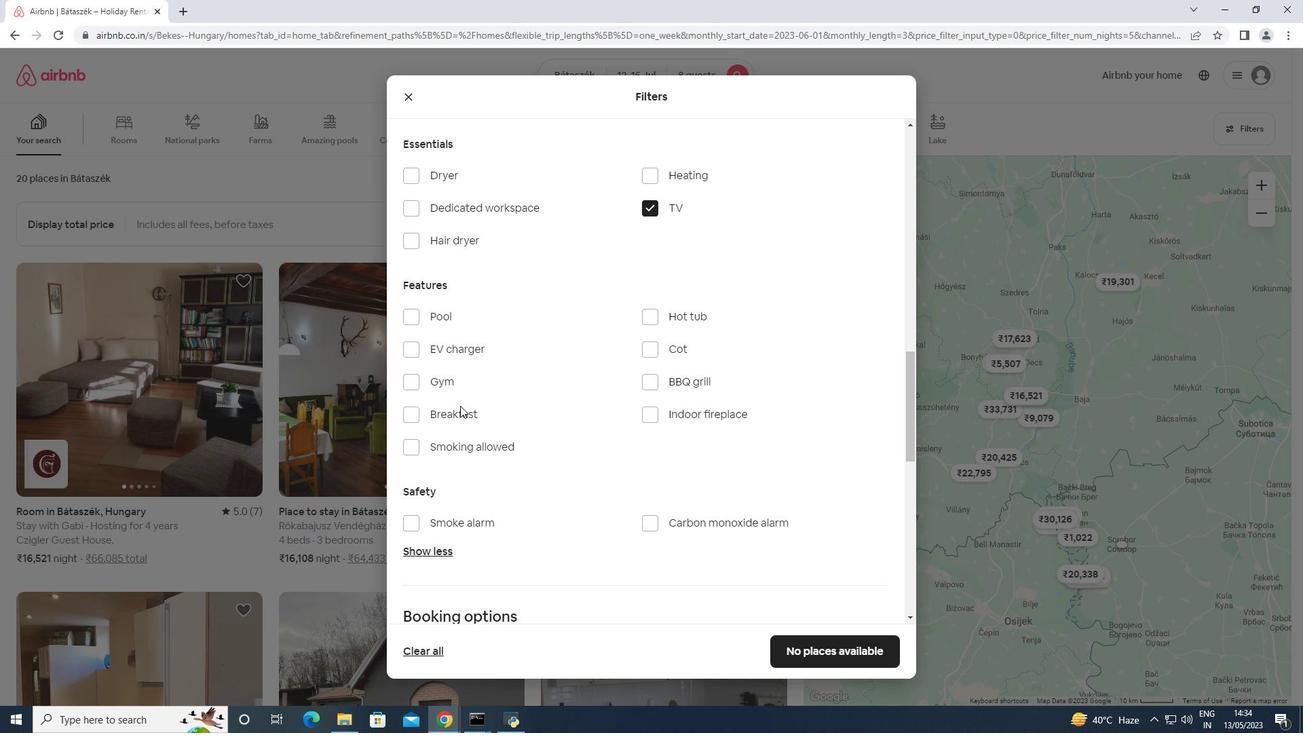 
Action: Mouse moved to (452, 383)
Screenshot: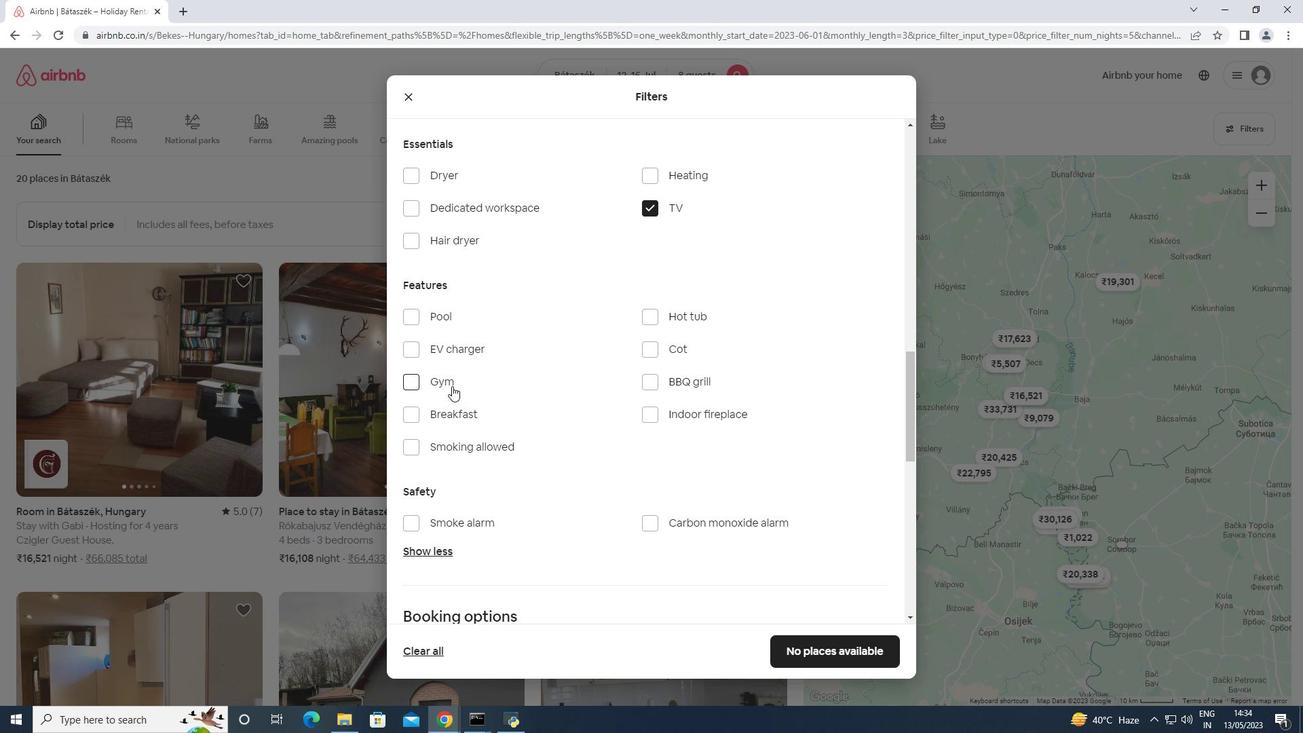 
Action: Mouse pressed left at (452, 383)
Screenshot: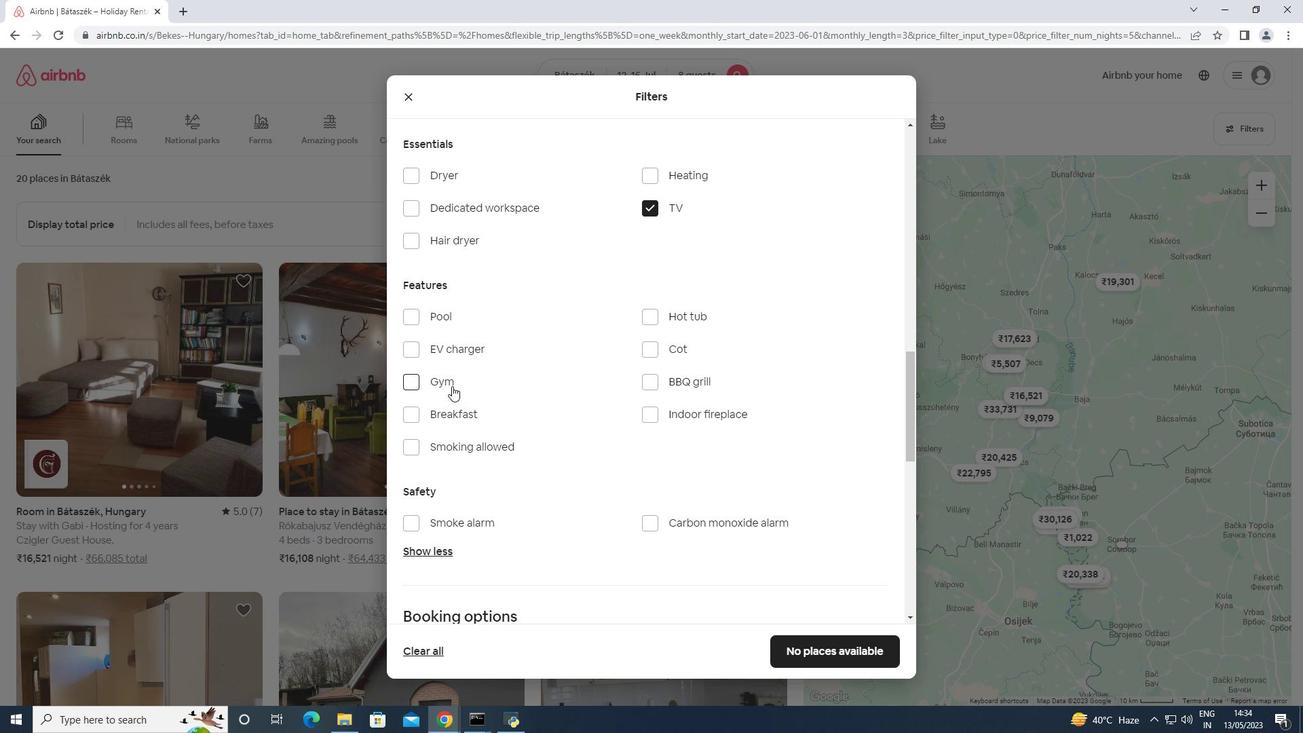 
Action: Mouse moved to (450, 415)
Screenshot: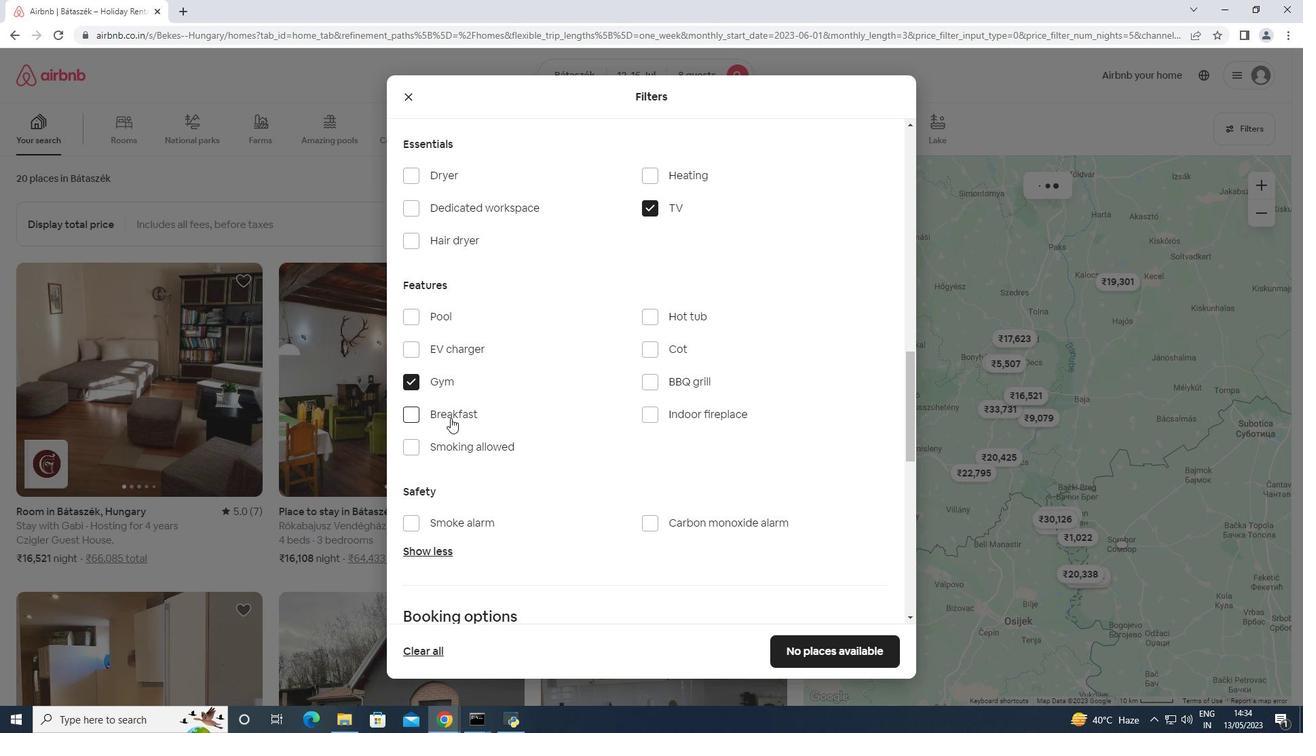 
Action: Mouse pressed left at (450, 415)
Screenshot: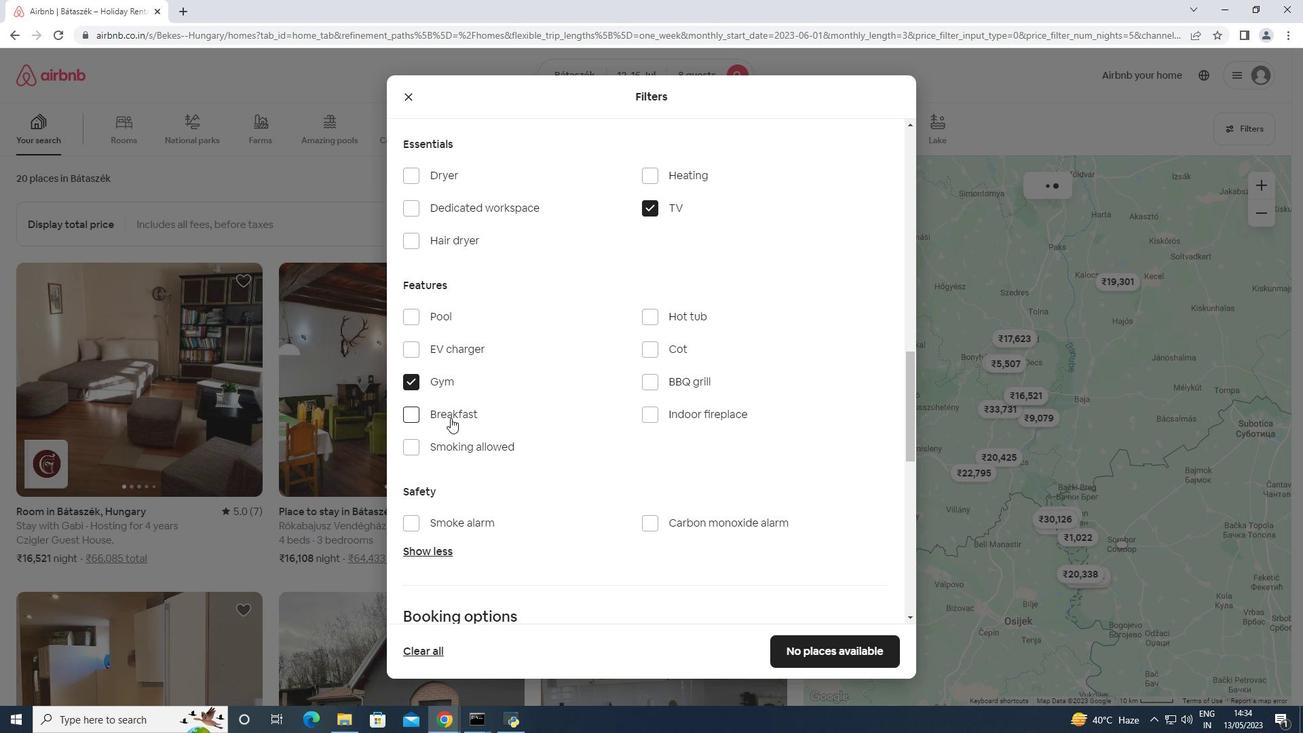 
Action: Mouse moved to (602, 384)
Screenshot: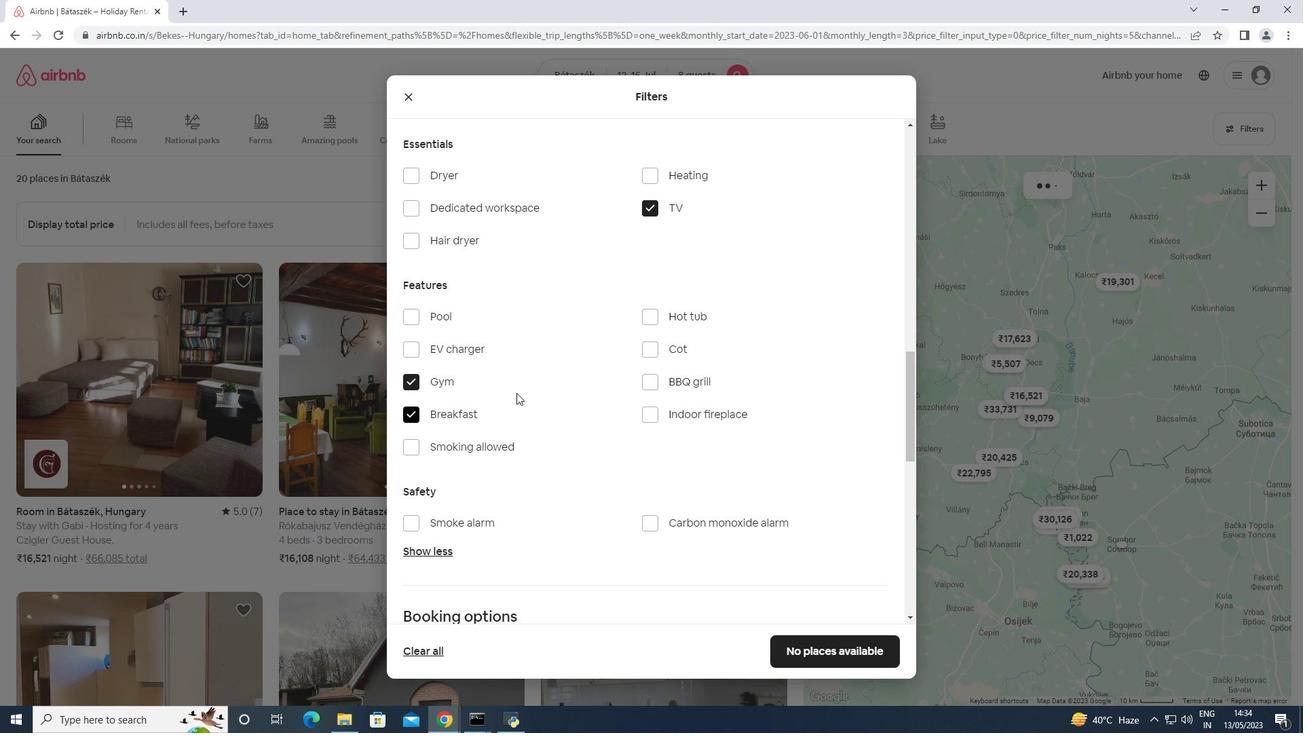 
Action: Mouse scrolled (602, 383) with delta (0, 0)
Screenshot: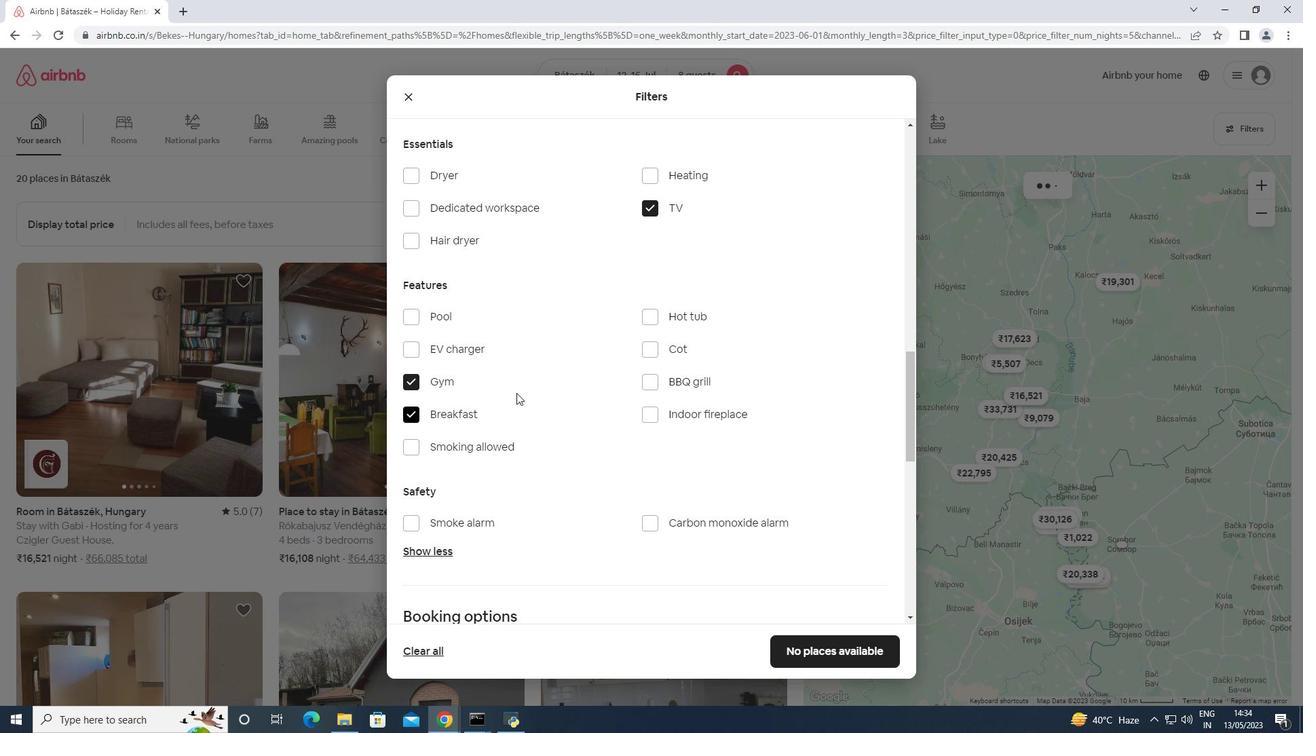 
Action: Mouse scrolled (602, 383) with delta (0, 0)
Screenshot: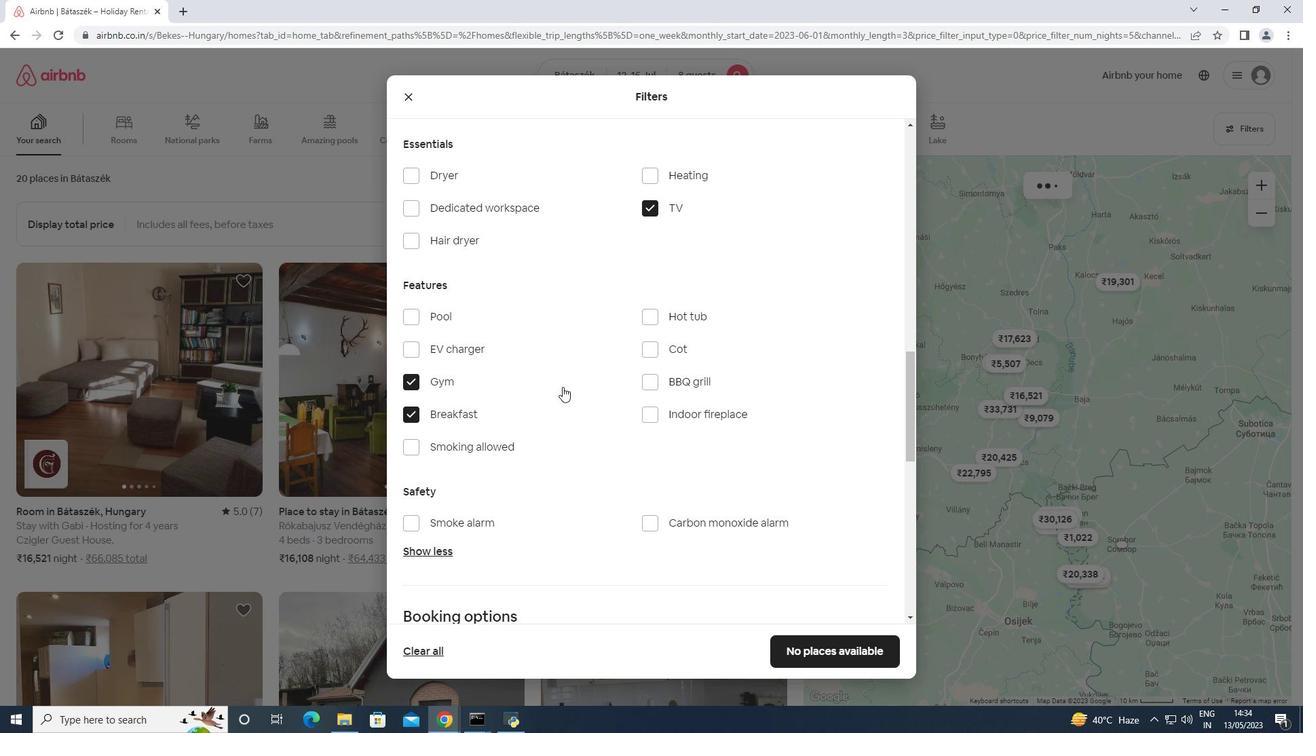 
Action: Mouse scrolled (602, 383) with delta (0, 0)
Screenshot: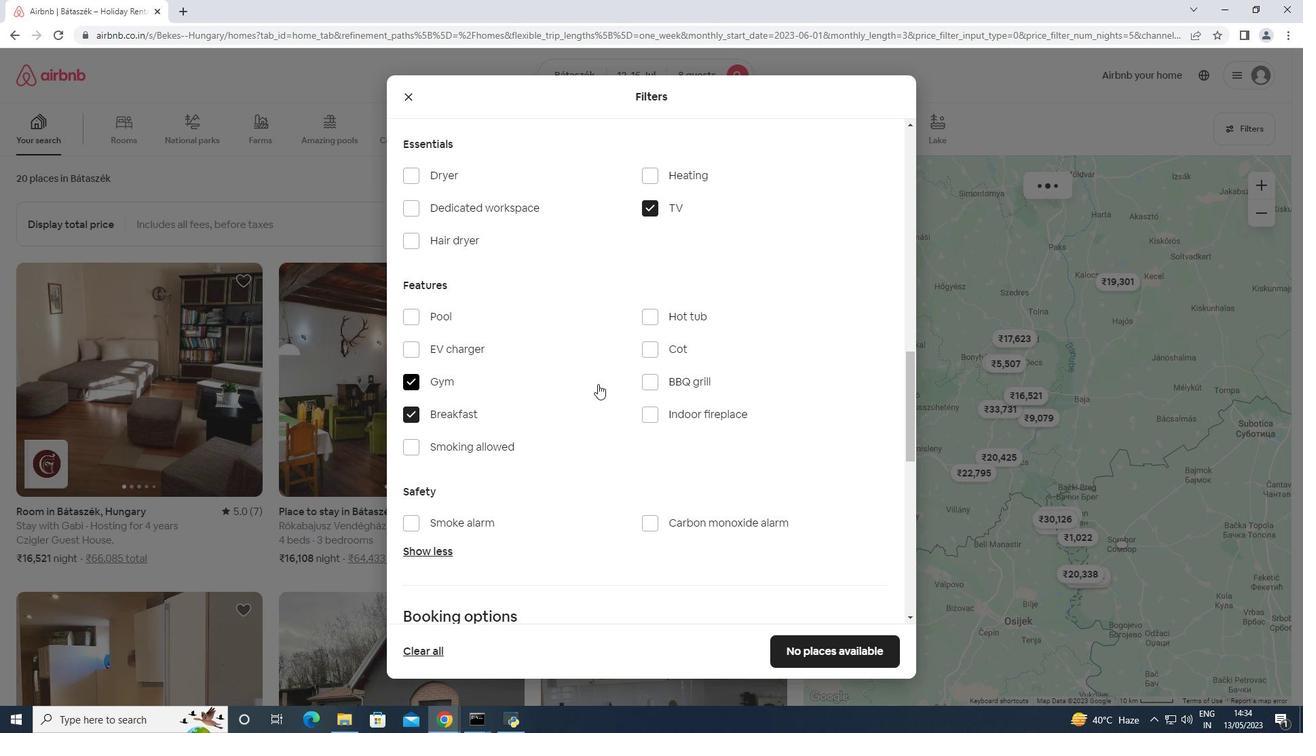 
Action: Mouse moved to (602, 384)
Screenshot: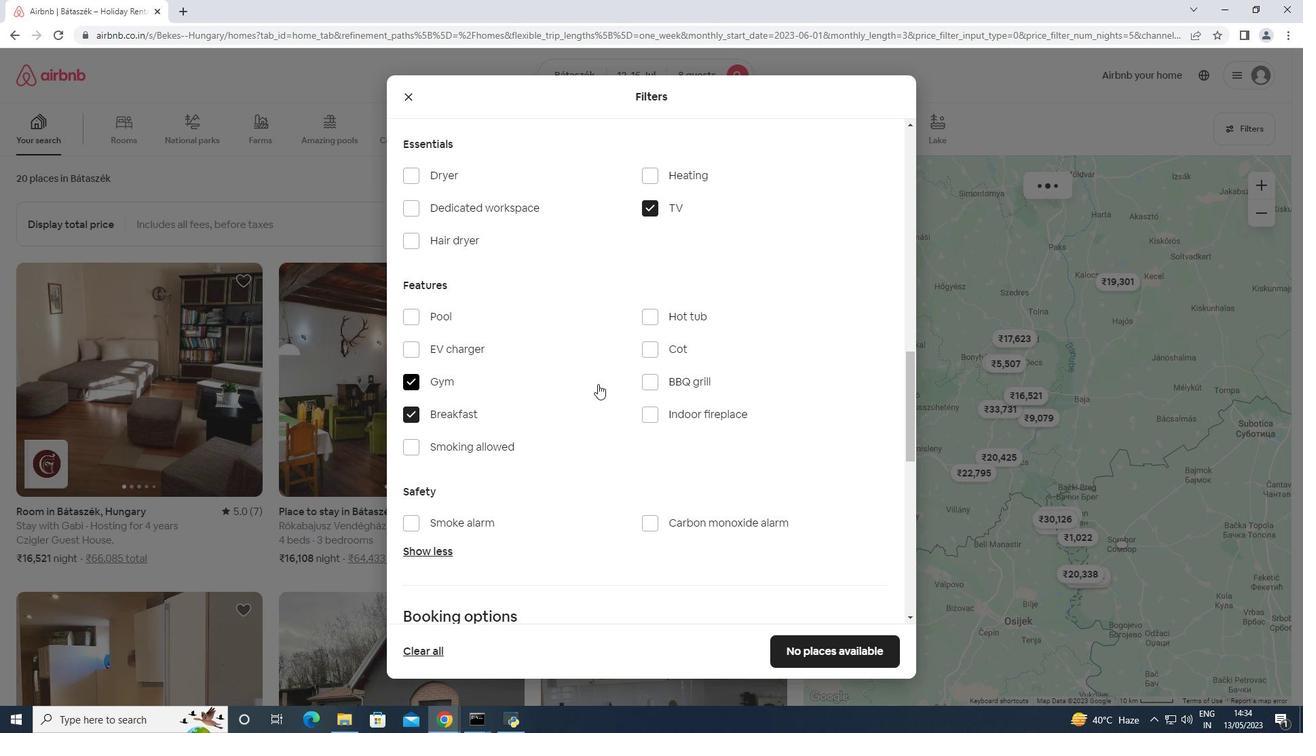 
Action: Mouse scrolled (602, 383) with delta (0, 0)
Screenshot: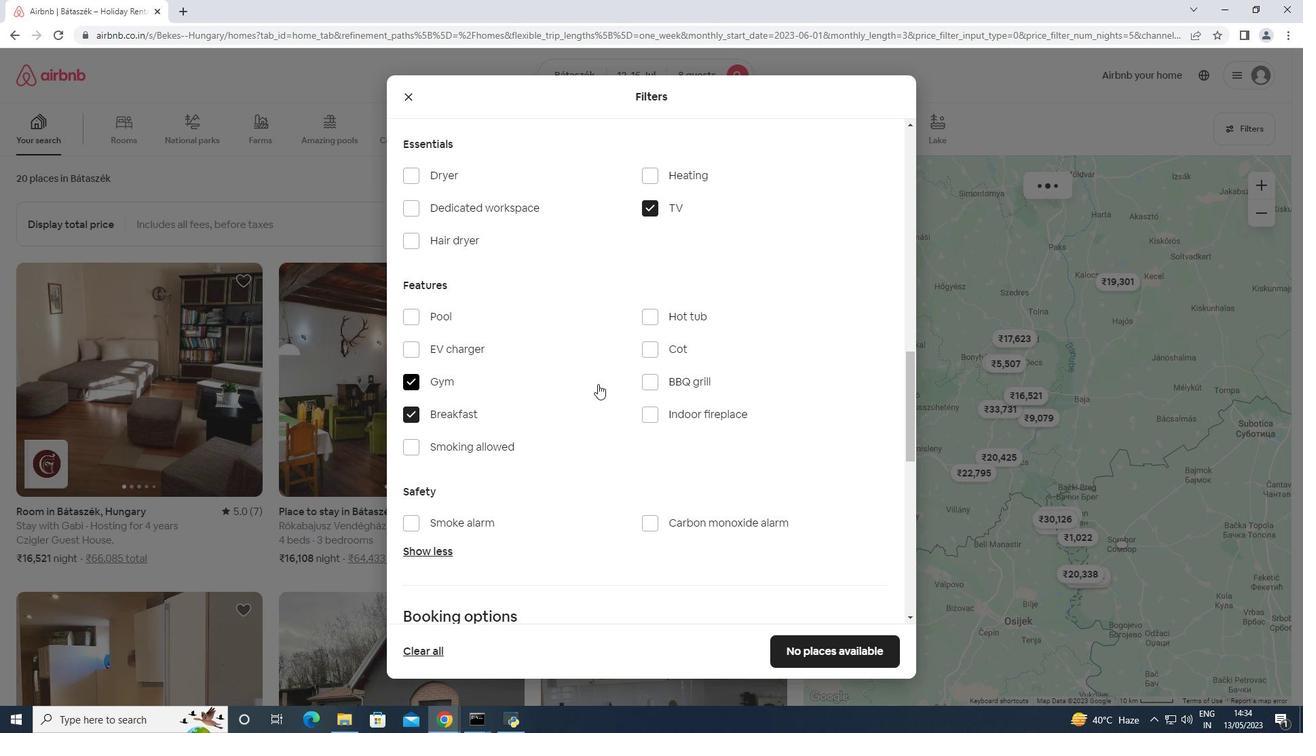
Action: Mouse scrolled (602, 383) with delta (0, 0)
Screenshot: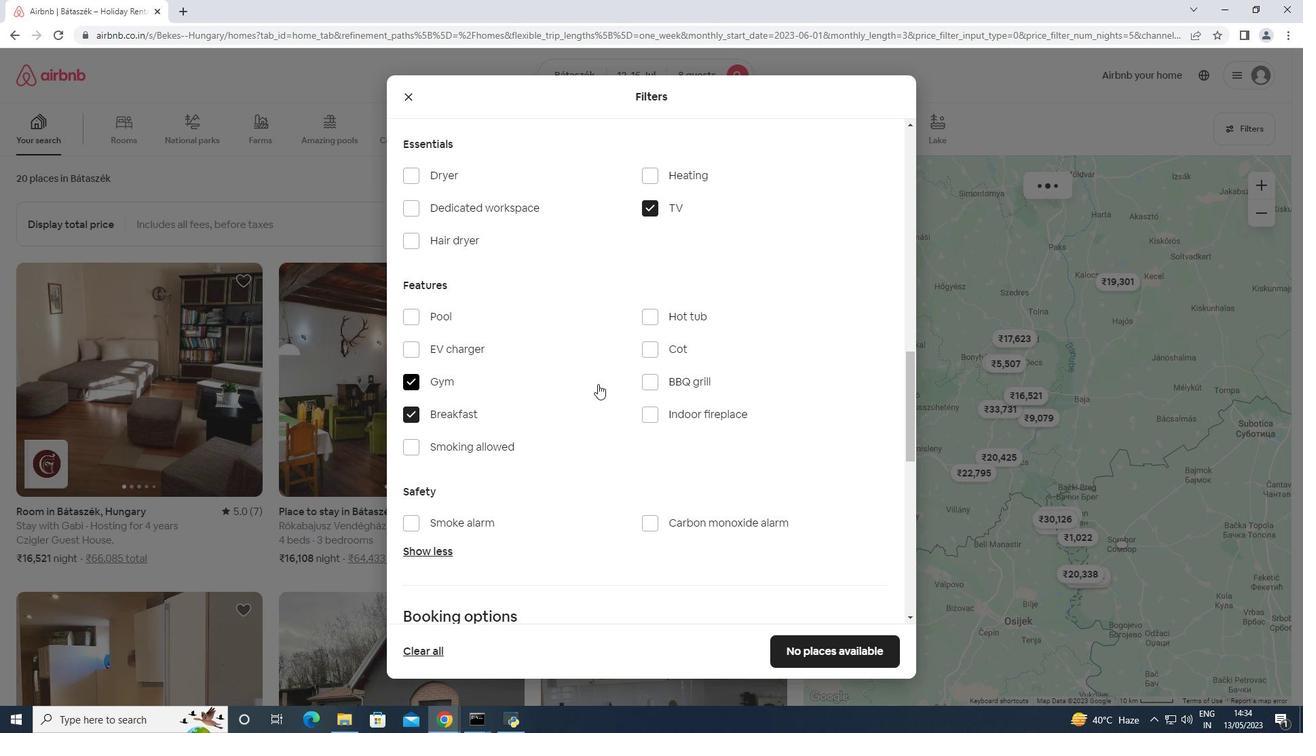 
Action: Mouse moved to (863, 373)
Screenshot: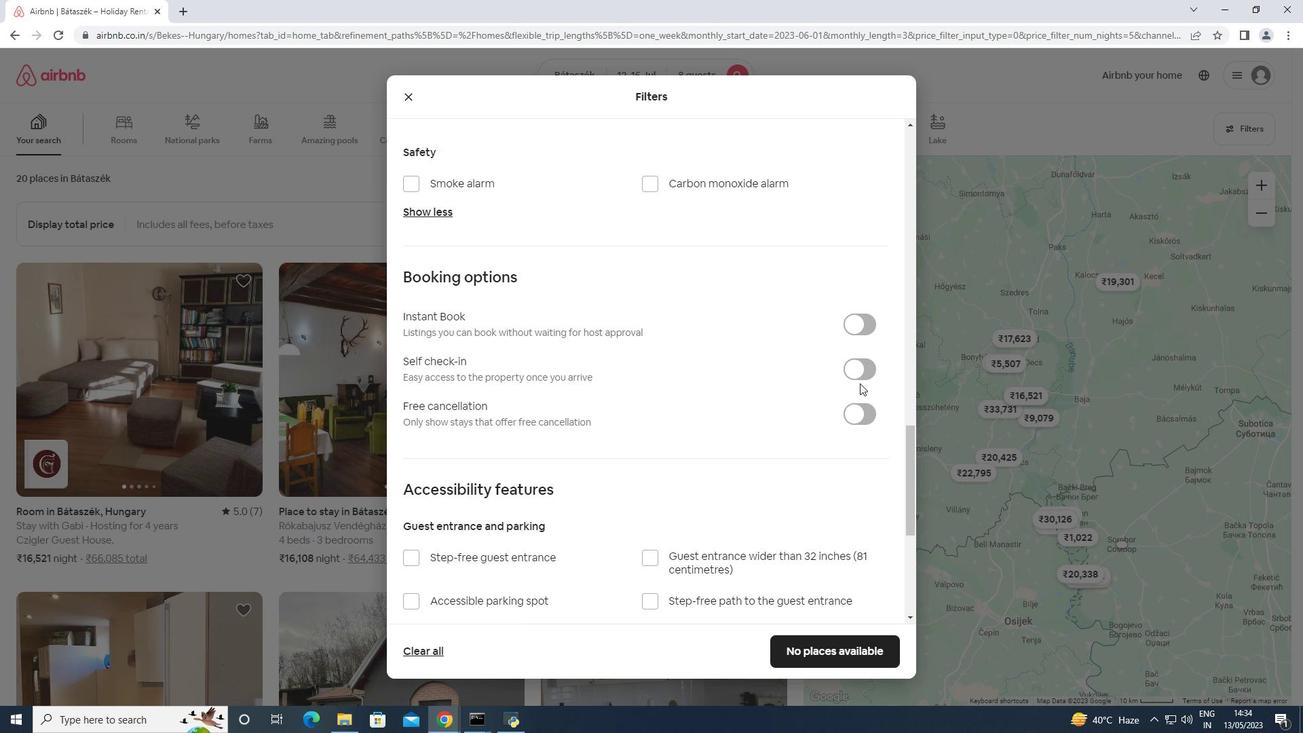 
Action: Mouse pressed left at (863, 373)
Screenshot: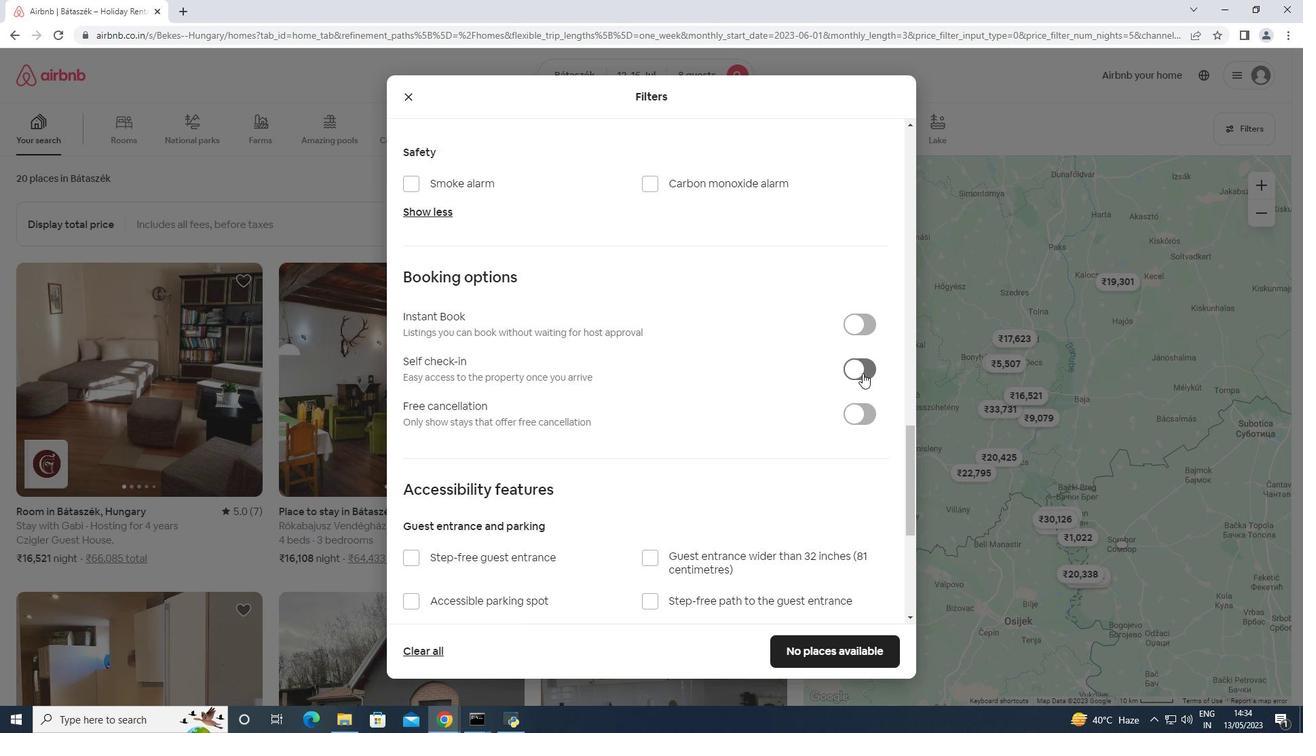 
Action: Mouse scrolled (863, 372) with delta (0, 0)
Screenshot: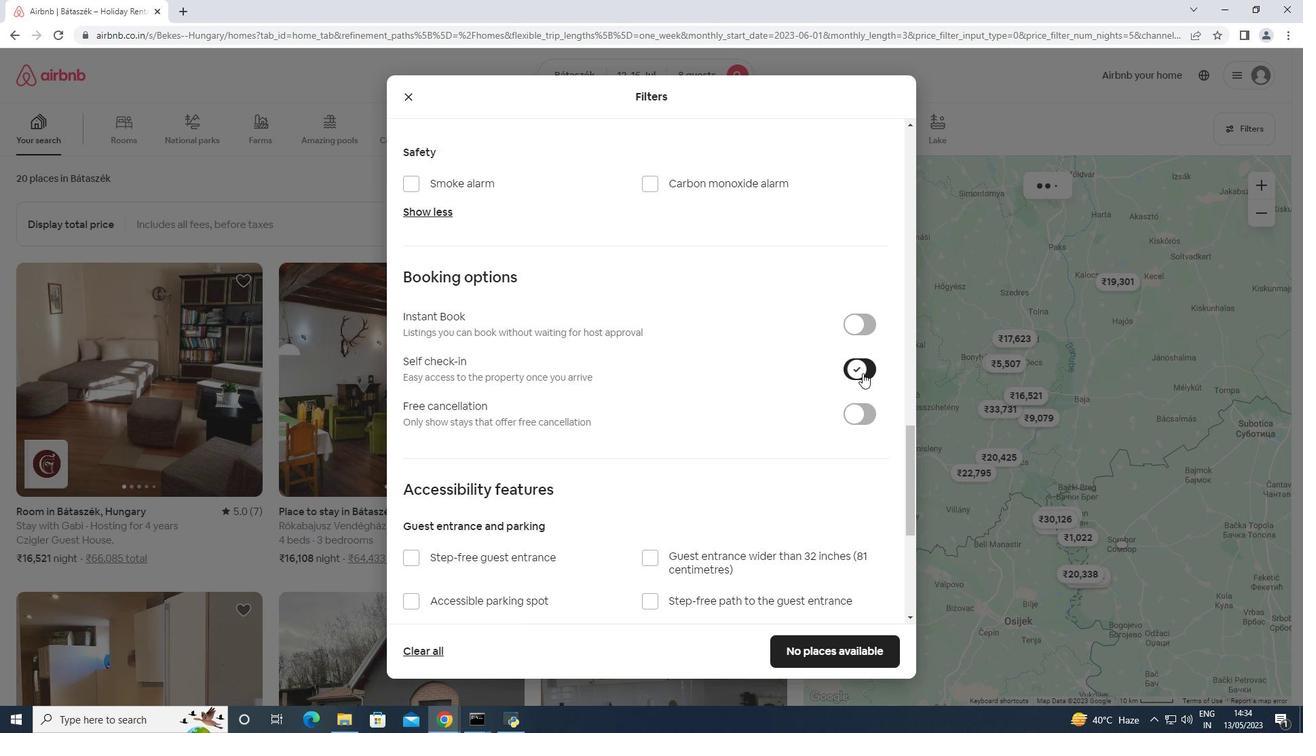 
Action: Mouse scrolled (863, 372) with delta (0, 0)
Screenshot: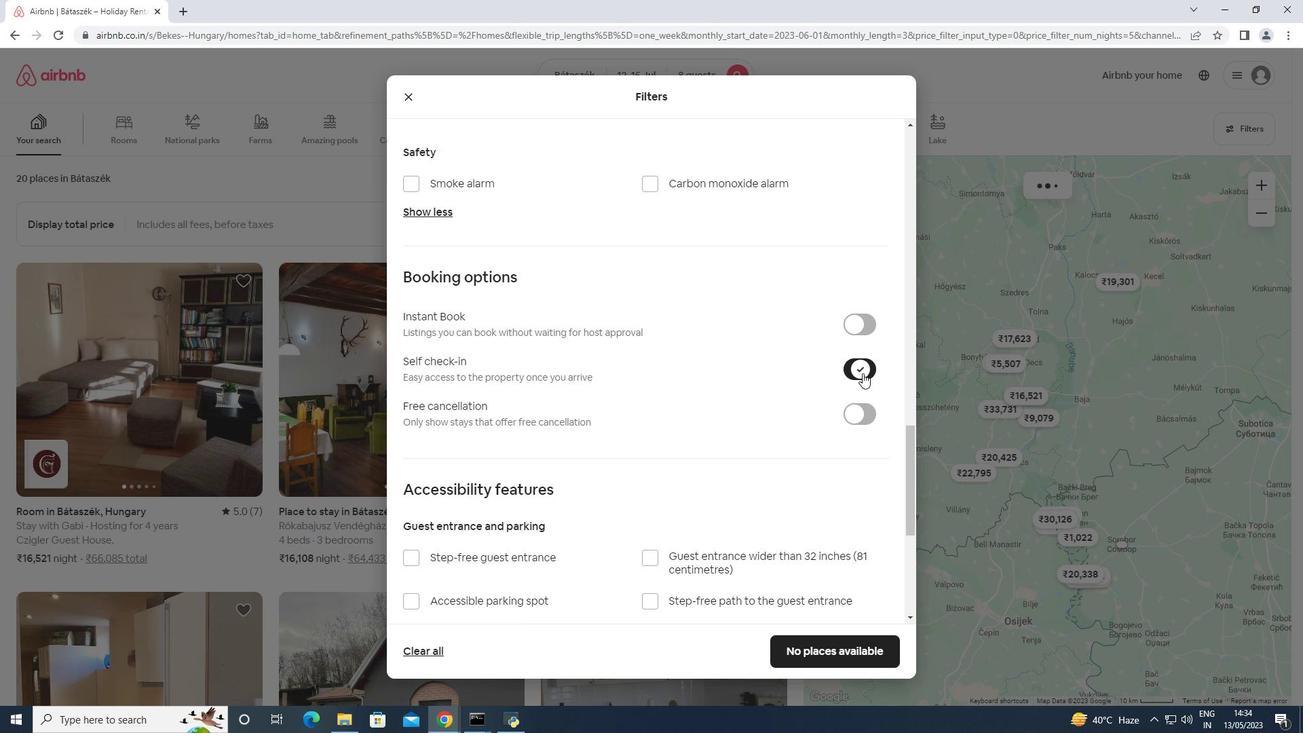 
Action: Mouse scrolled (863, 372) with delta (0, 0)
Screenshot: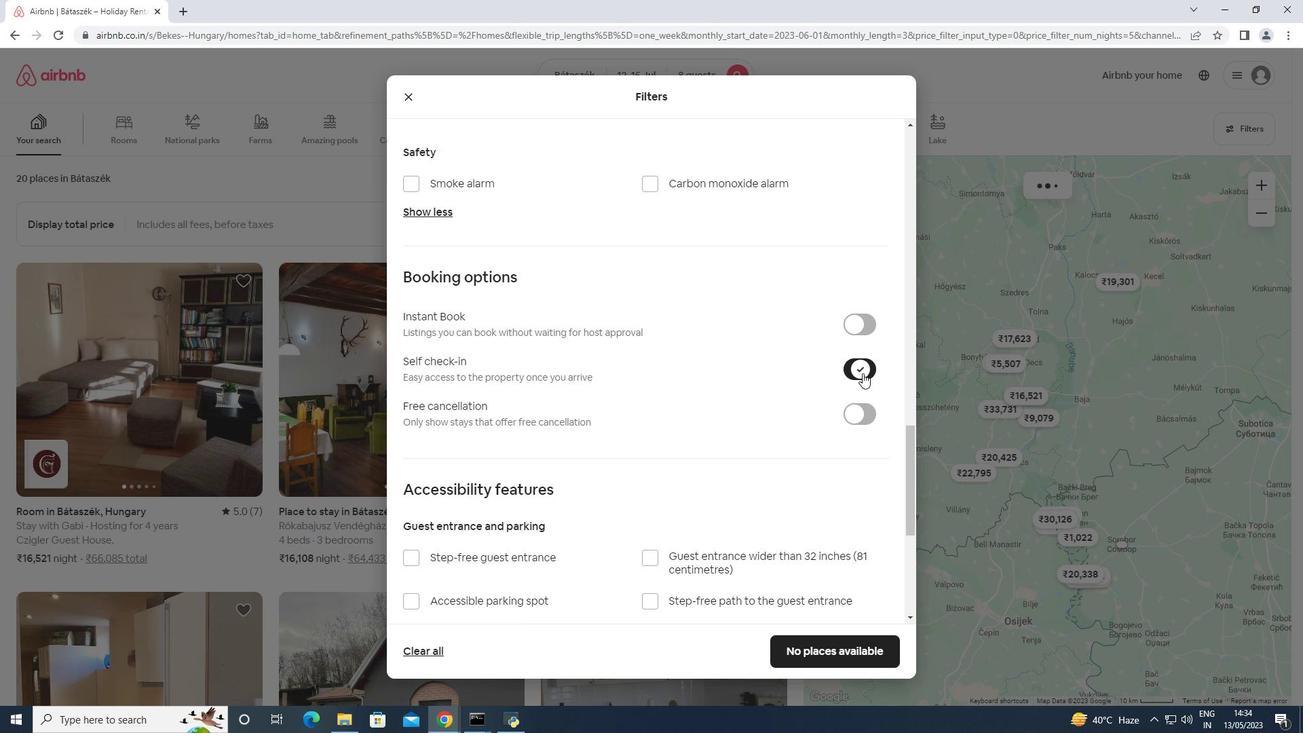 
Action: Mouse scrolled (863, 372) with delta (0, 0)
Screenshot: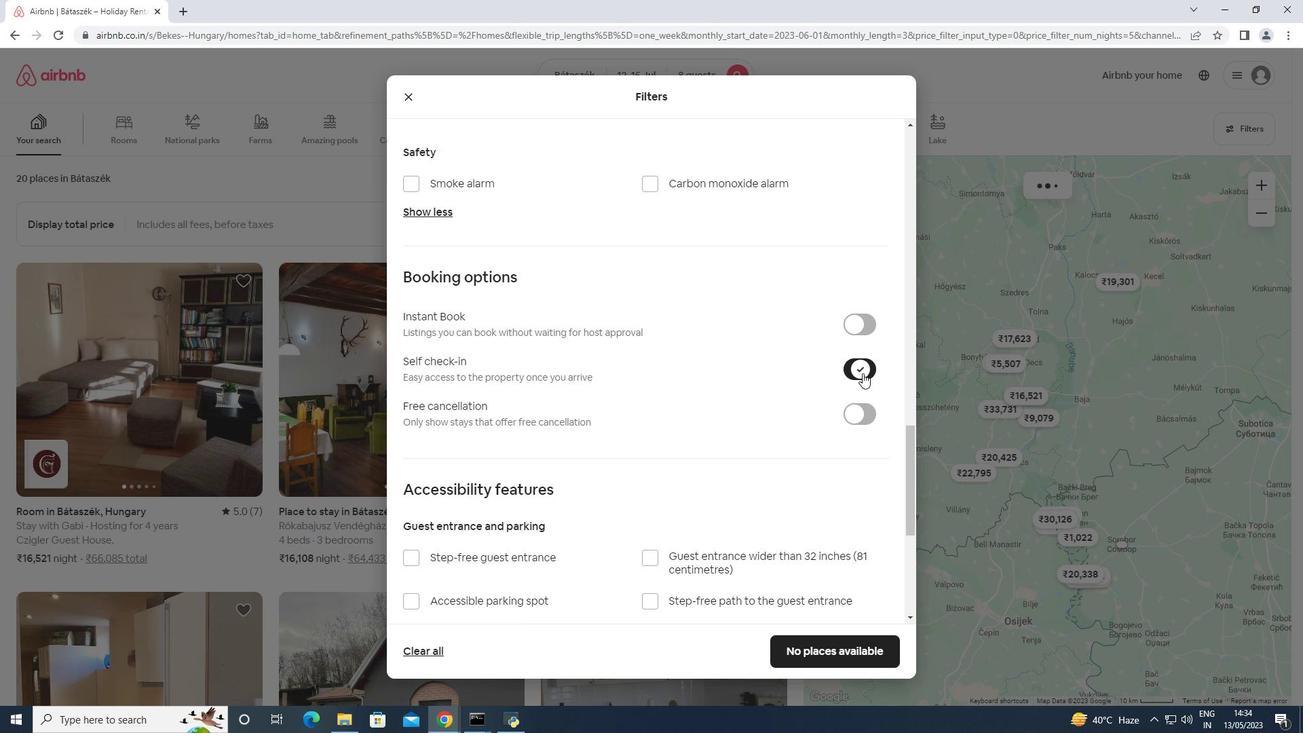 
Action: Mouse scrolled (863, 372) with delta (0, 0)
Screenshot: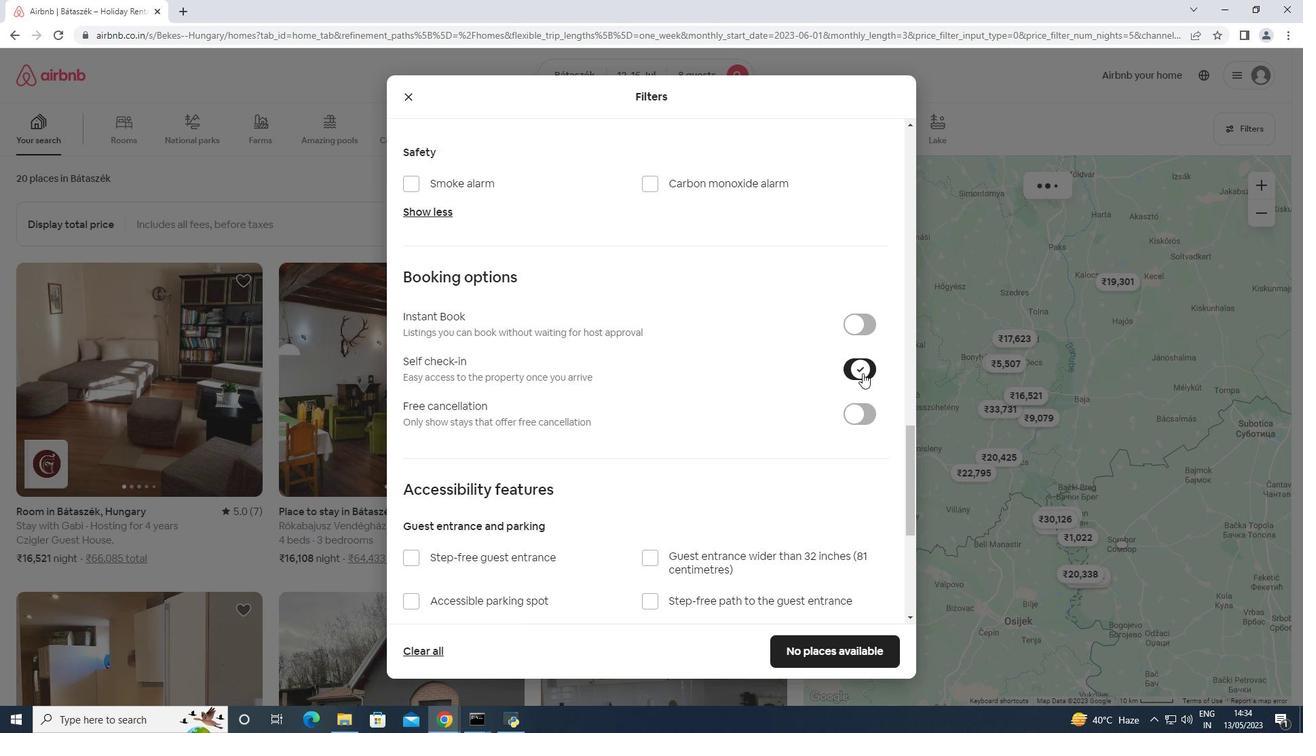 
Action: Mouse scrolled (863, 372) with delta (0, 0)
Screenshot: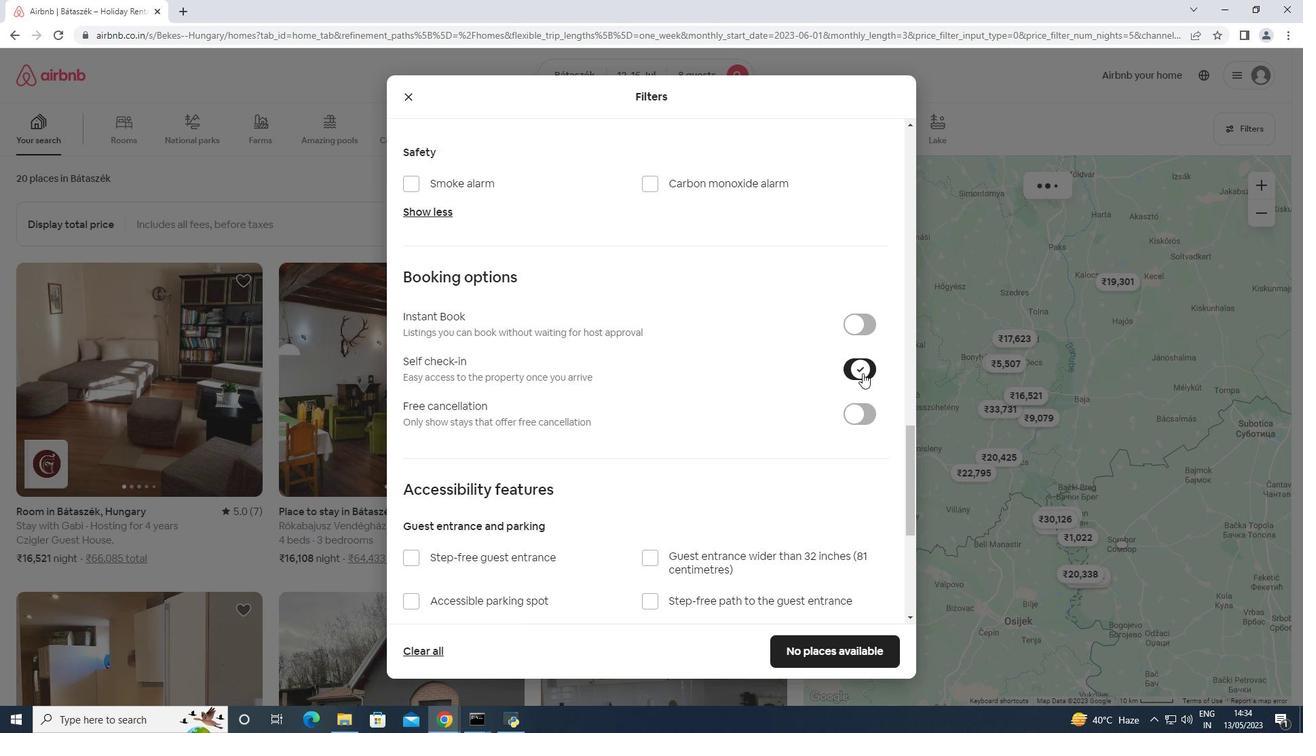 
Action: Mouse scrolled (863, 372) with delta (0, 0)
Screenshot: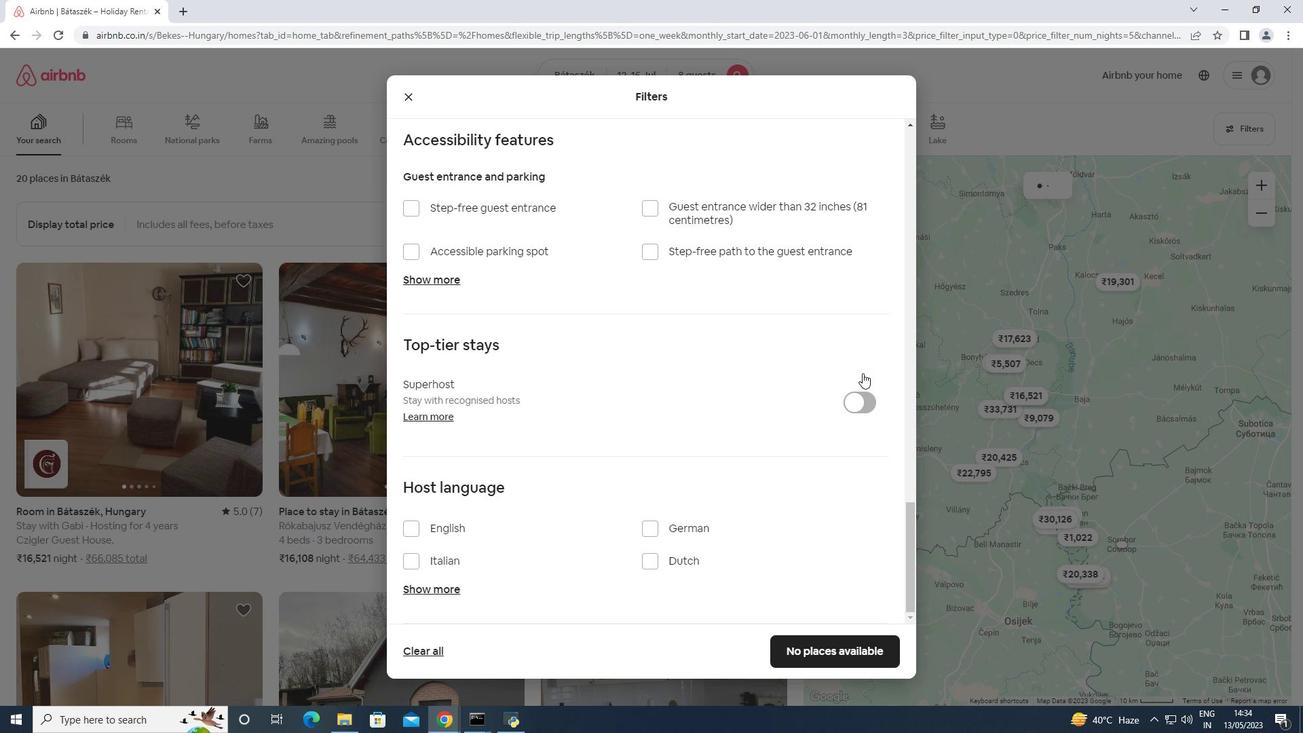 
Action: Mouse scrolled (863, 372) with delta (0, 0)
Screenshot: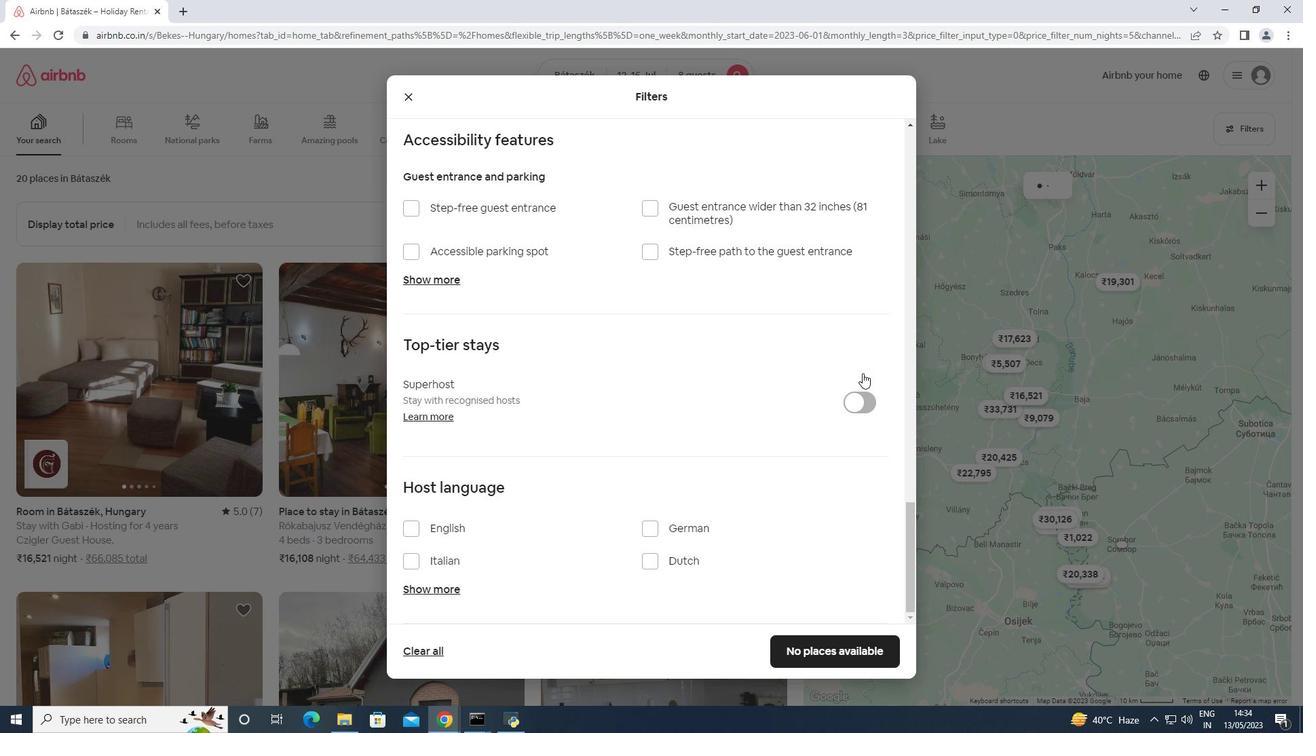 
Action: Mouse scrolled (863, 372) with delta (0, 0)
Screenshot: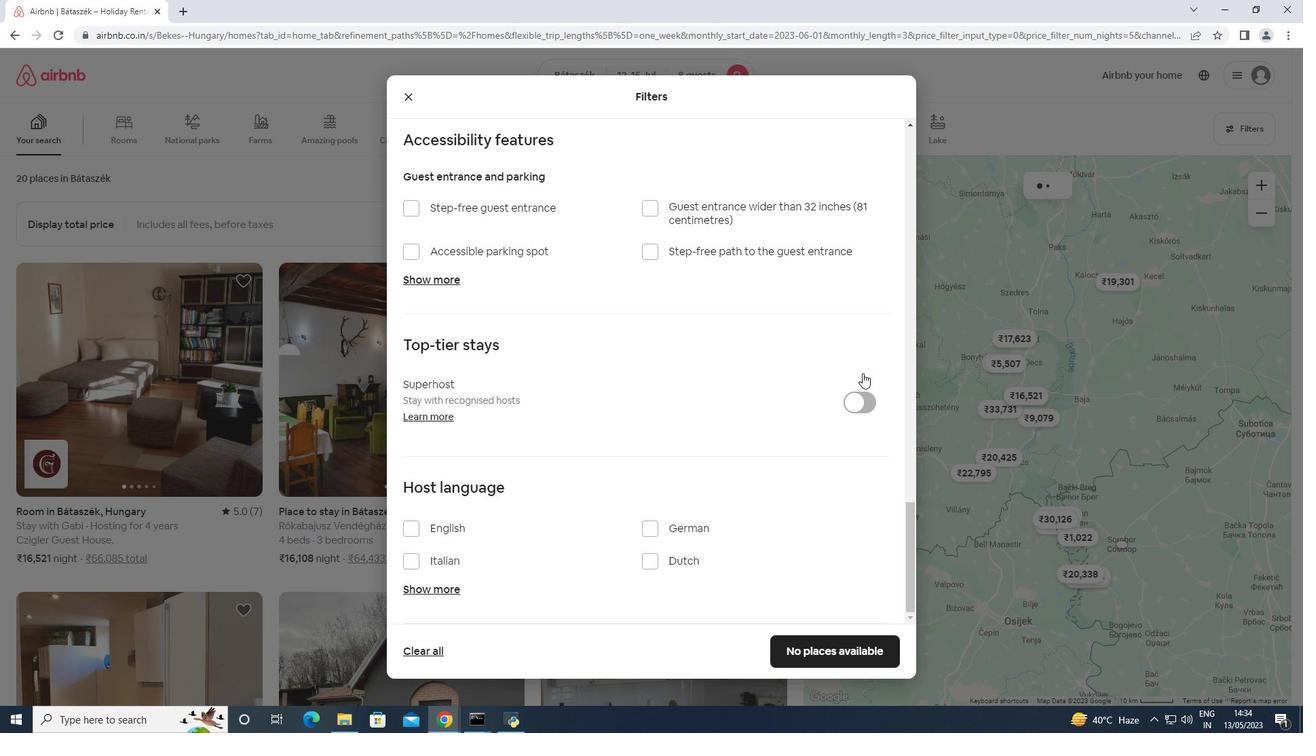 
Action: Mouse scrolled (863, 372) with delta (0, 0)
Screenshot: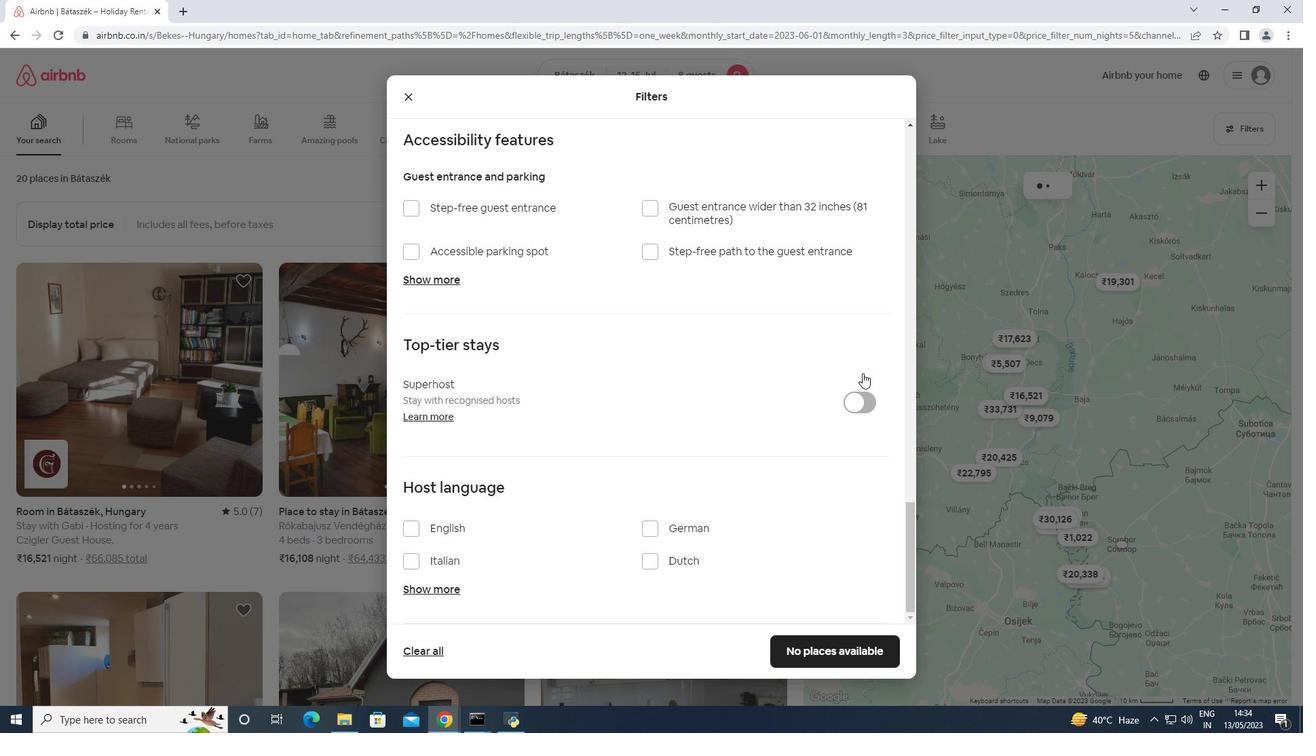 
Action: Mouse scrolled (863, 372) with delta (0, 0)
Screenshot: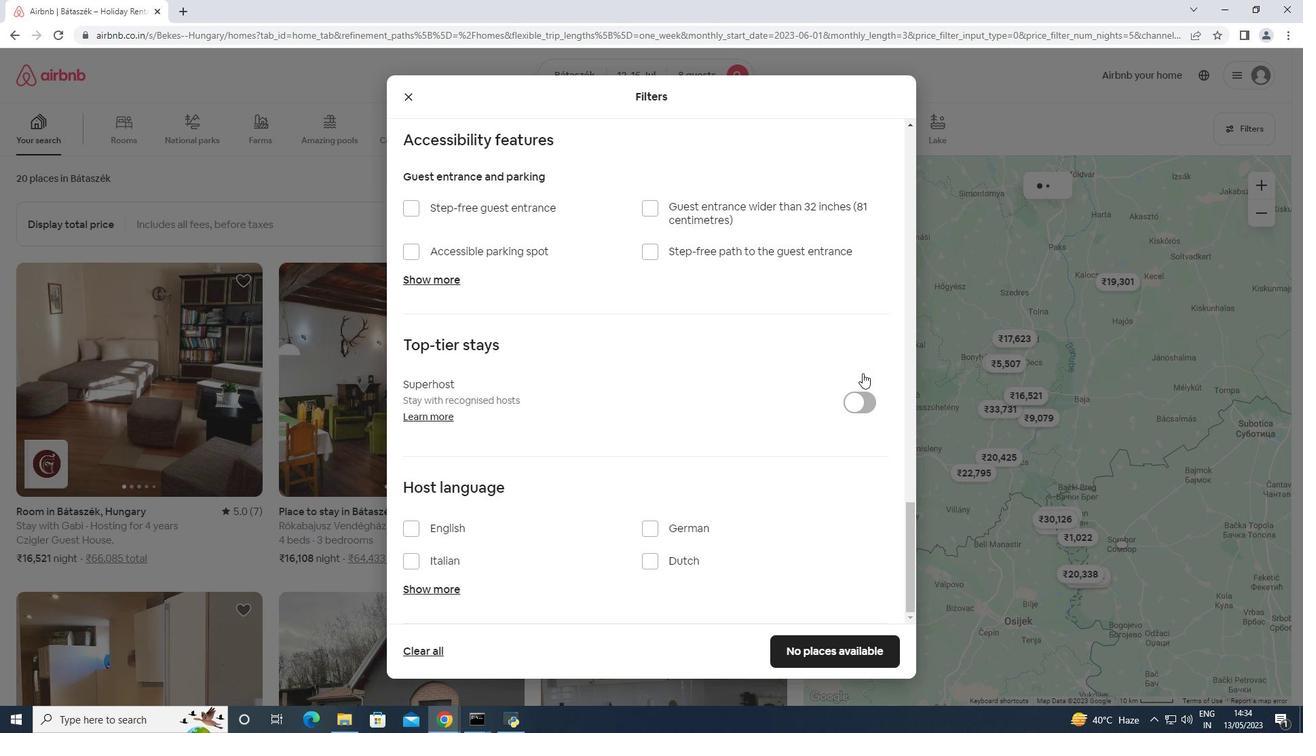 
Action: Mouse moved to (463, 523)
Screenshot: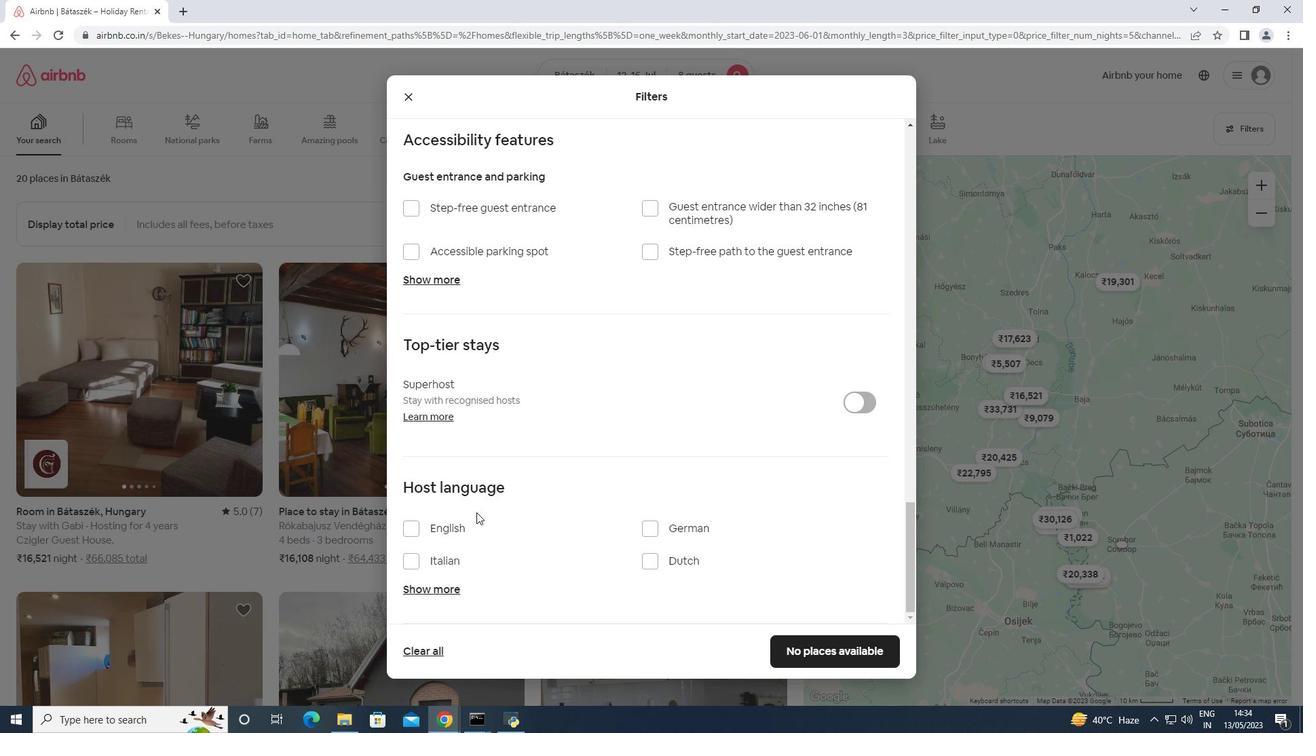 
Action: Mouse pressed left at (463, 523)
Screenshot: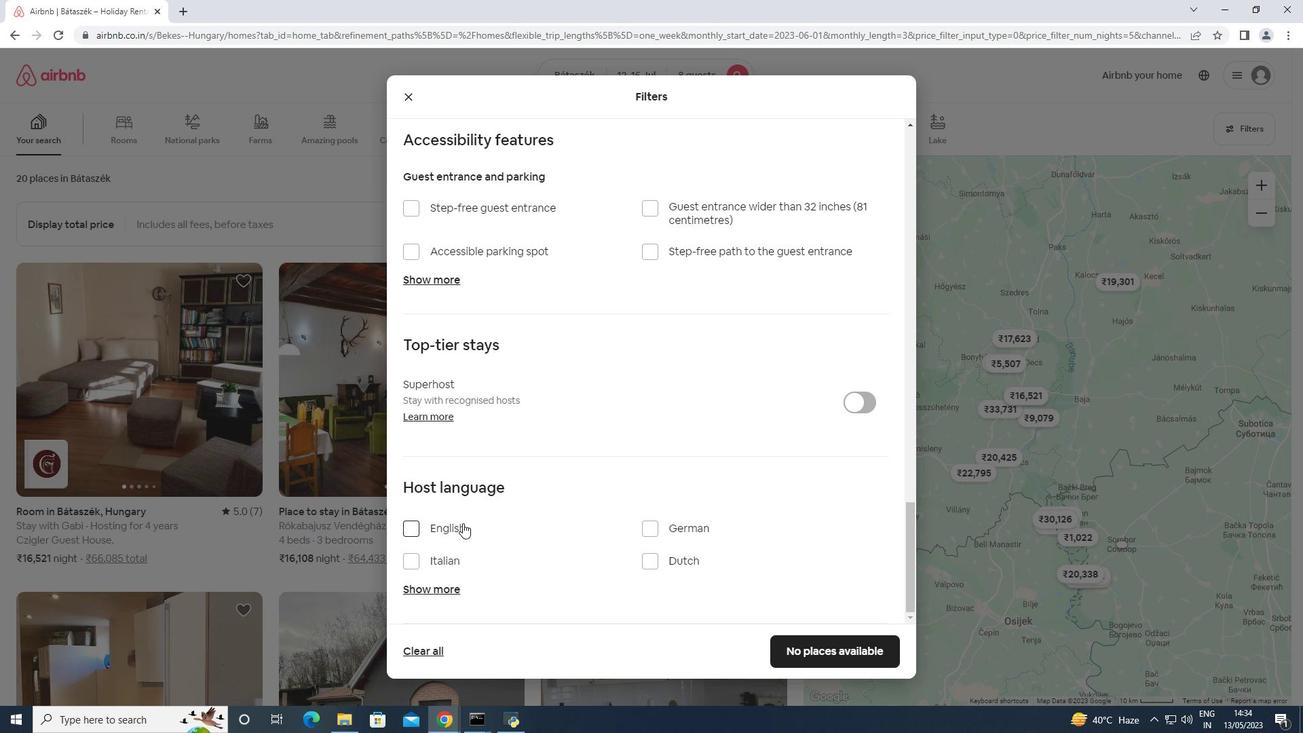 
Action: Mouse moved to (802, 645)
Screenshot: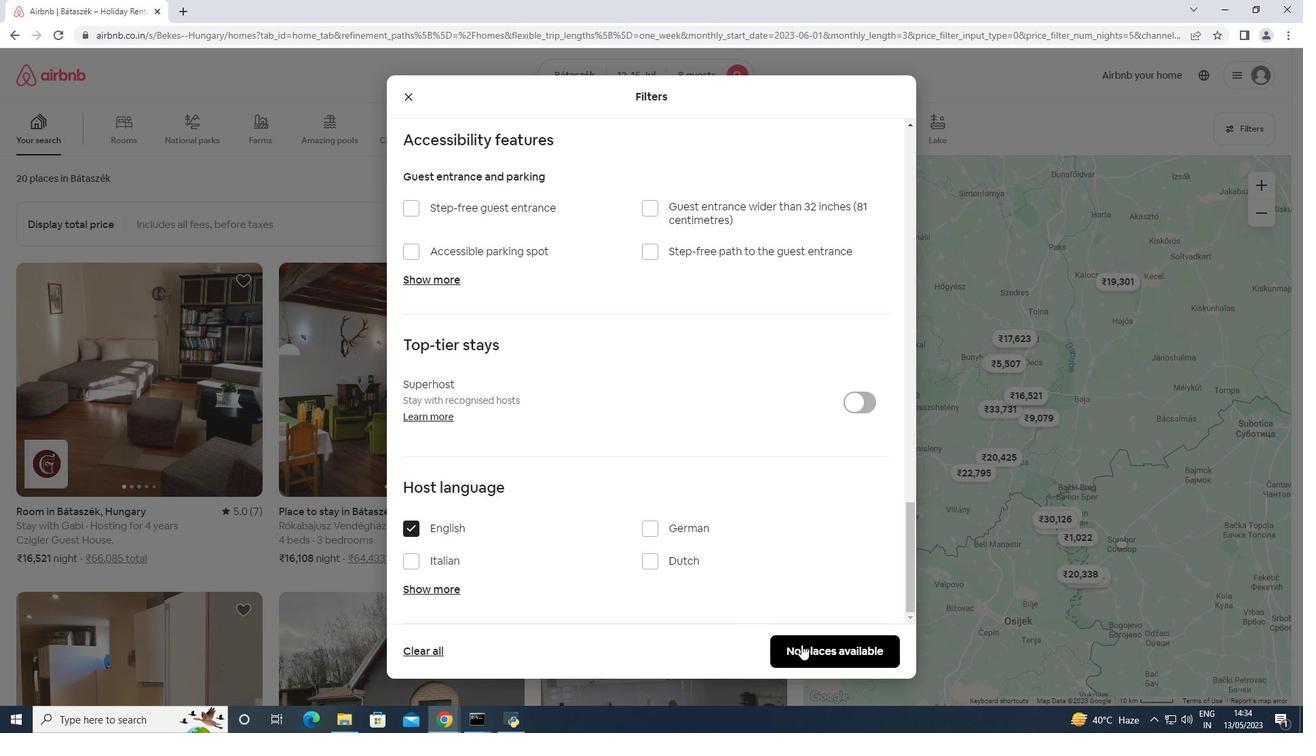 
Action: Mouse pressed left at (802, 645)
Screenshot: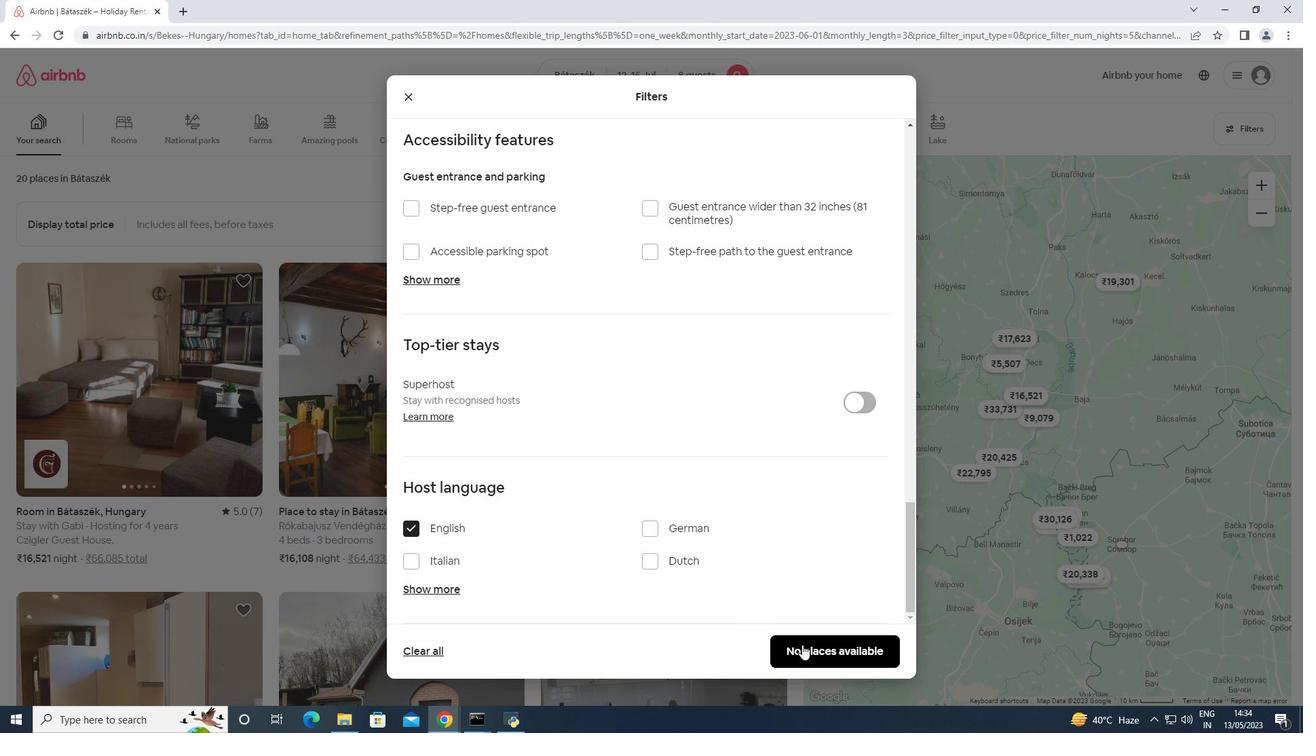 
Action: Mouse moved to (712, 326)
Screenshot: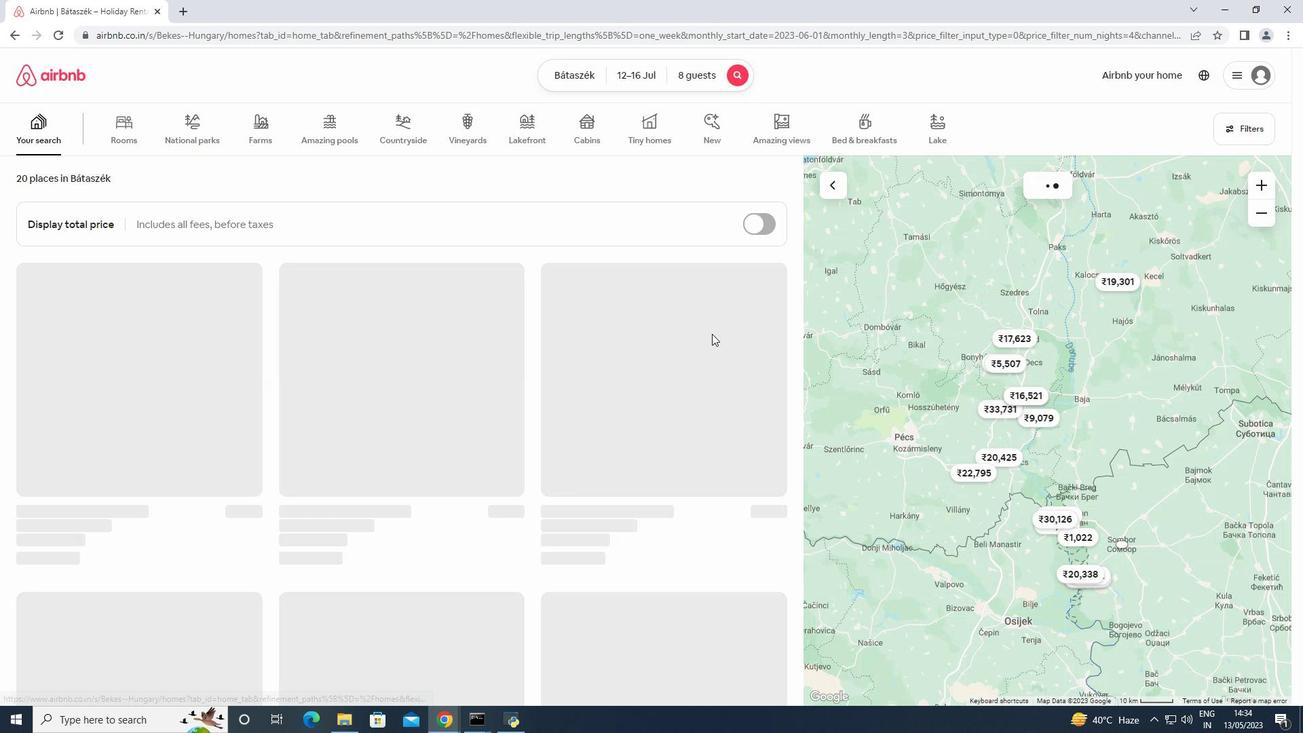
